 Task: Look for space in Watertown, United States from 10th June, 2023 to 25th June, 2023 for 4 adults in price range Rs.10000 to Rs.15000. Place can be private room with 4 bedrooms having 4 beds and 4 bathrooms. Property type can be house, flat, guest house, hotel. Amenities needed are: wifi, TV, free parkinig on premises, gym, breakfast. Booking option can be shelf check-in. Required host language is English.
Action: Mouse moved to (552, 122)
Screenshot: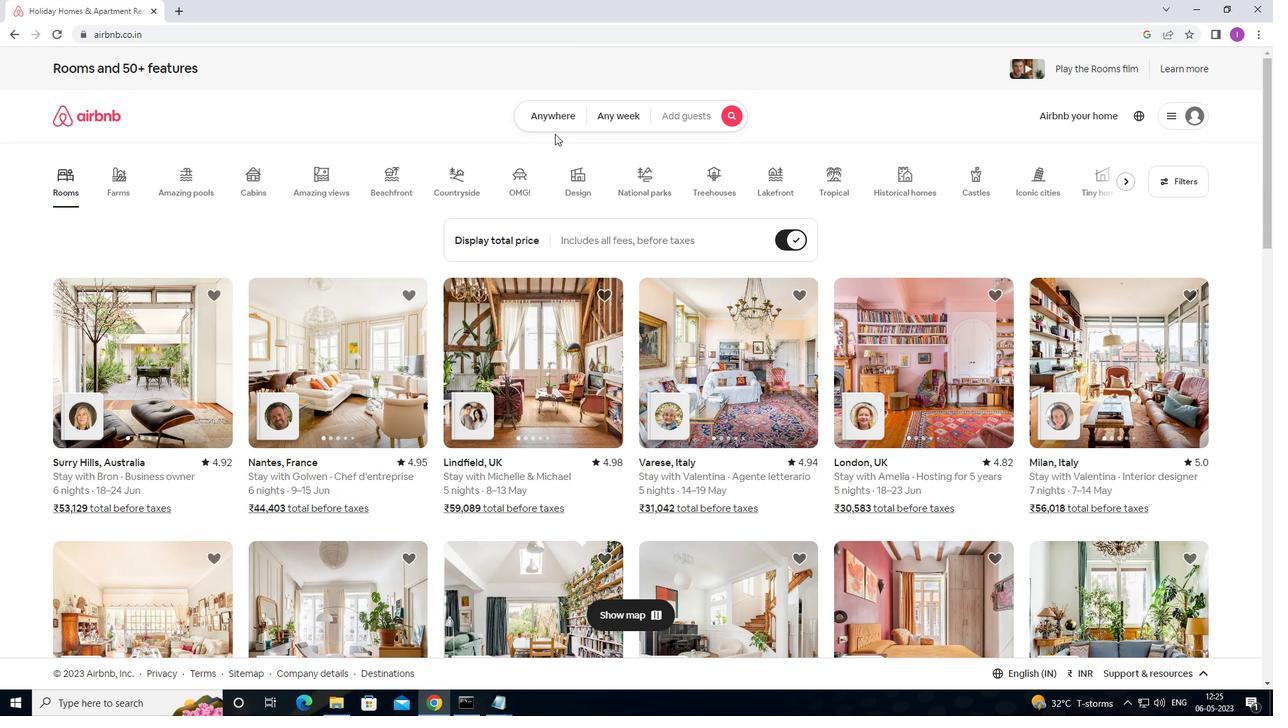 
Action: Mouse pressed left at (552, 122)
Screenshot: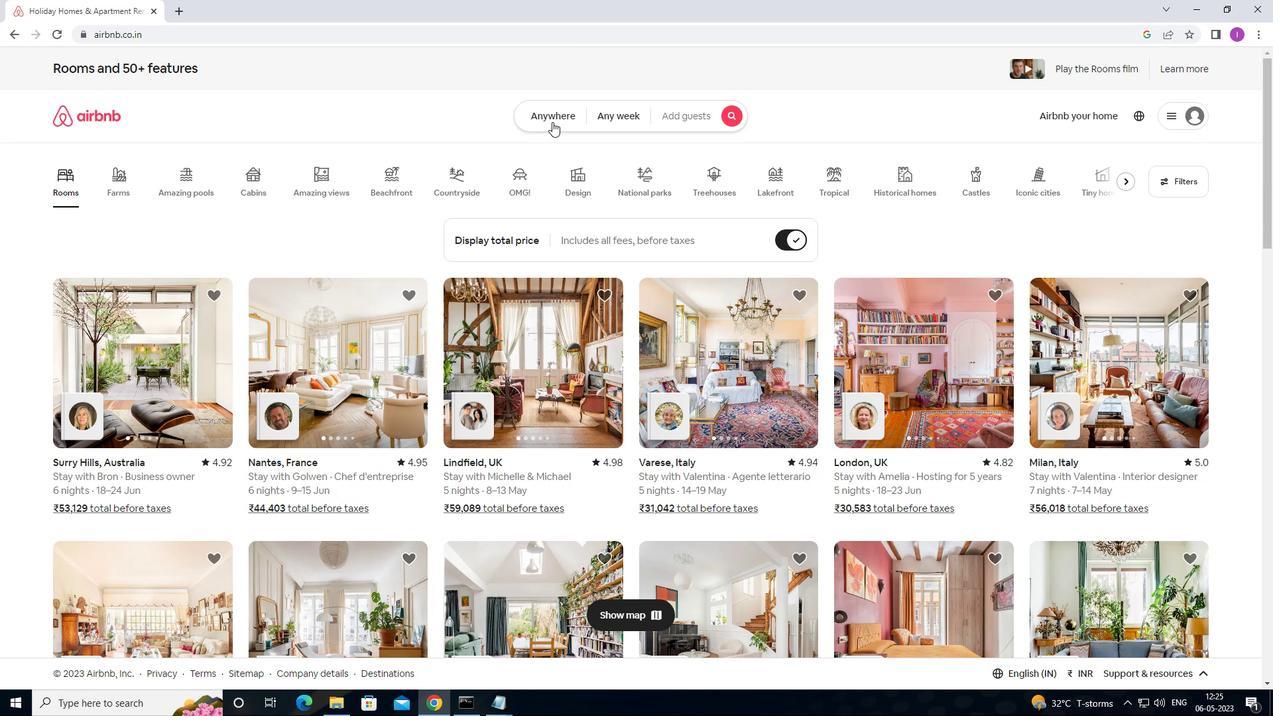 
Action: Mouse moved to (465, 165)
Screenshot: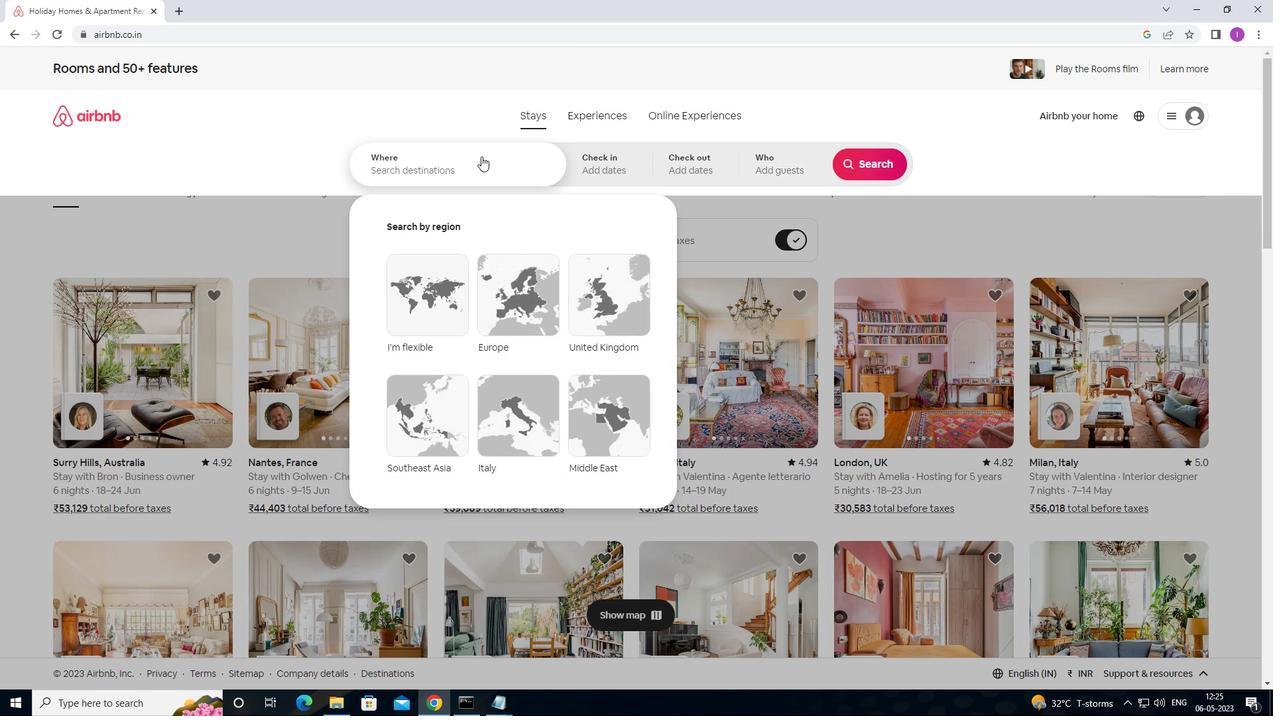 
Action: Mouse pressed left at (465, 165)
Screenshot: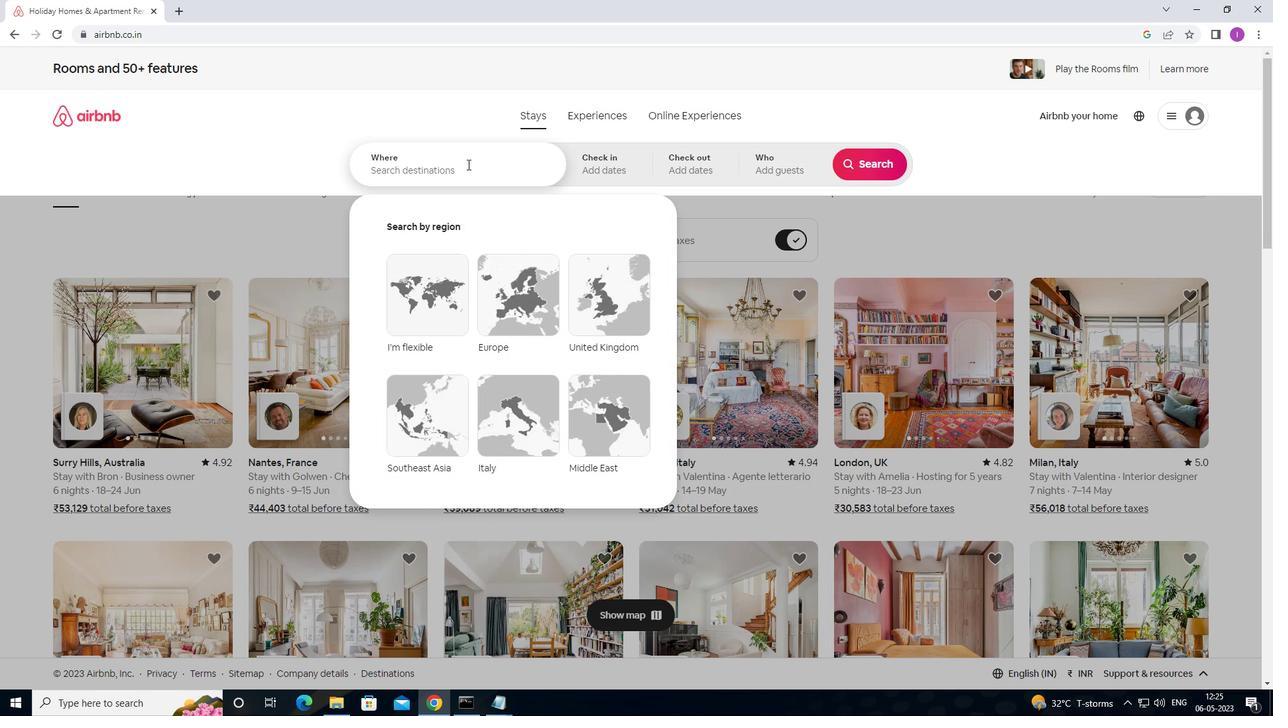 
Action: Key pressed <Key.shift>WAR<Key.backspace>TERTOE<Key.backspace>WN,<Key.shift>UNITED<Key.space>STATES
Screenshot: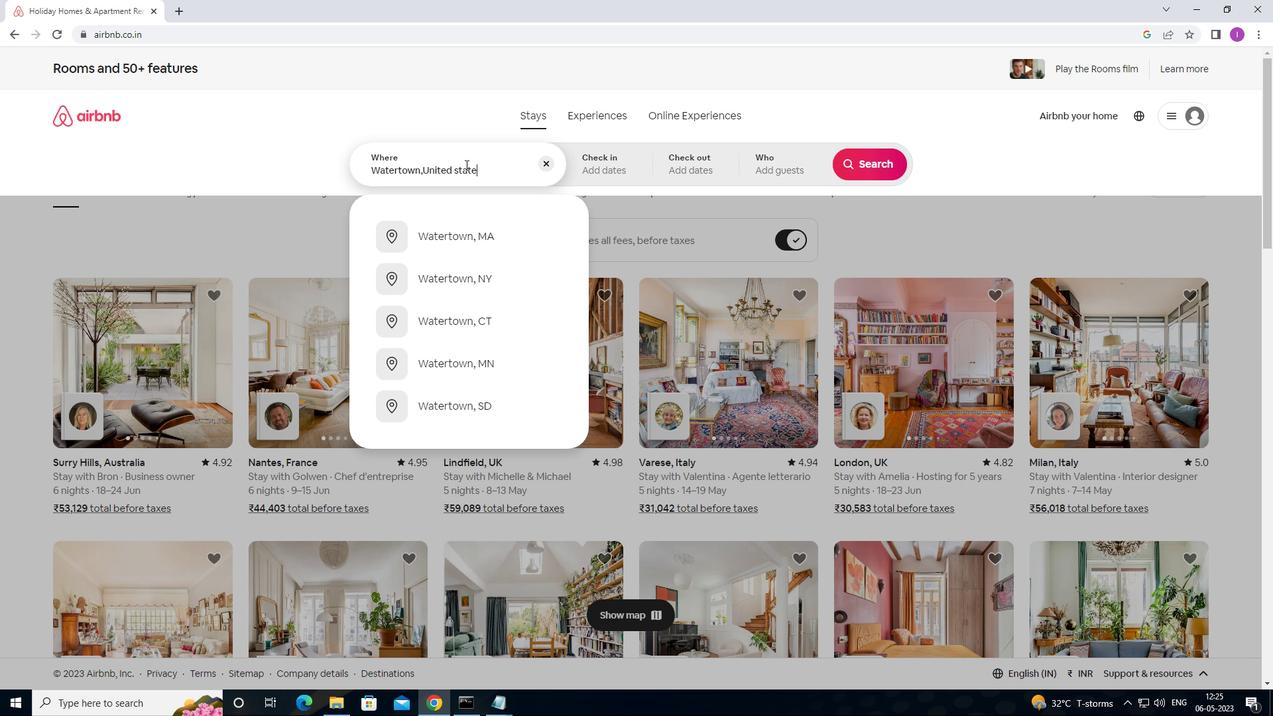 
Action: Mouse moved to (598, 148)
Screenshot: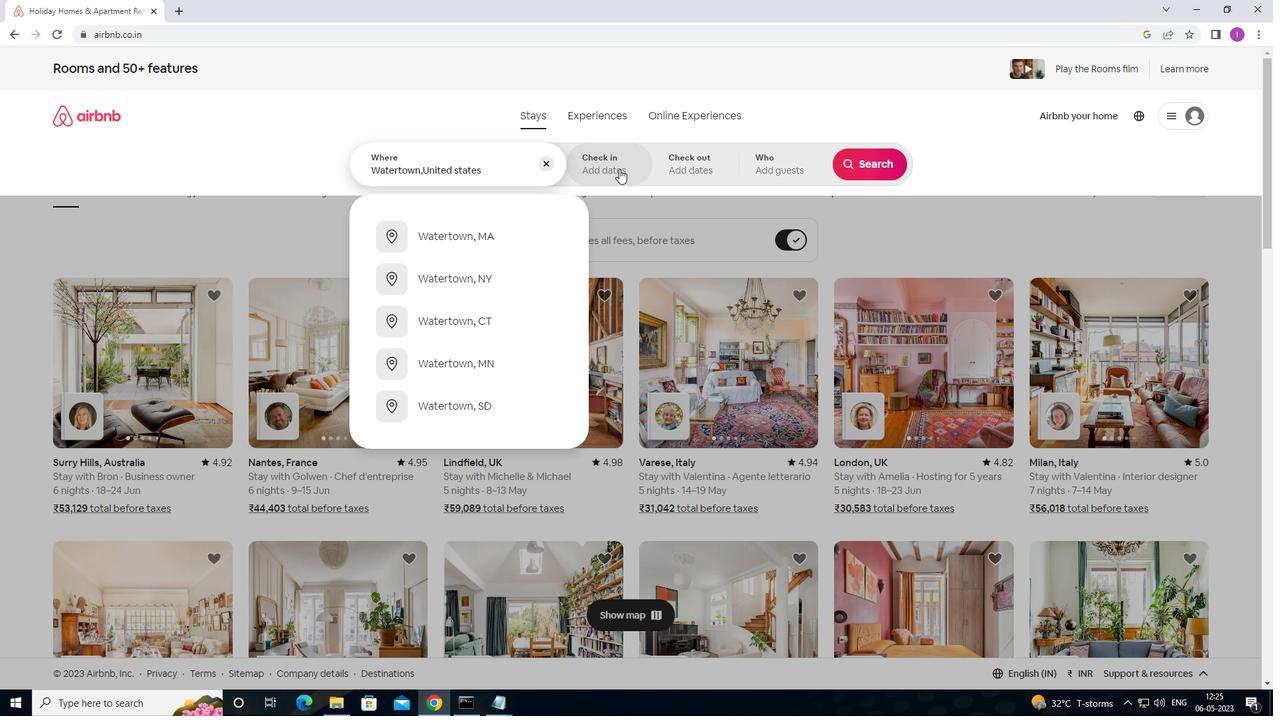
Action: Mouse pressed left at (598, 148)
Screenshot: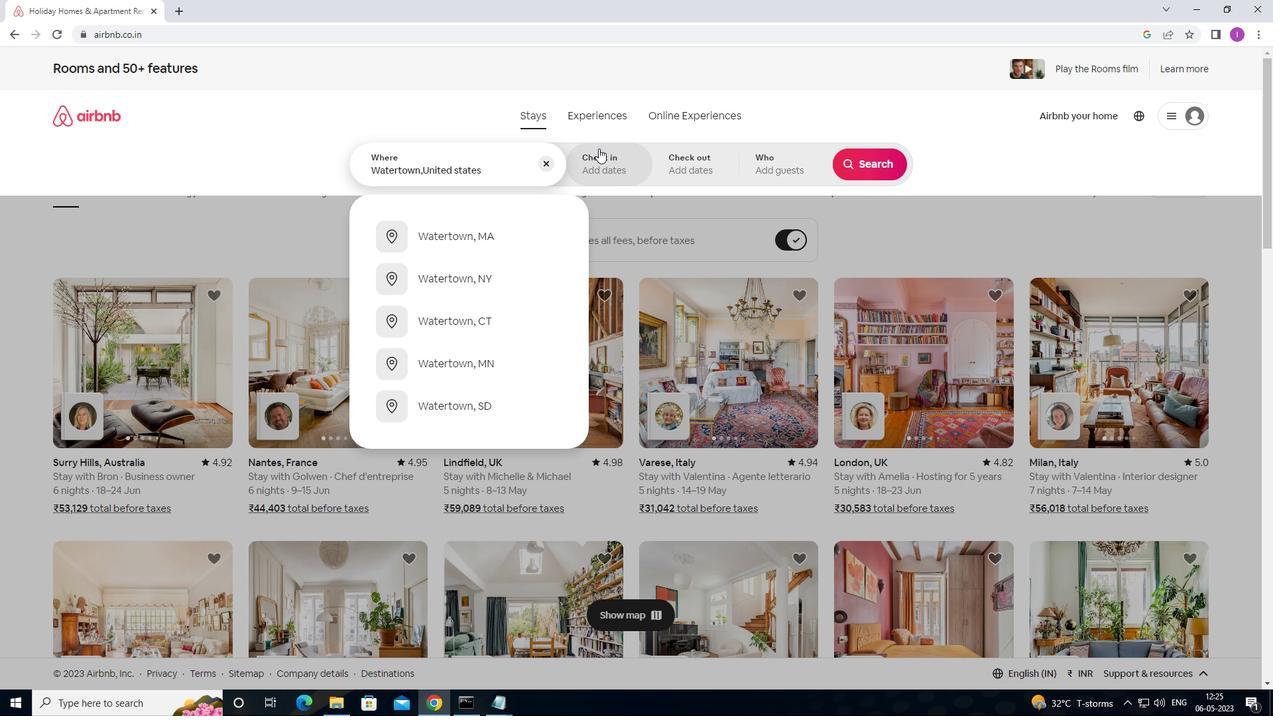
Action: Mouse moved to (854, 363)
Screenshot: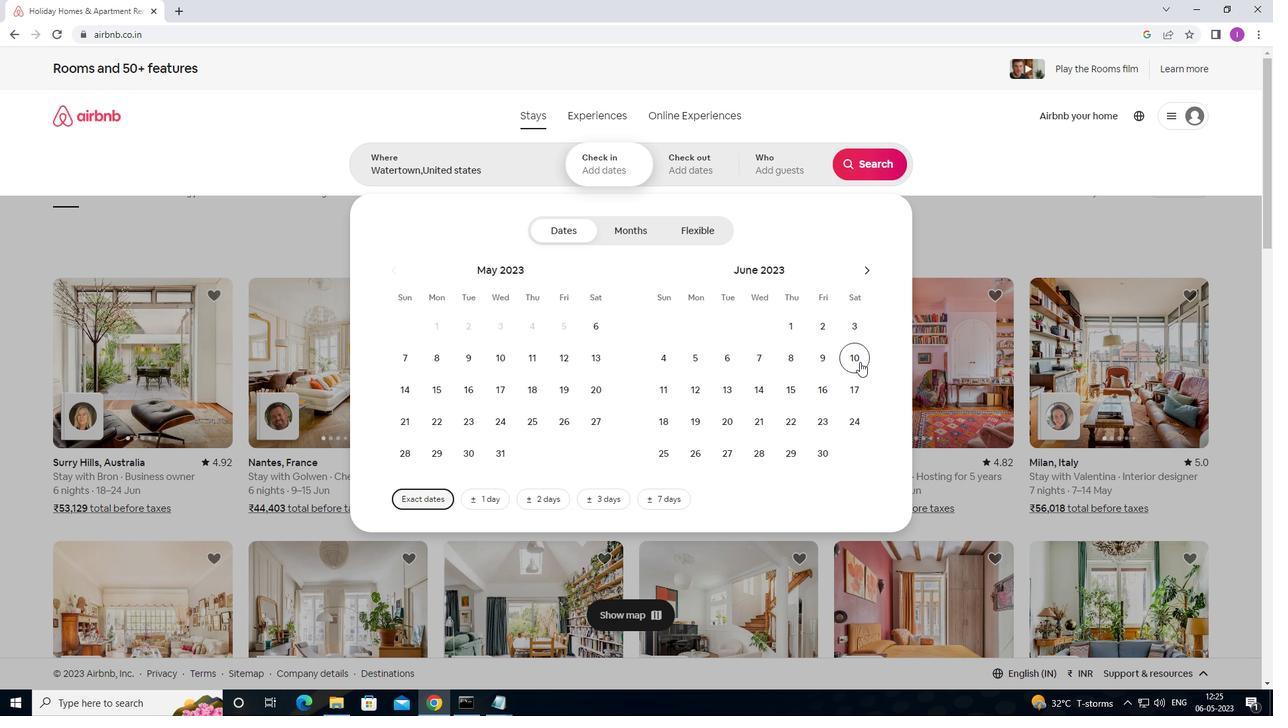 
Action: Mouse pressed left at (854, 363)
Screenshot: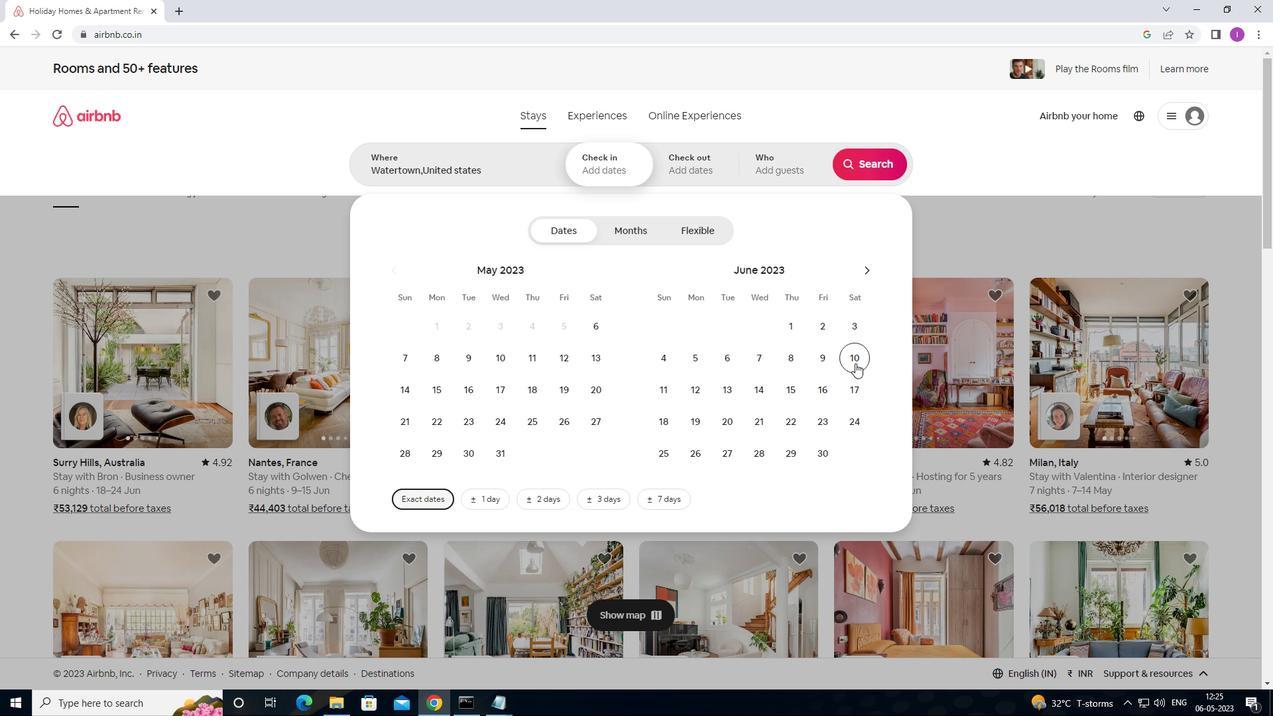 
Action: Mouse moved to (654, 450)
Screenshot: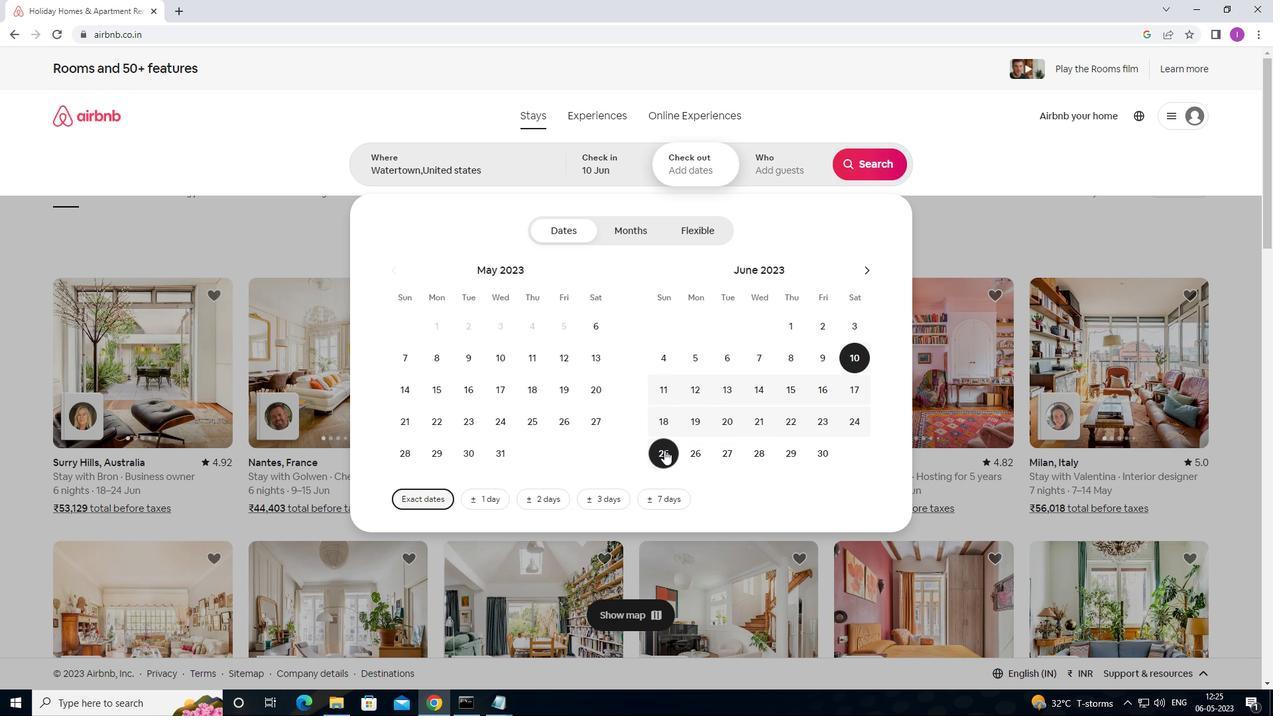 
Action: Mouse pressed left at (654, 450)
Screenshot: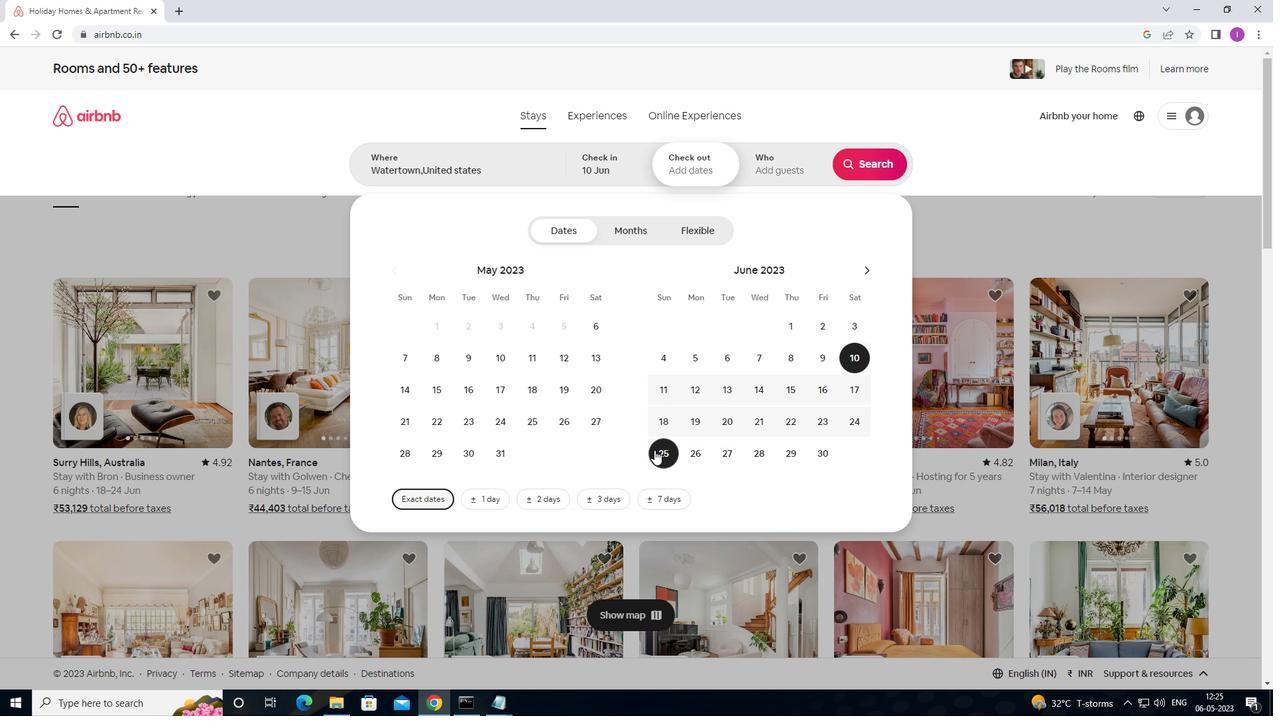 
Action: Mouse moved to (772, 177)
Screenshot: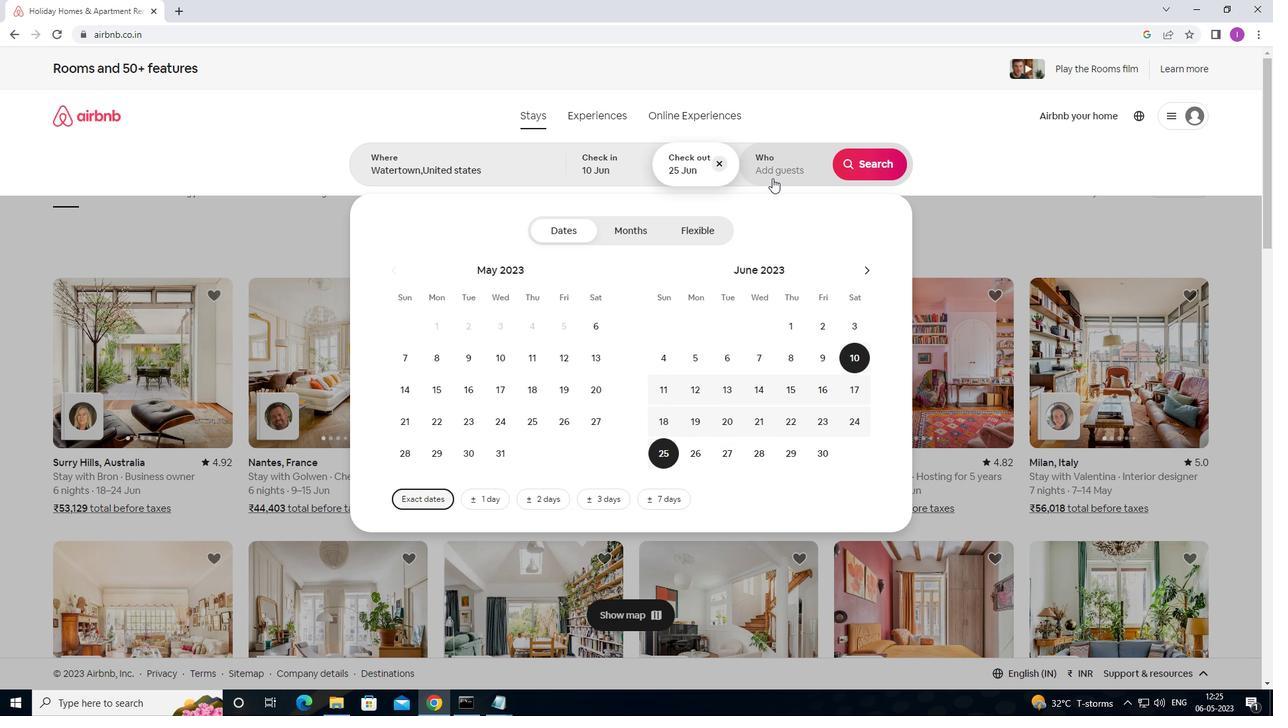 
Action: Mouse pressed left at (772, 177)
Screenshot: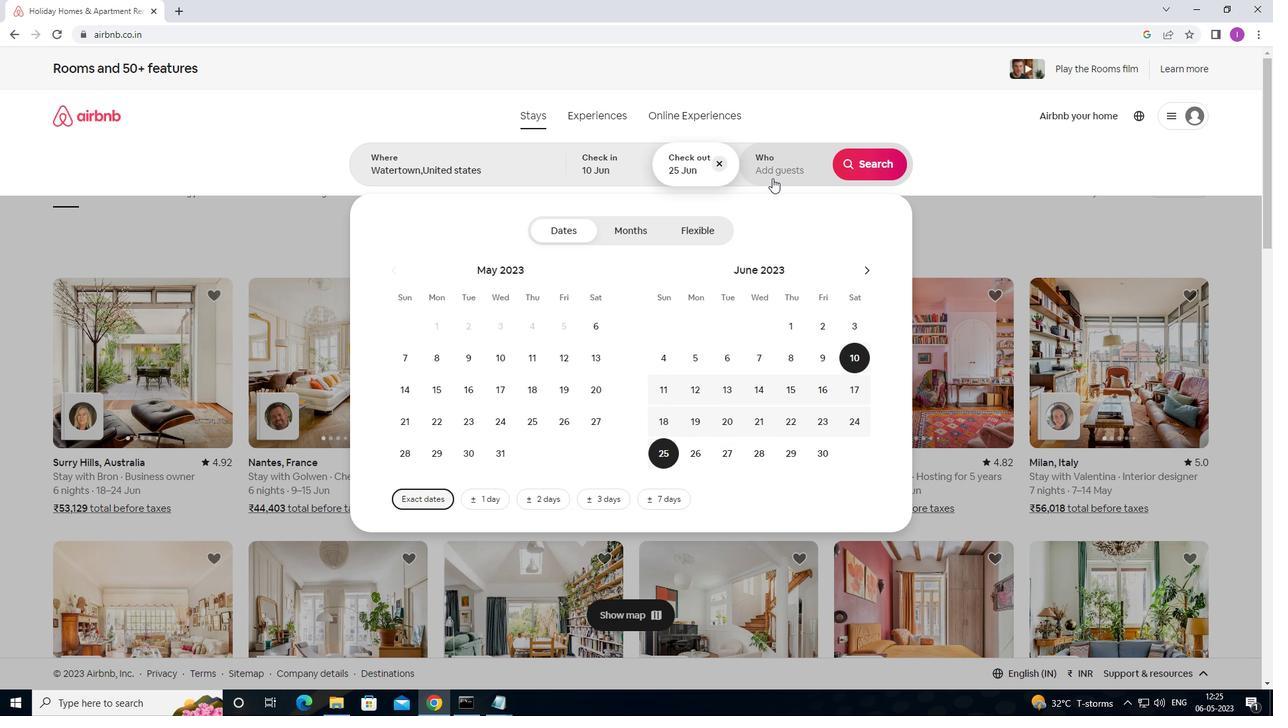 
Action: Mouse moved to (878, 238)
Screenshot: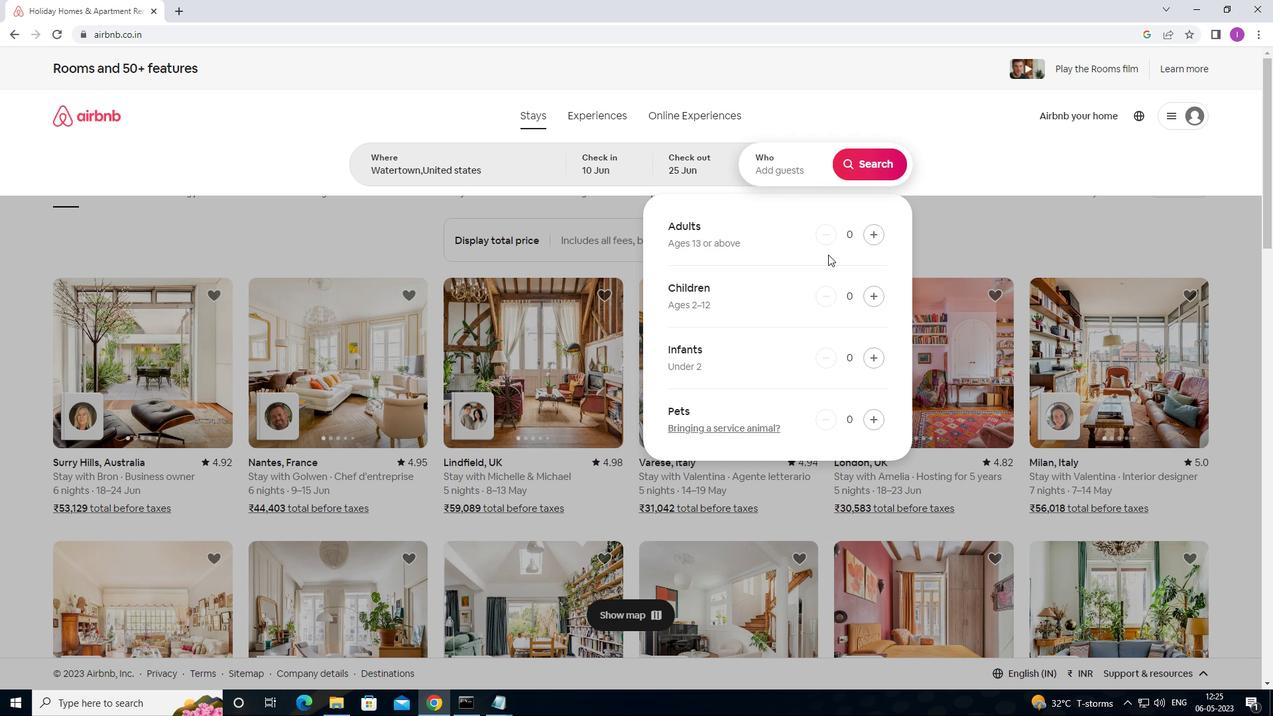 
Action: Mouse pressed left at (878, 238)
Screenshot: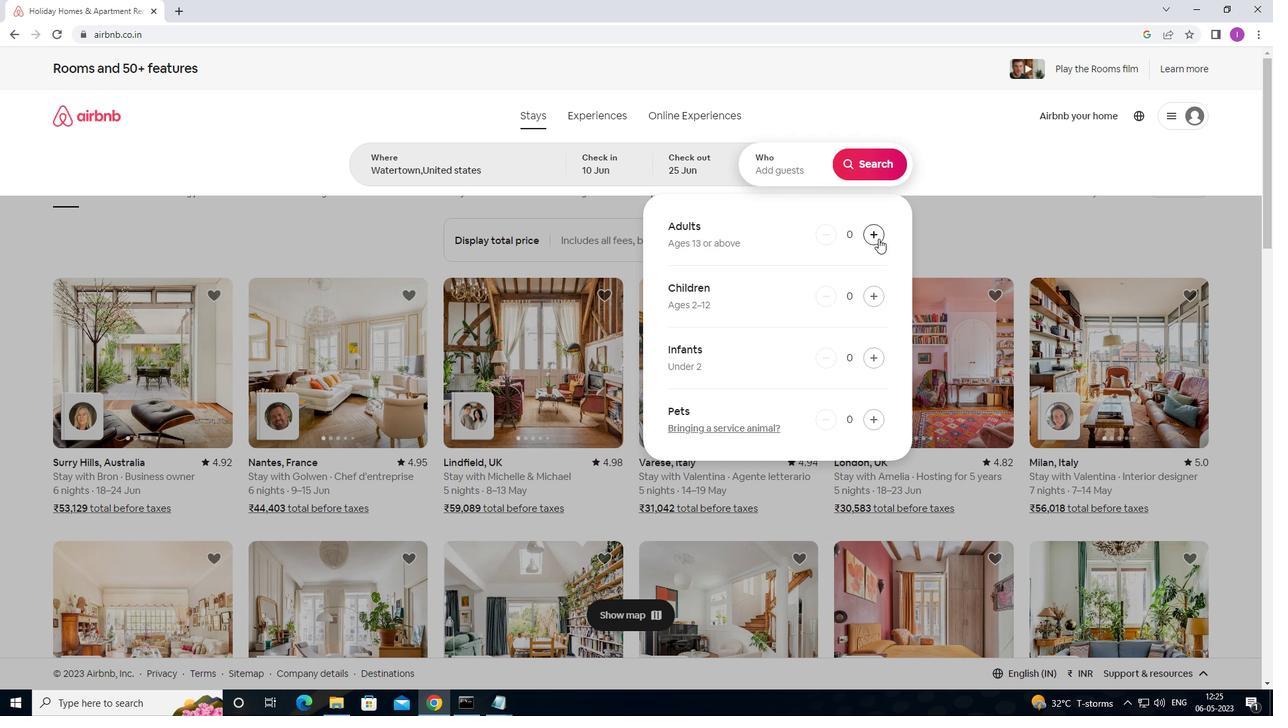 
Action: Mouse pressed left at (878, 238)
Screenshot: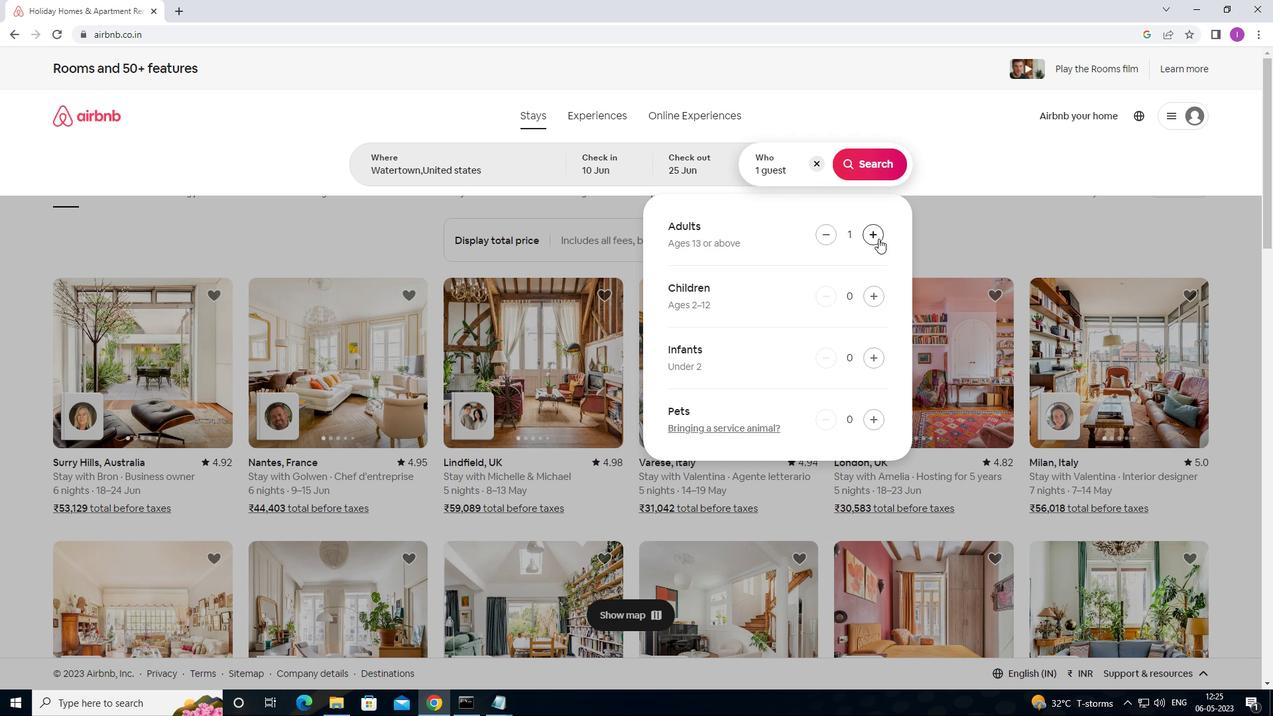 
Action: Mouse moved to (879, 239)
Screenshot: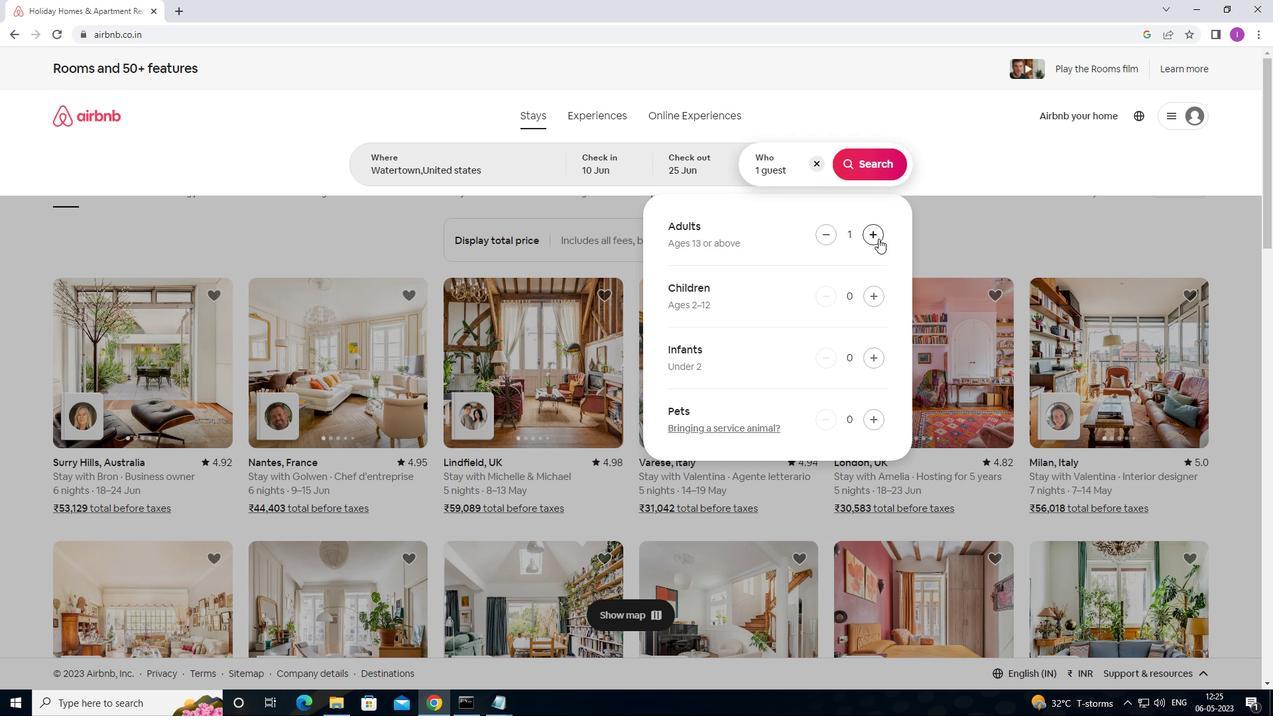 
Action: Mouse pressed left at (879, 239)
Screenshot: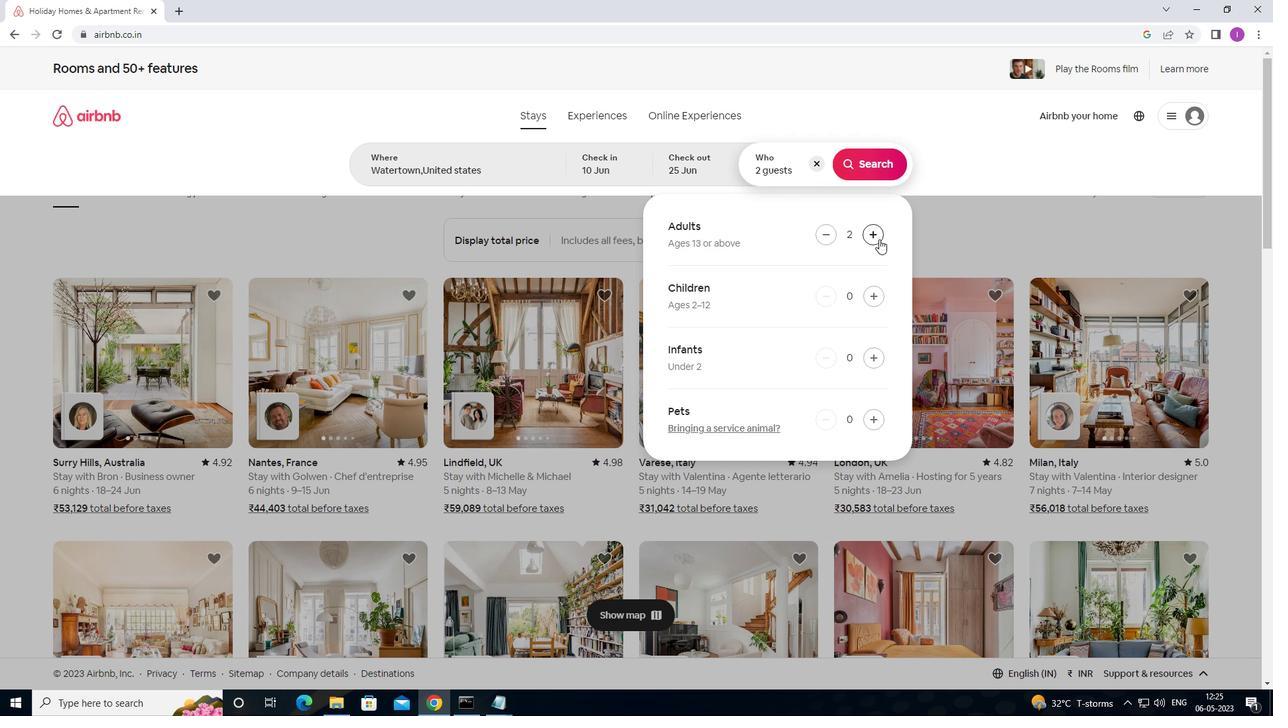 
Action: Mouse pressed left at (879, 239)
Screenshot: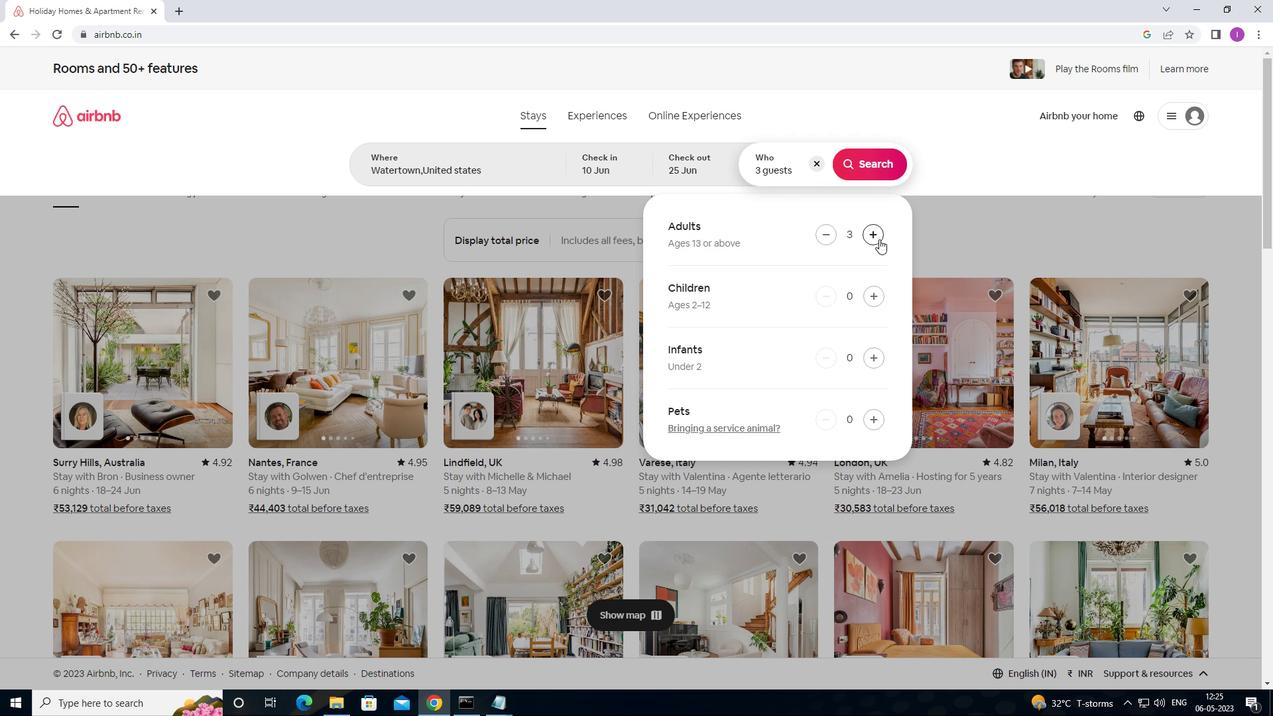 
Action: Mouse moved to (895, 153)
Screenshot: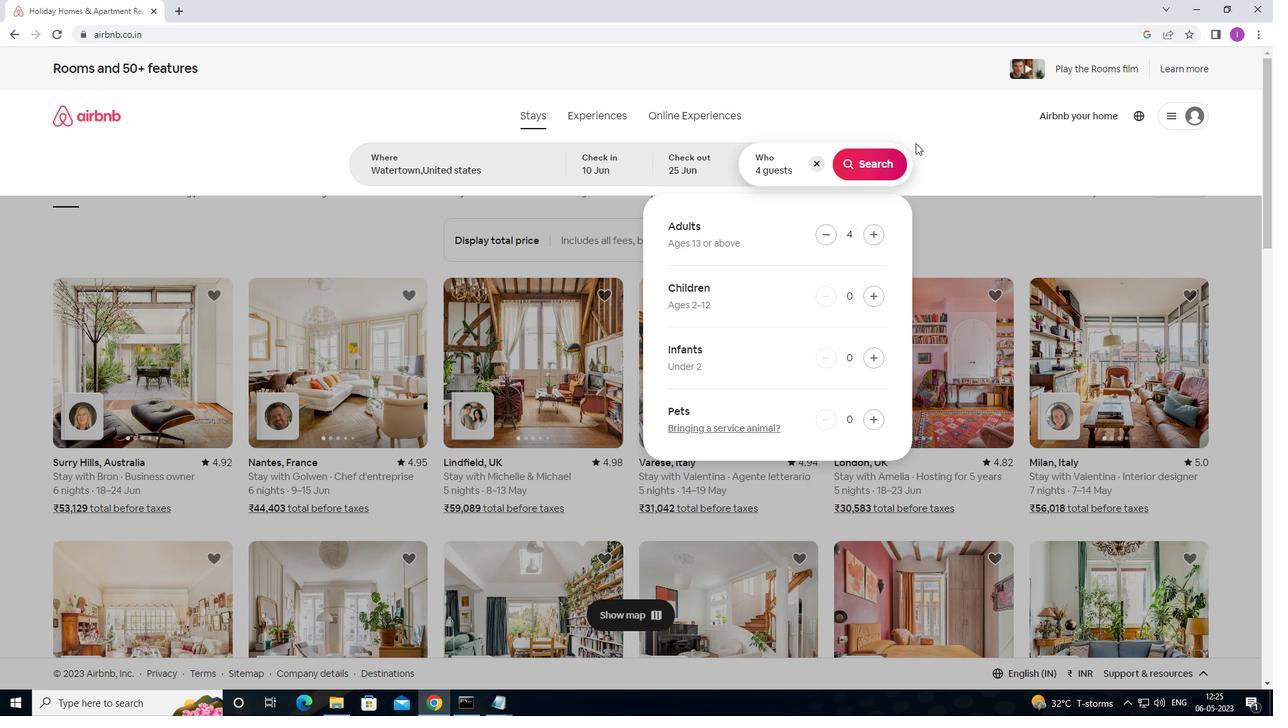 
Action: Mouse pressed left at (895, 153)
Screenshot: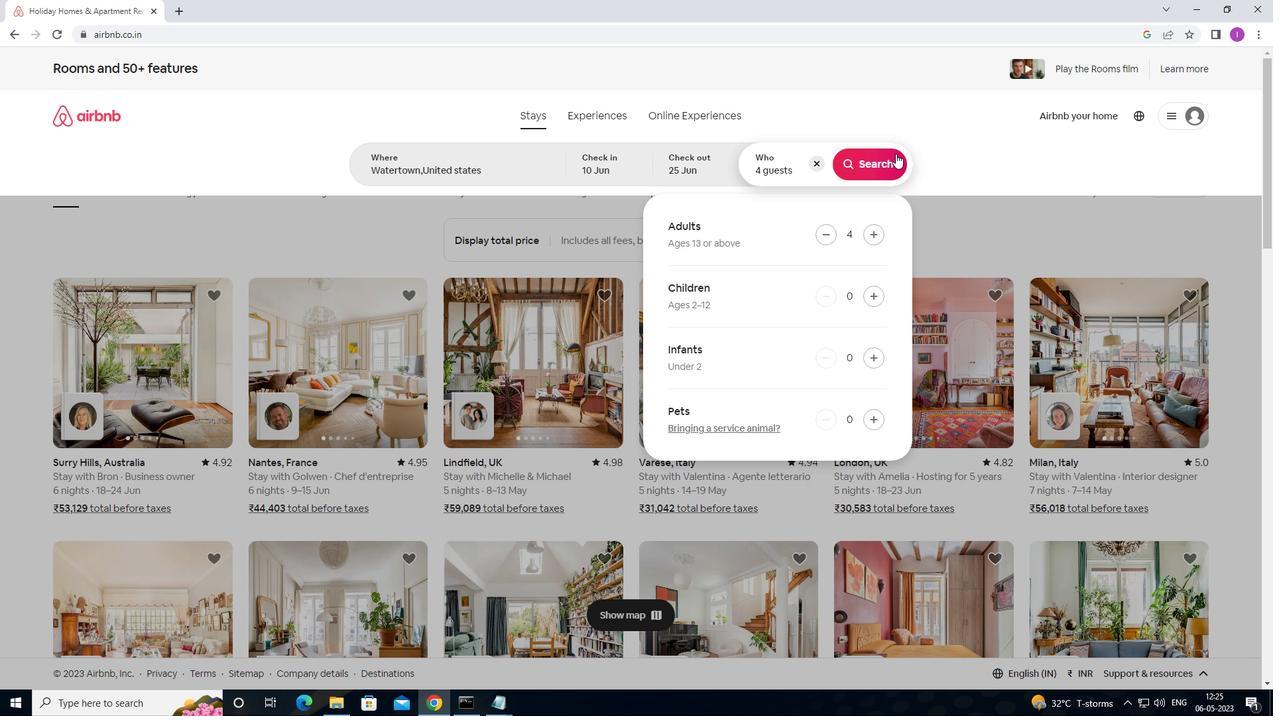 
Action: Mouse moved to (1232, 128)
Screenshot: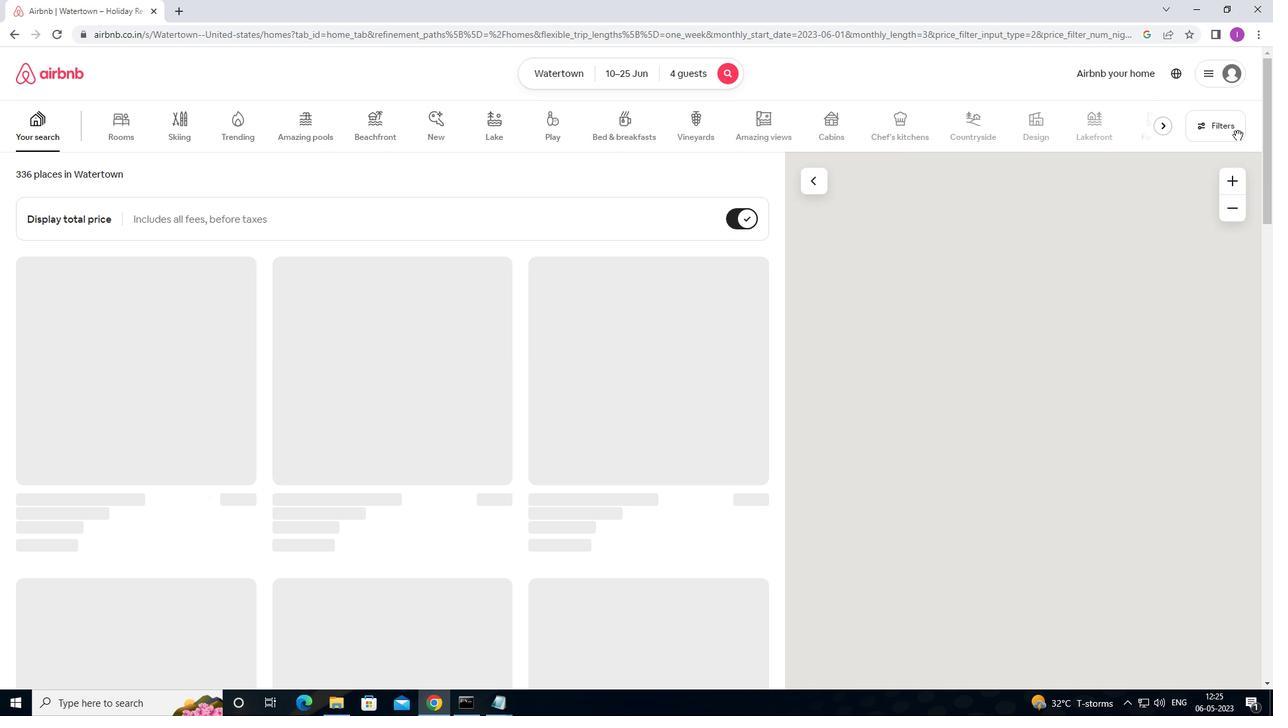 
Action: Mouse pressed left at (1232, 128)
Screenshot: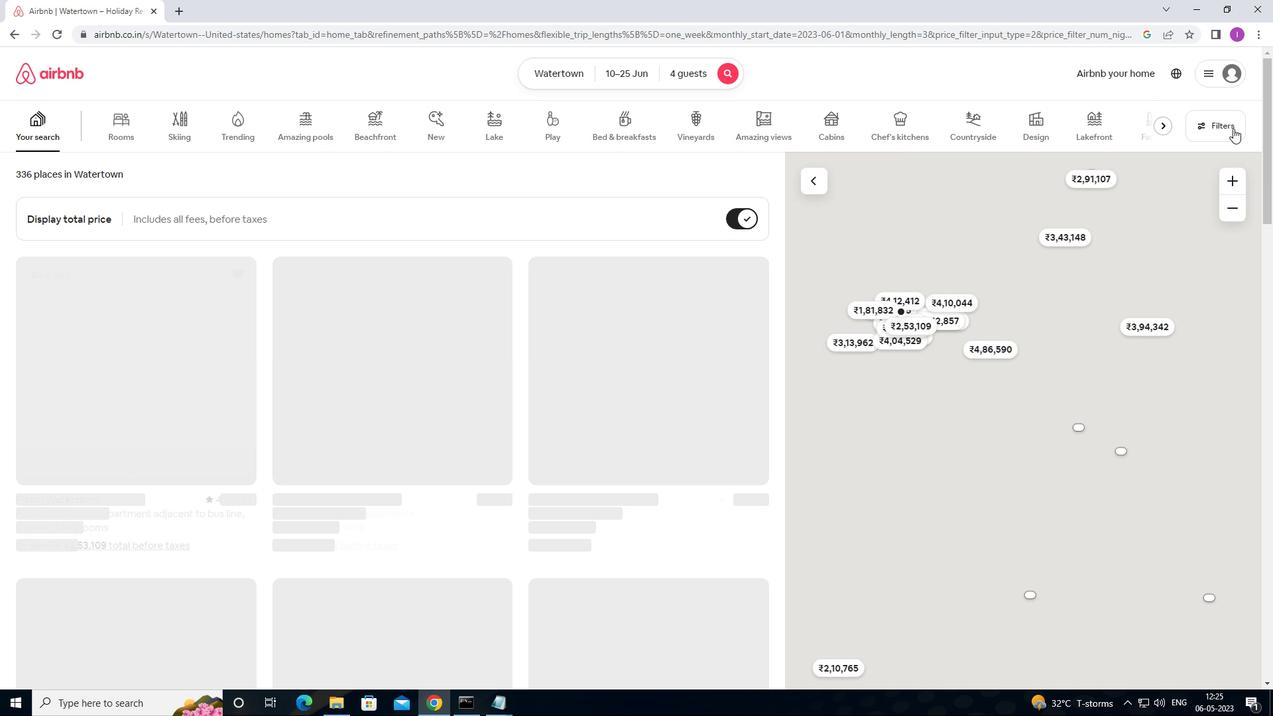 
Action: Mouse moved to (471, 448)
Screenshot: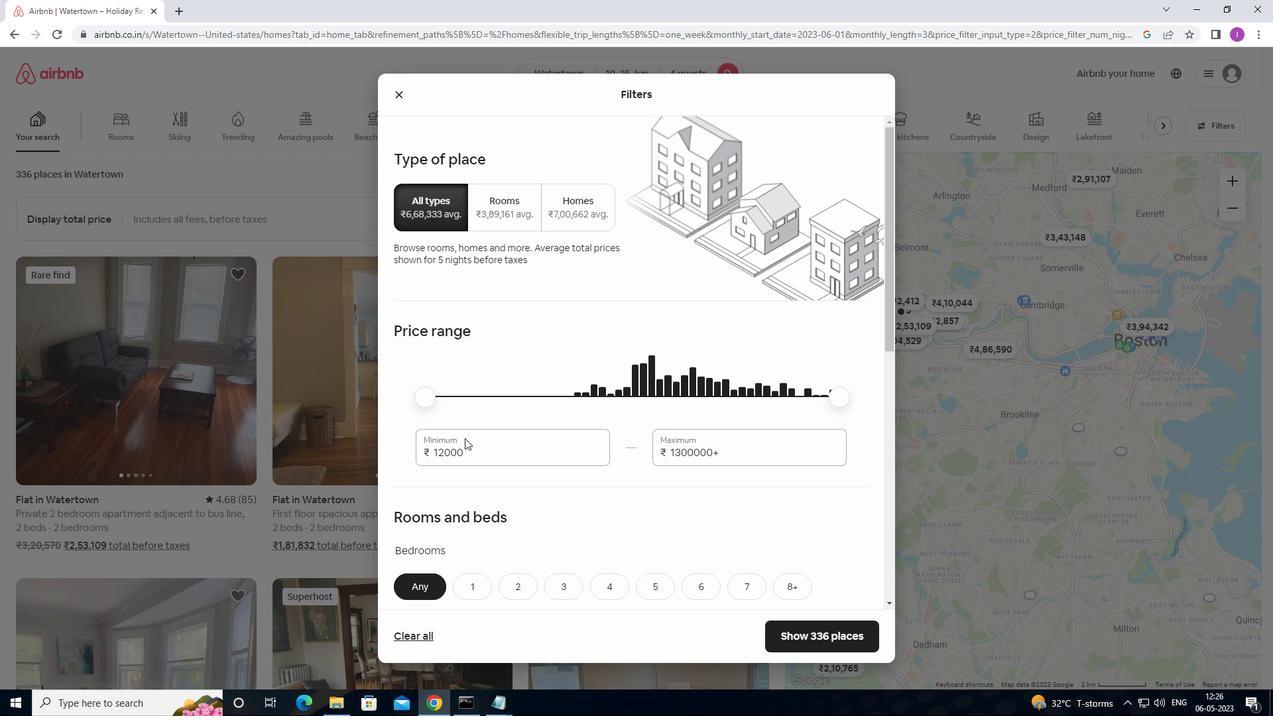 
Action: Mouse pressed left at (471, 448)
Screenshot: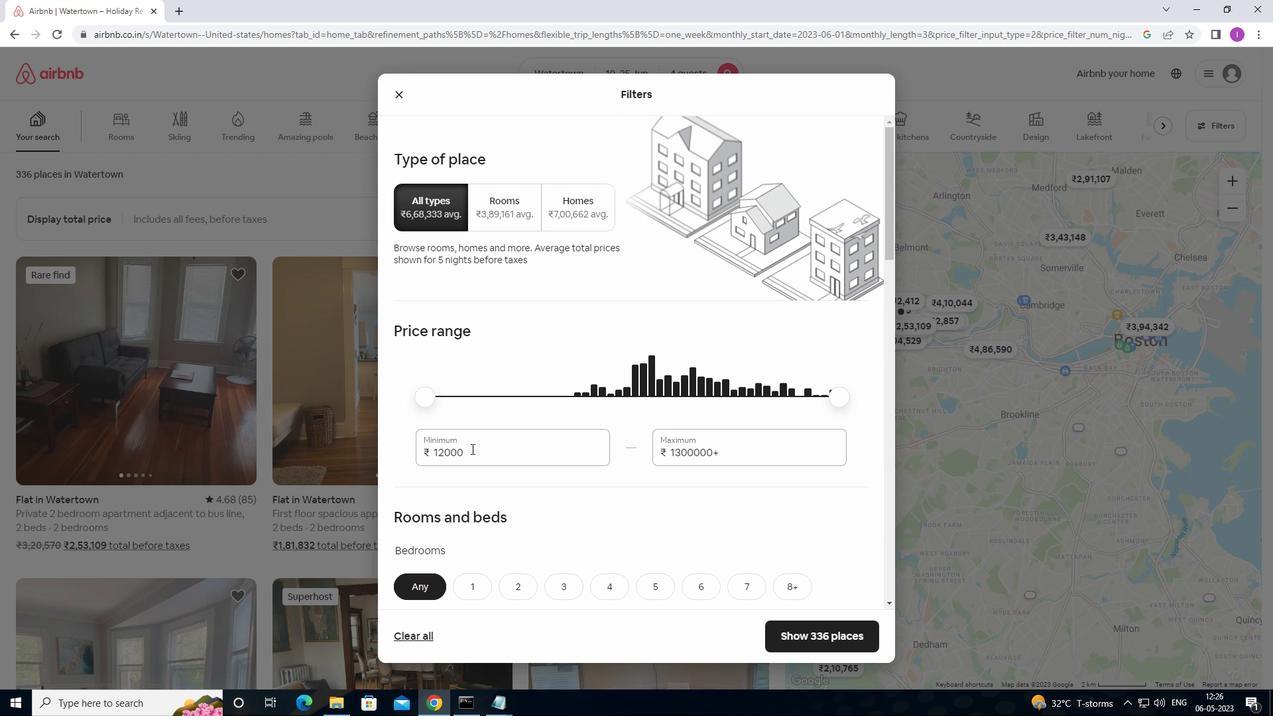 
Action: Mouse moved to (441, 441)
Screenshot: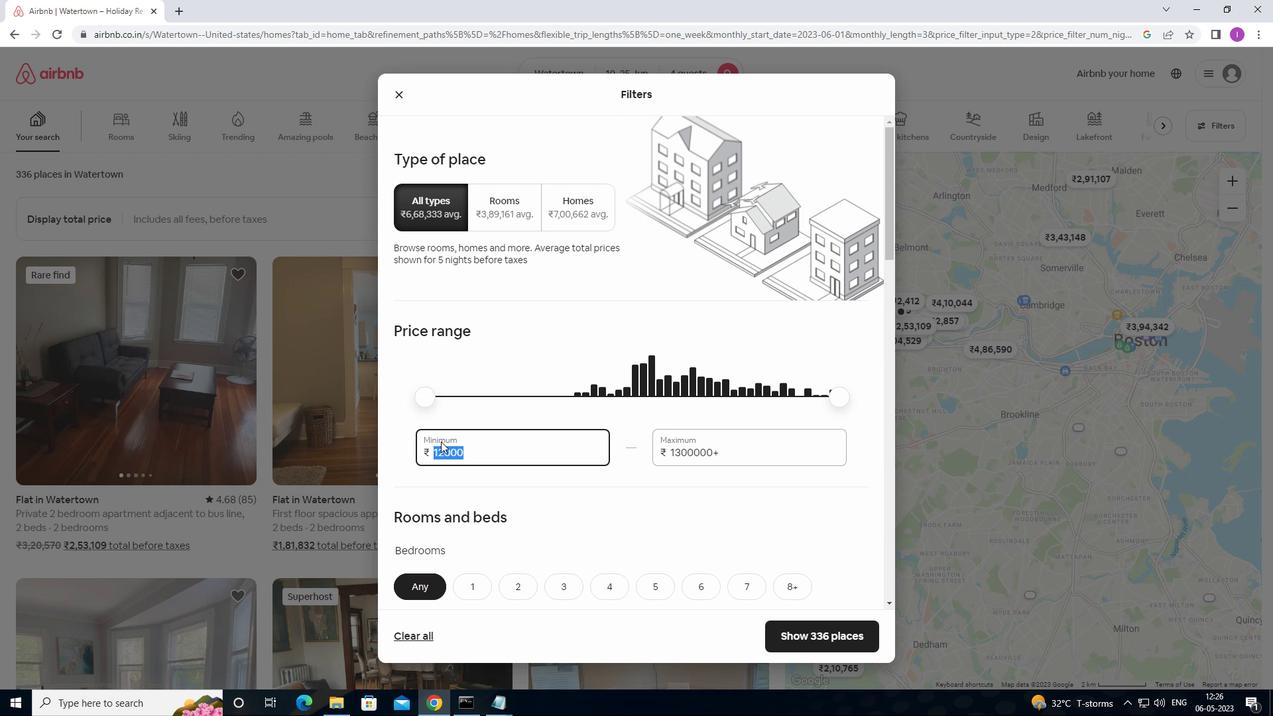 
Action: Key pressed 1
Screenshot: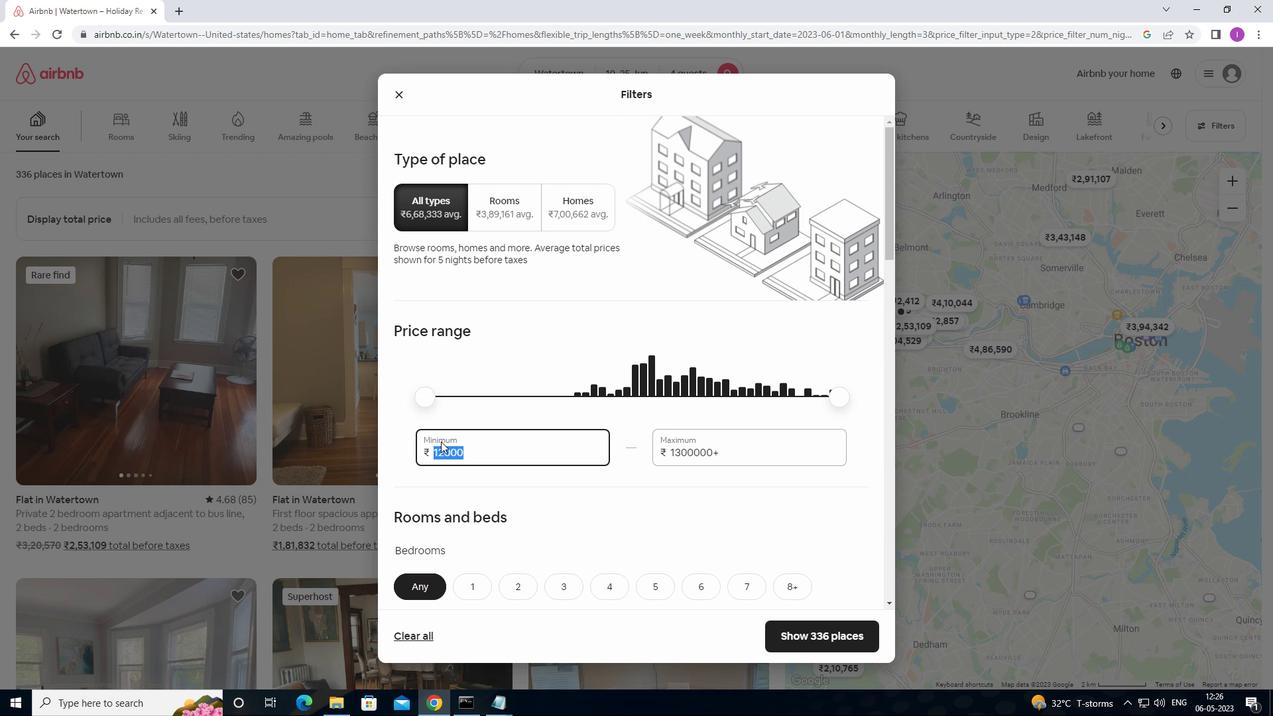 
Action: Mouse moved to (444, 439)
Screenshot: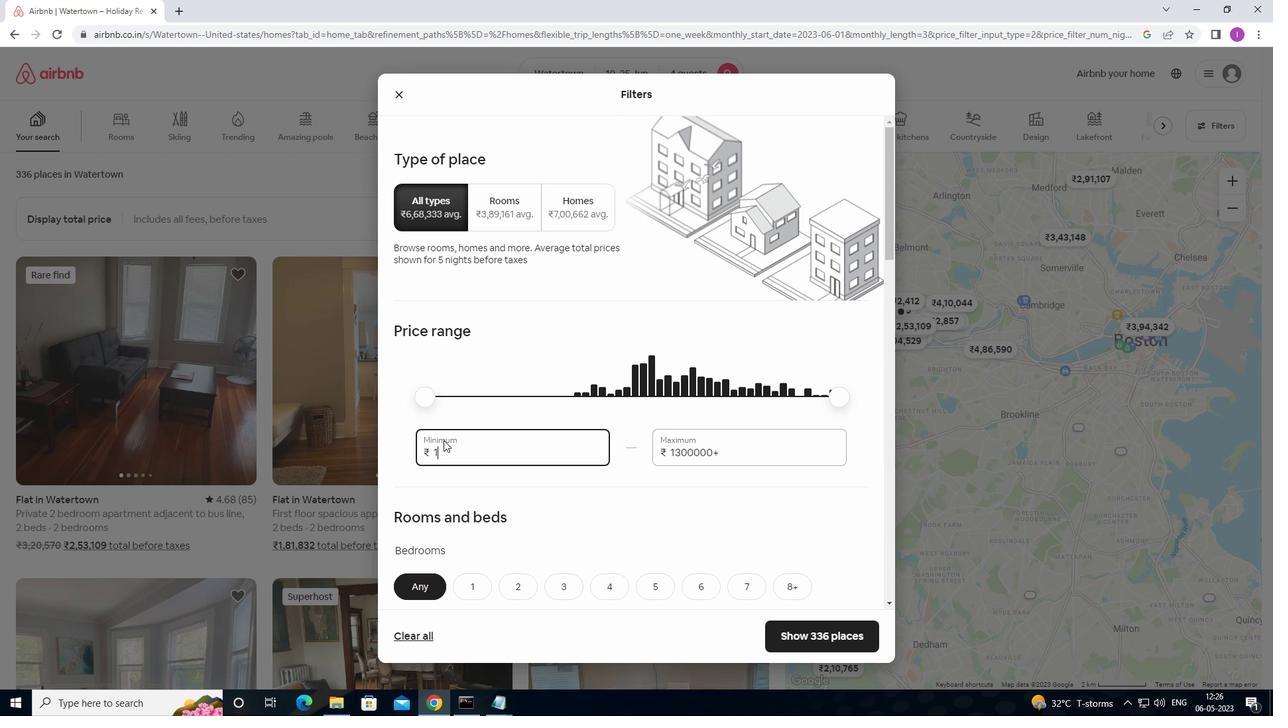 
Action: Key pressed 000
Screenshot: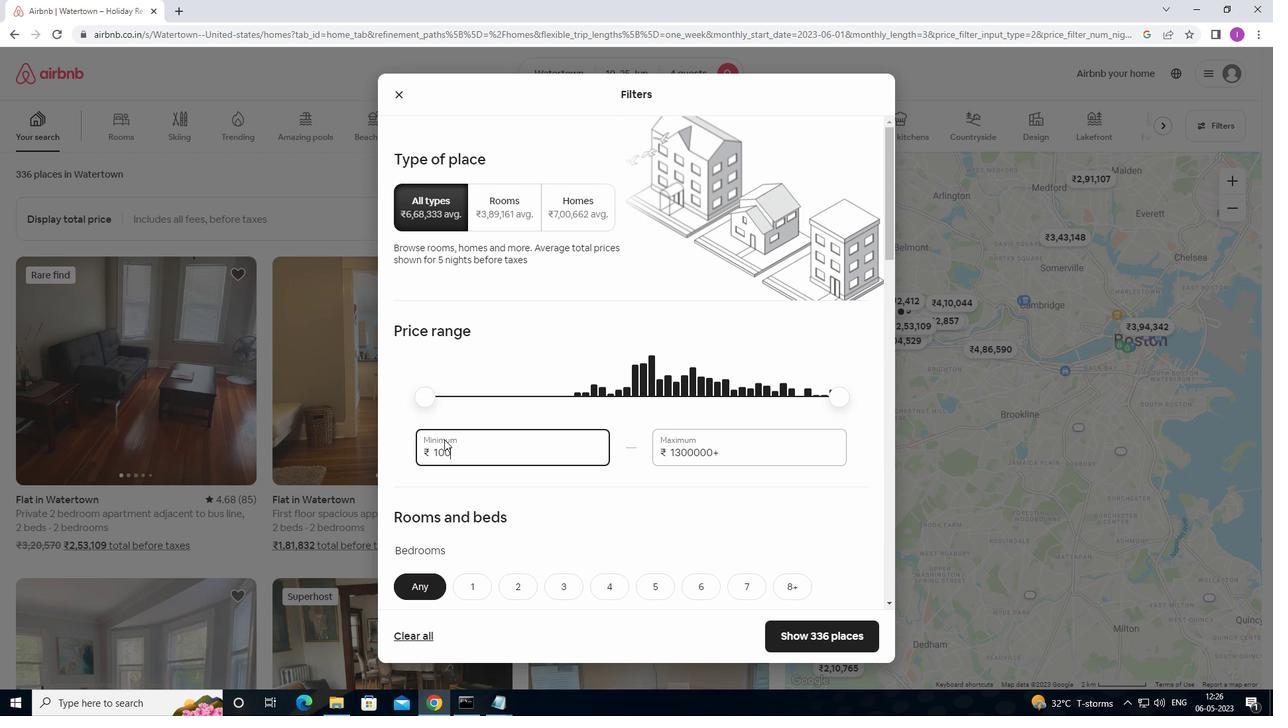 
Action: Mouse moved to (448, 437)
Screenshot: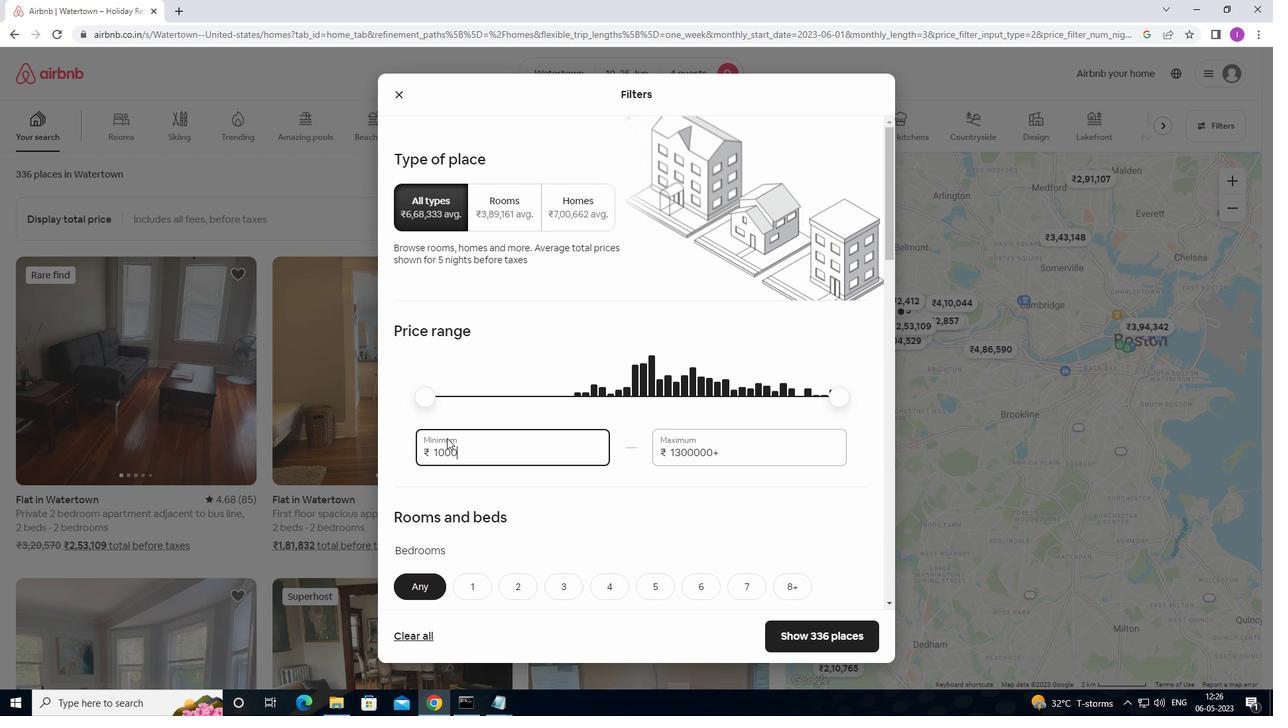 
Action: Key pressed 0
Screenshot: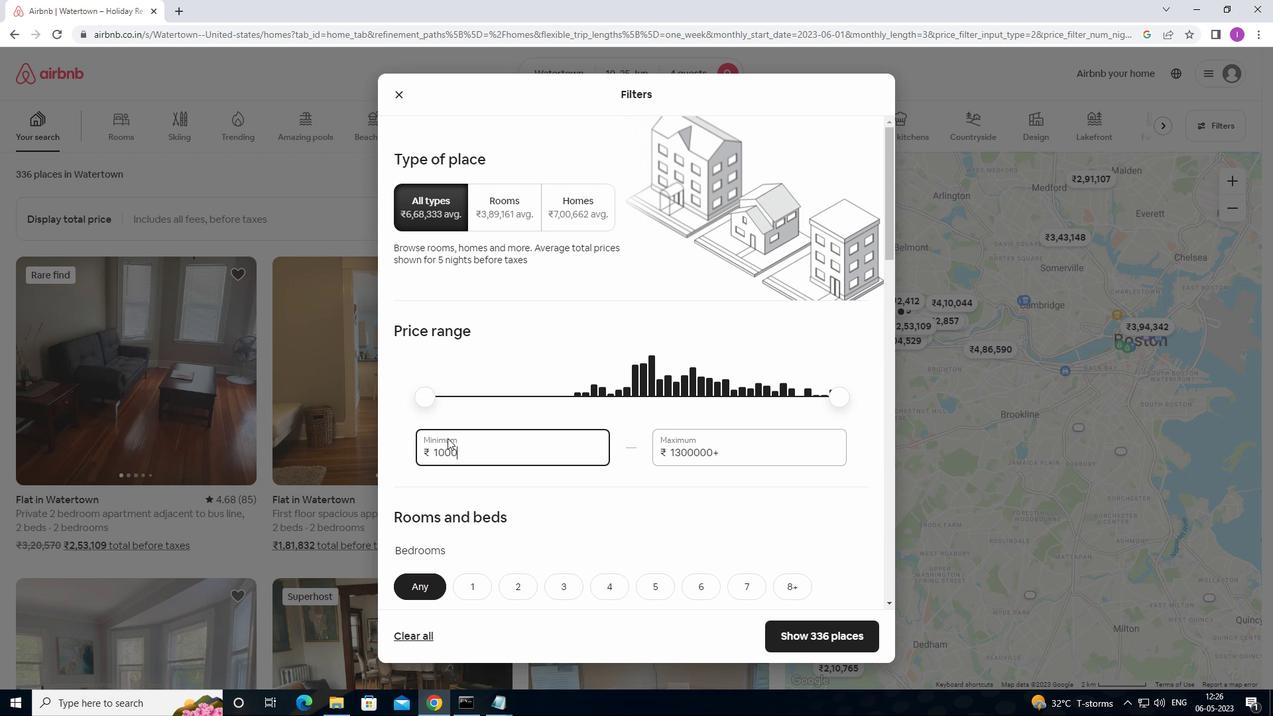 
Action: Mouse moved to (722, 455)
Screenshot: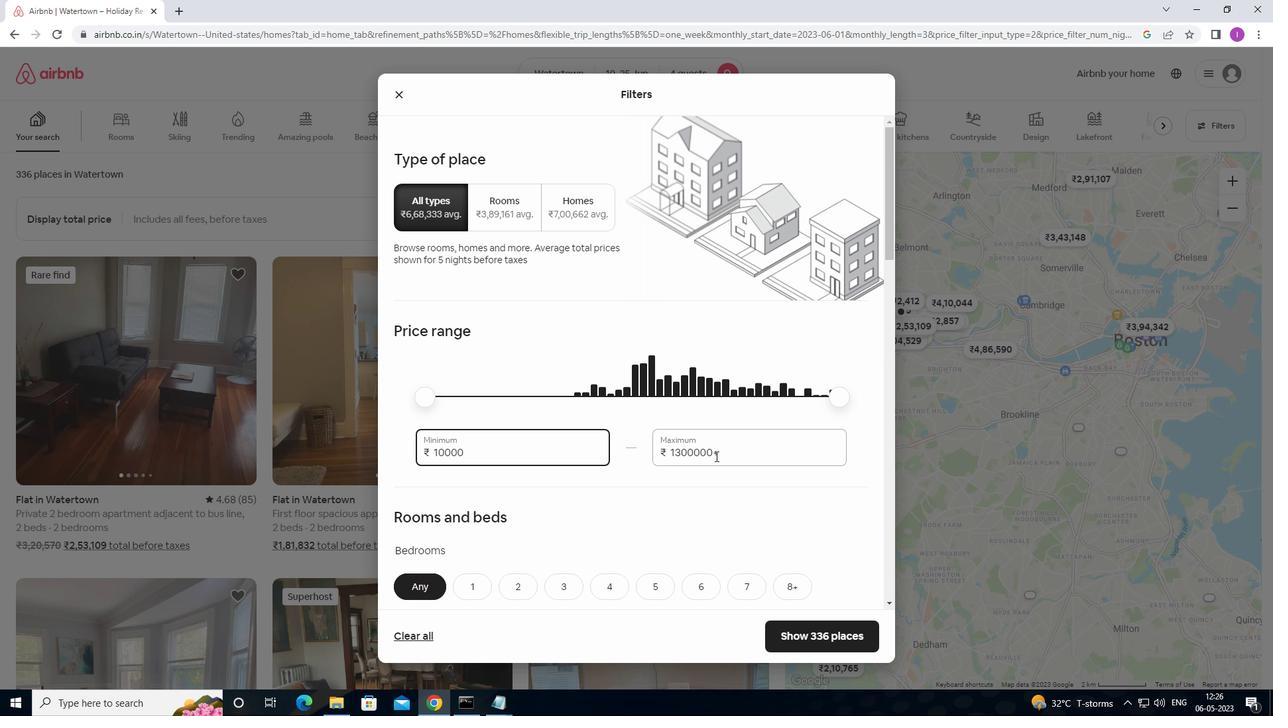
Action: Mouse pressed left at (722, 455)
Screenshot: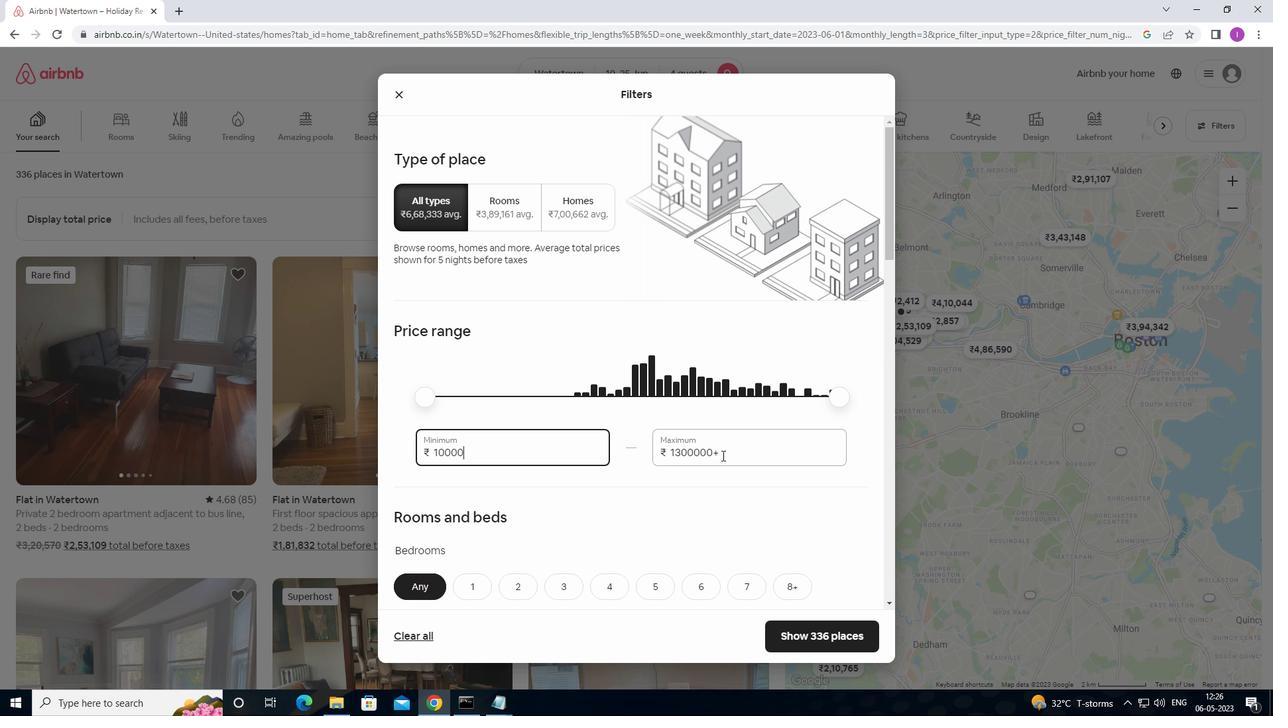 
Action: Mouse moved to (668, 452)
Screenshot: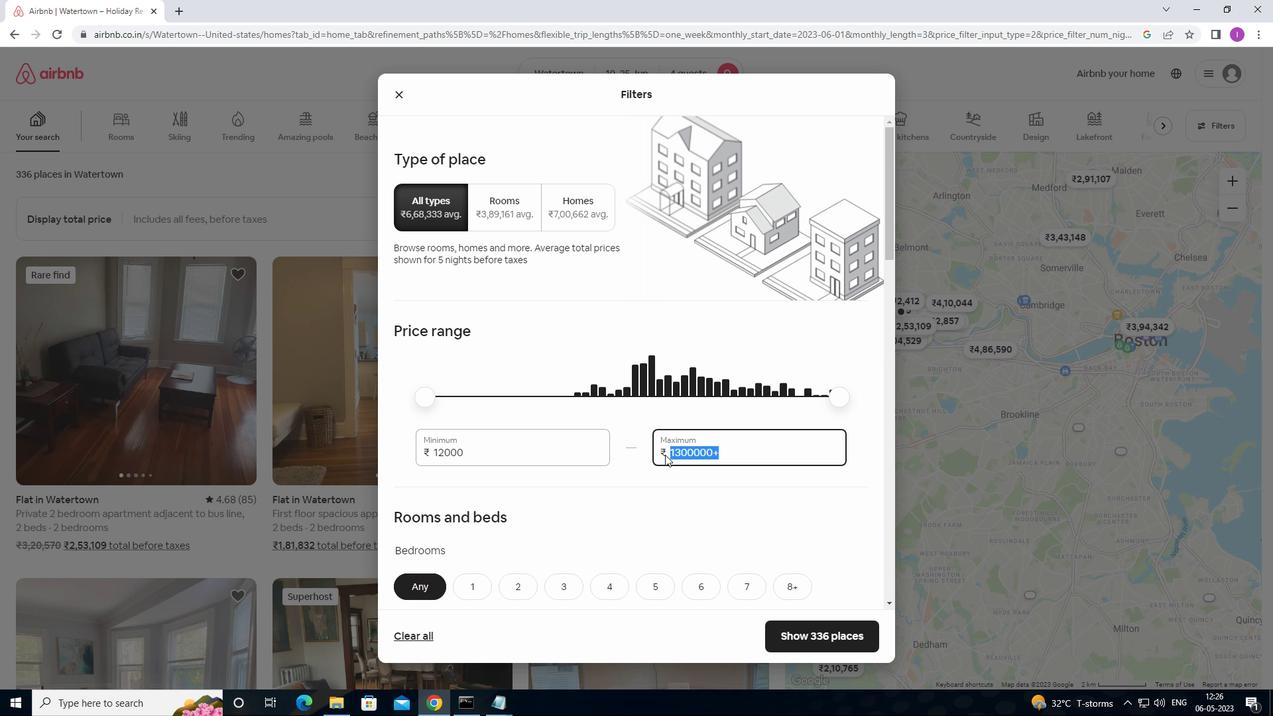 
Action: Key pressed 1500
Screenshot: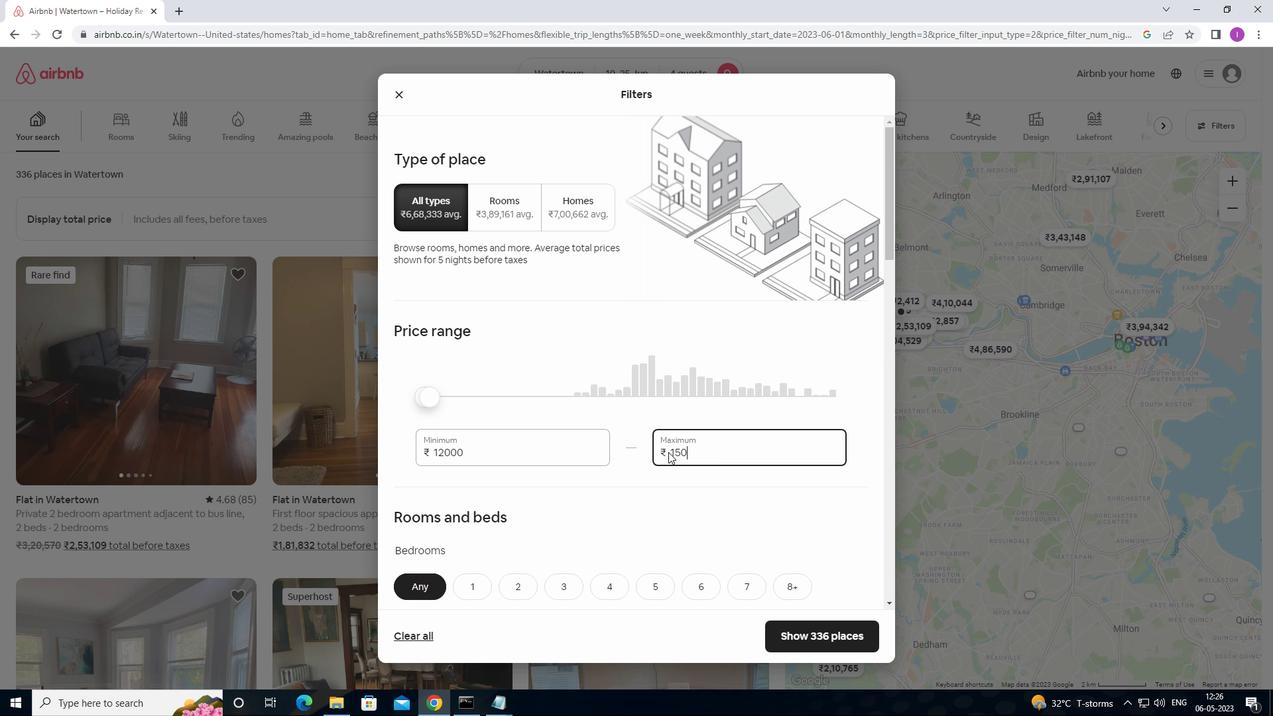 
Action: Mouse moved to (669, 452)
Screenshot: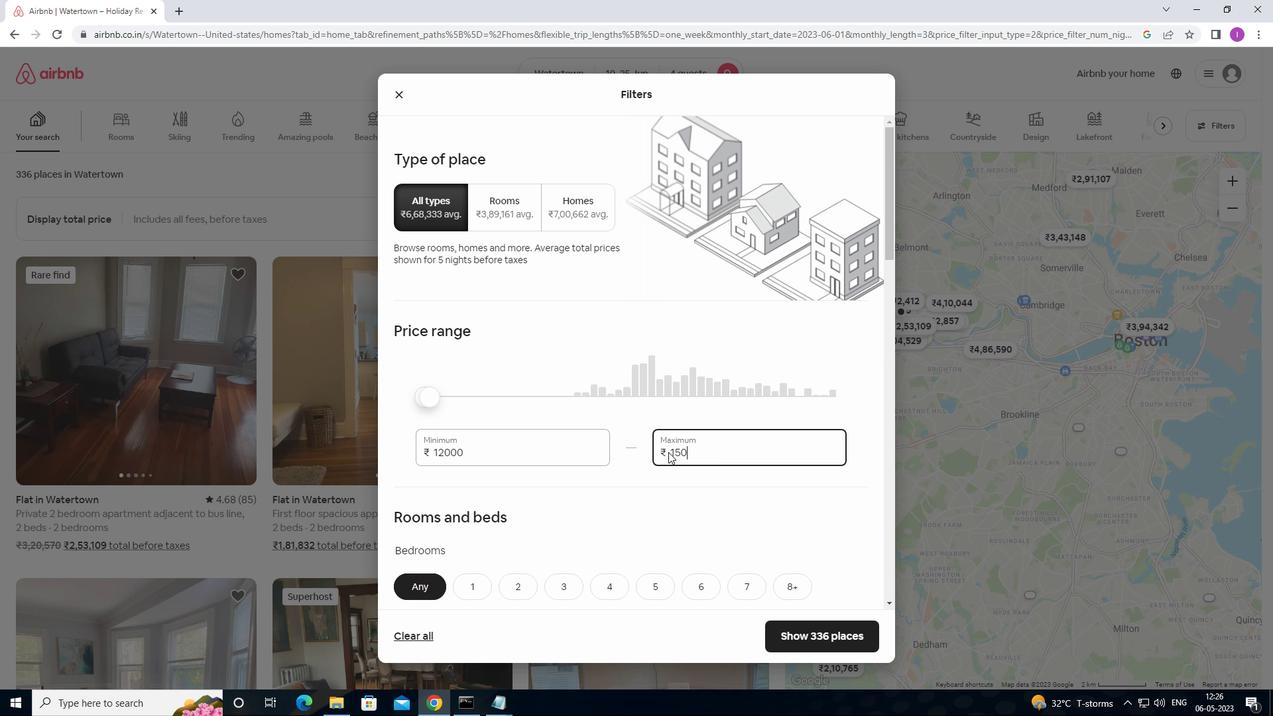 
Action: Key pressed 0
Screenshot: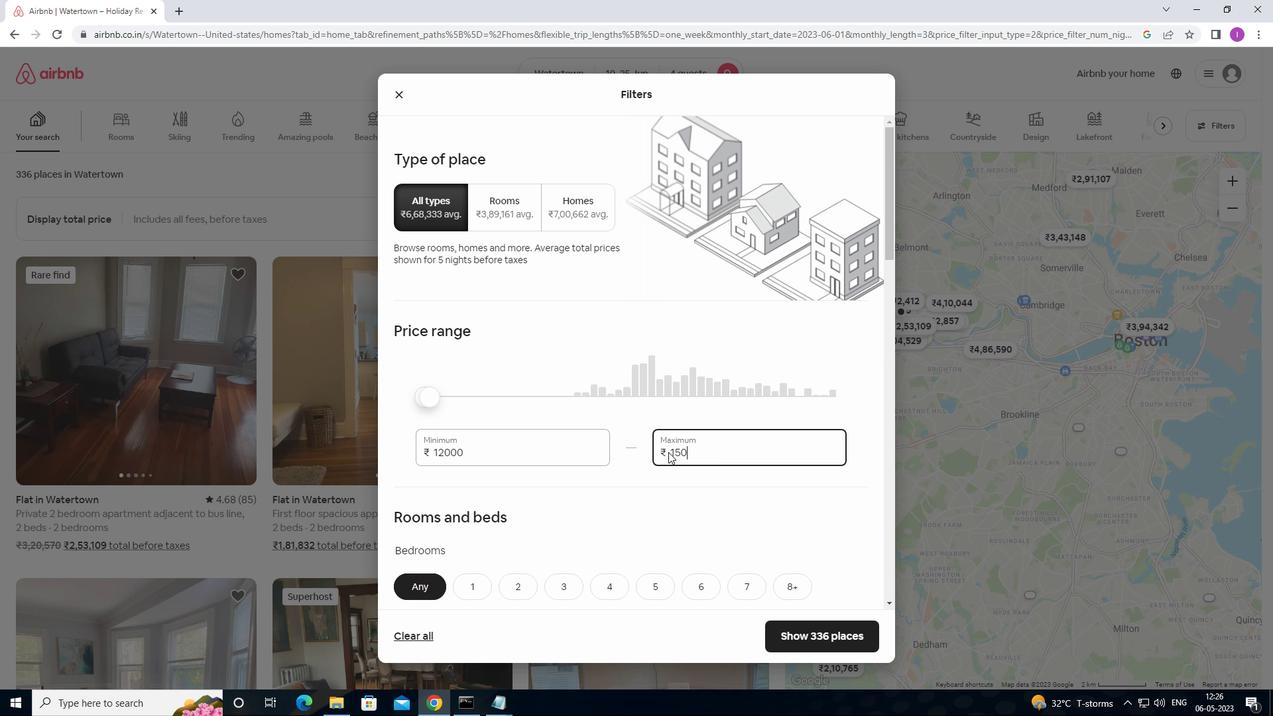 
Action: Mouse moved to (659, 459)
Screenshot: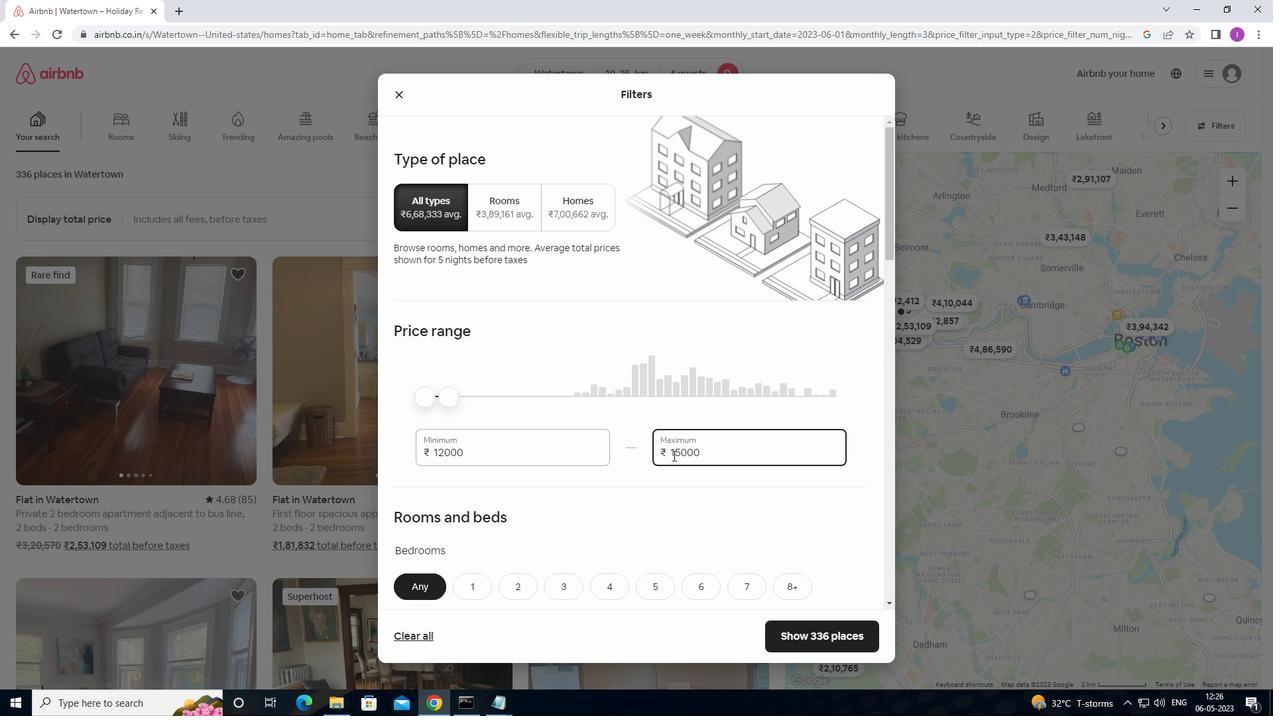 
Action: Mouse scrolled (659, 458) with delta (0, 0)
Screenshot: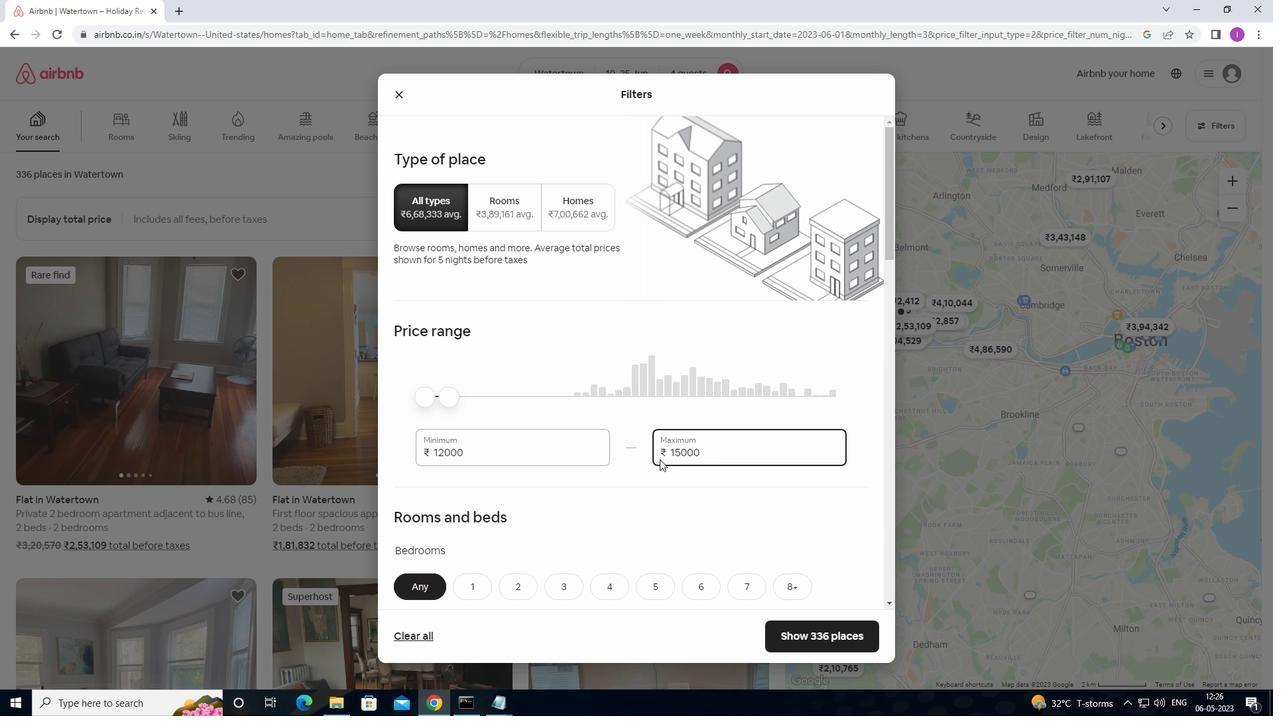 
Action: Mouse scrolled (659, 458) with delta (0, 0)
Screenshot: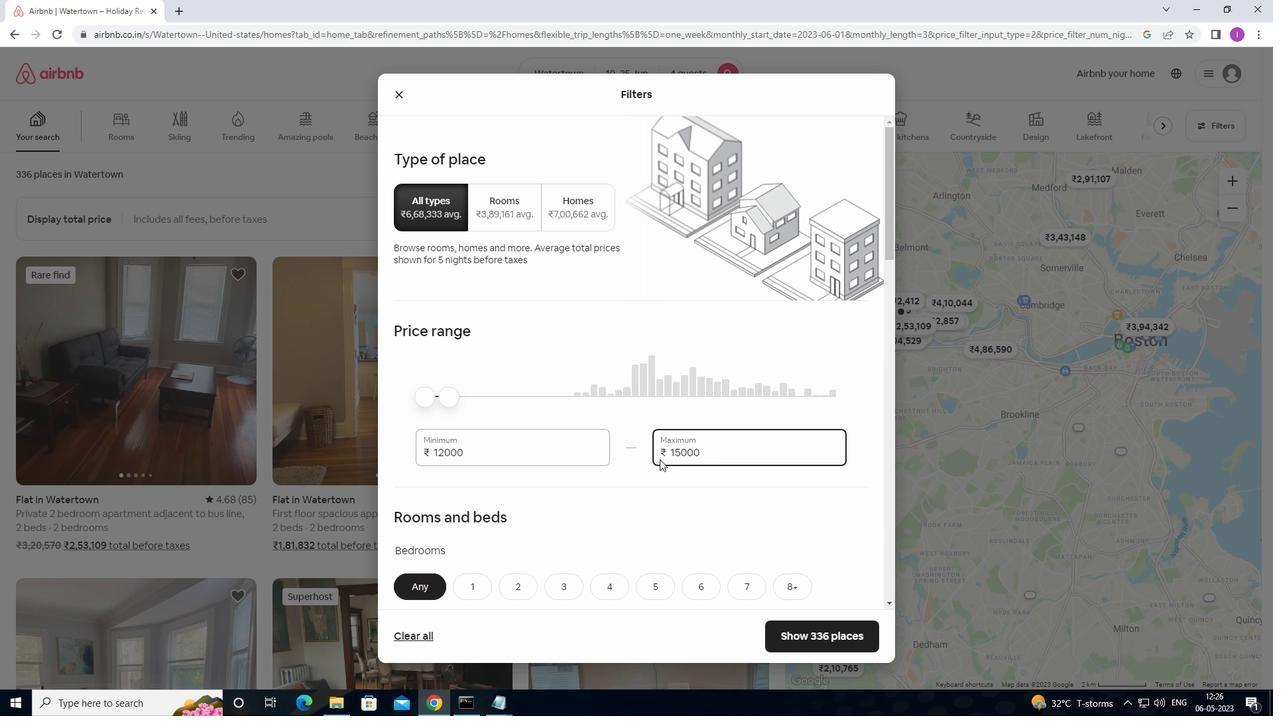 
Action: Mouse moved to (300, 418)
Screenshot: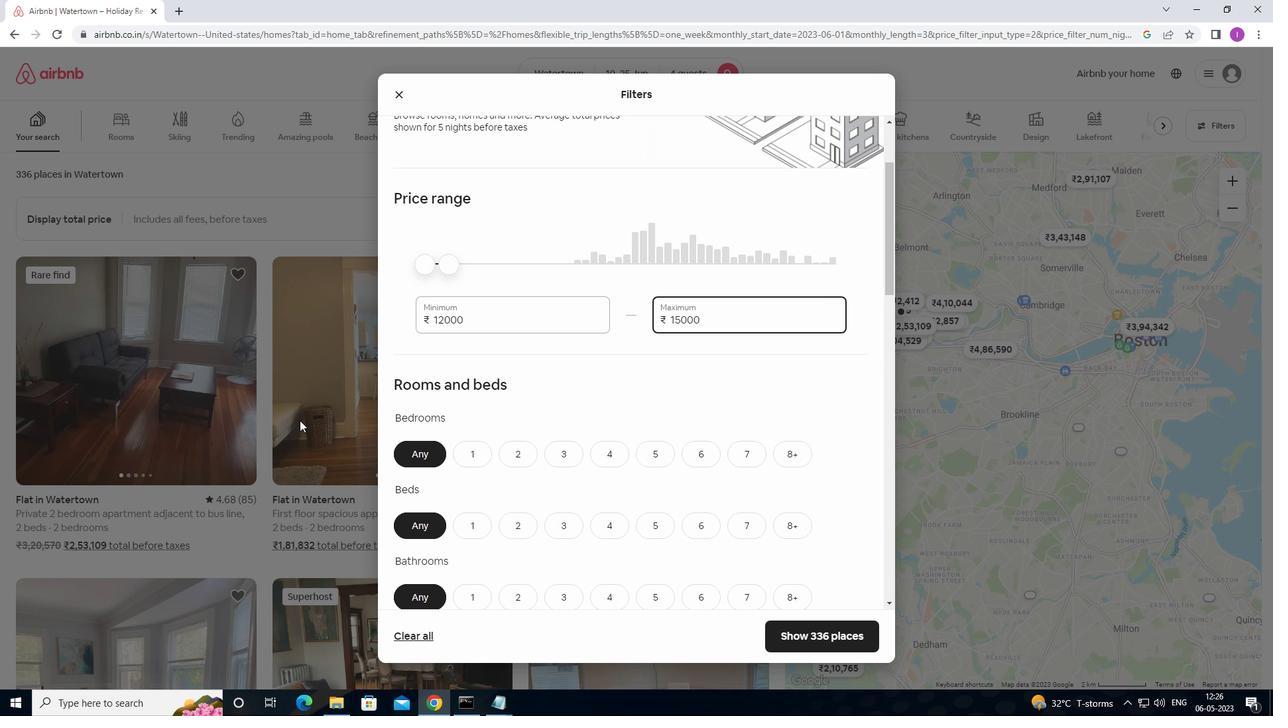 
Action: Mouse scrolled (300, 417) with delta (0, 0)
Screenshot: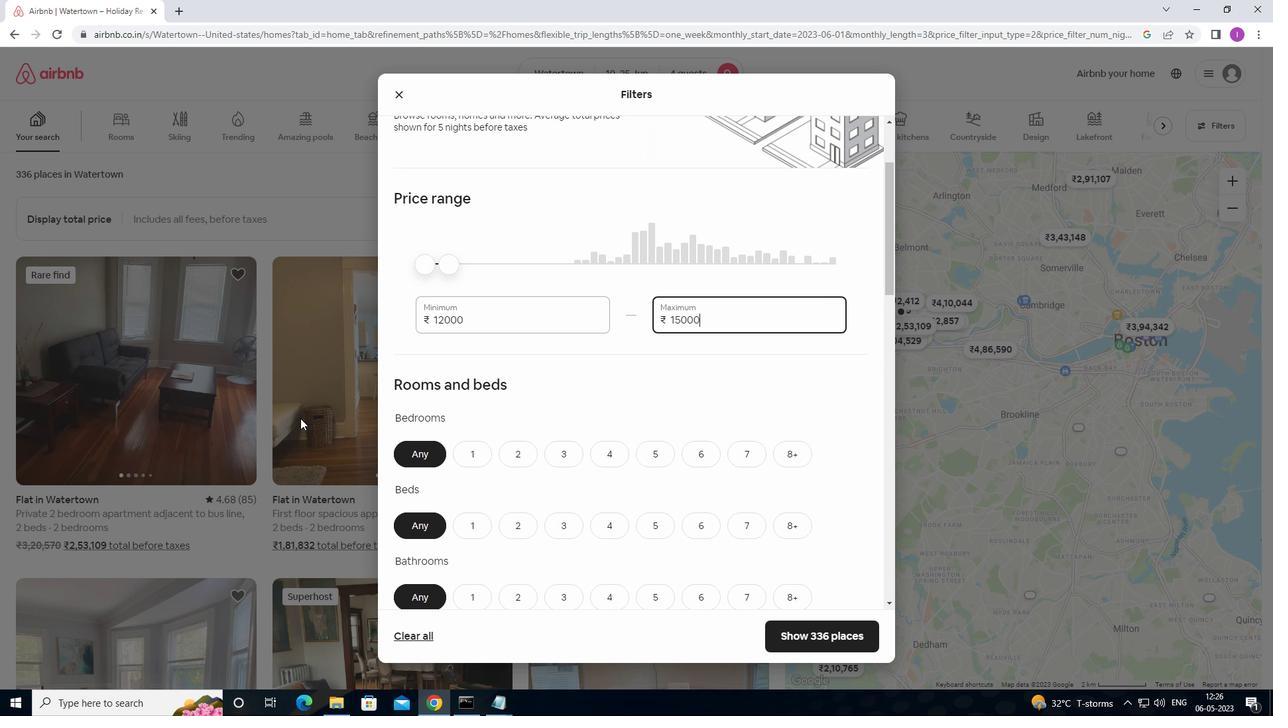 
Action: Mouse scrolled (300, 417) with delta (0, 0)
Screenshot: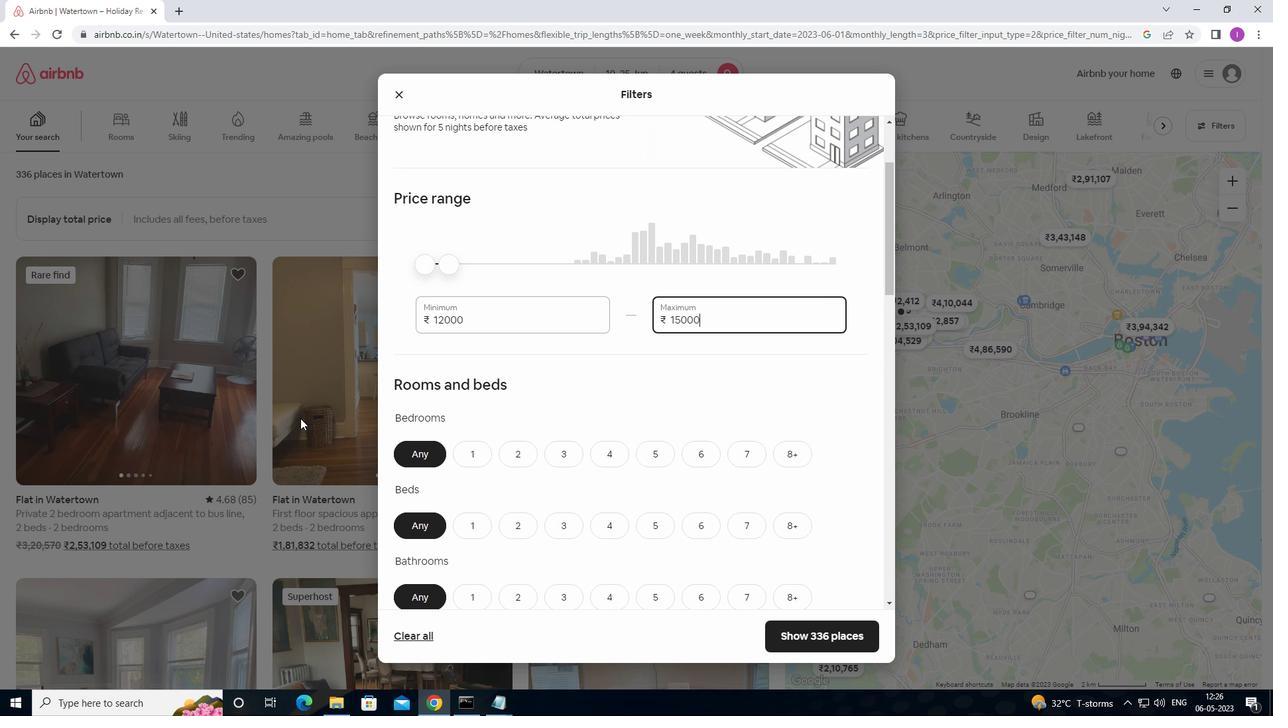 
Action: Mouse moved to (299, 419)
Screenshot: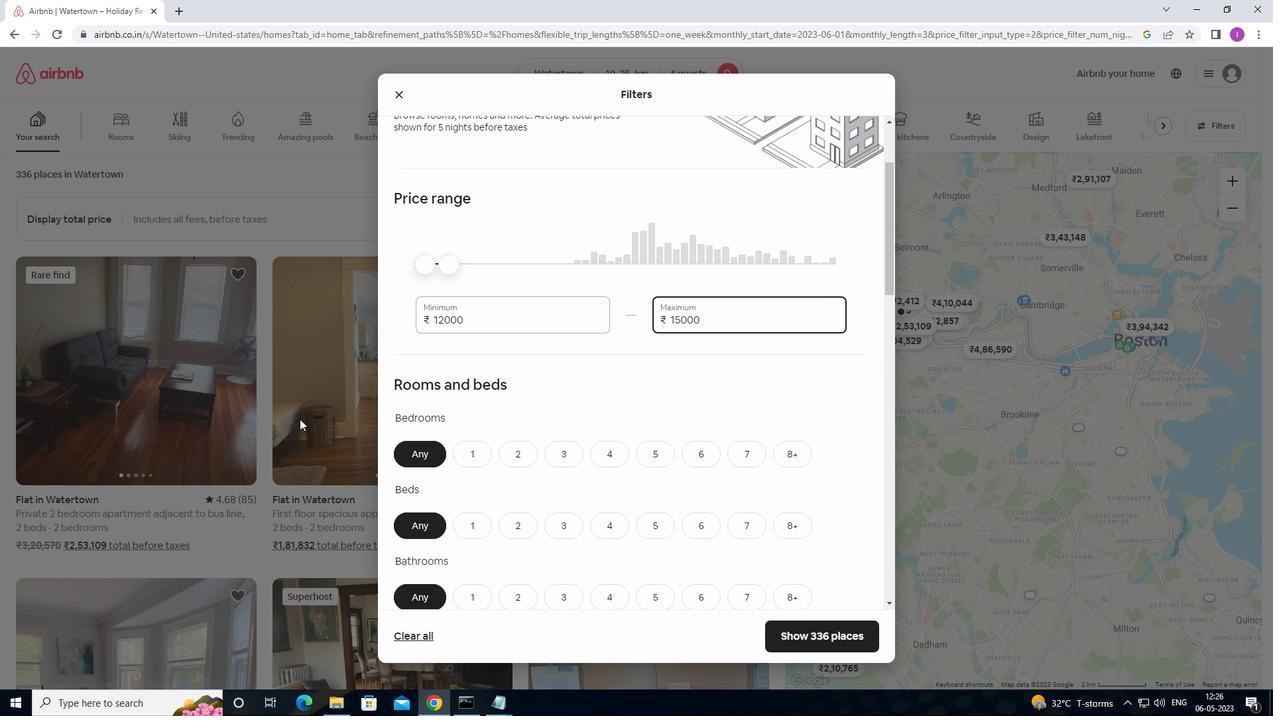
Action: Mouse scrolled (299, 419) with delta (0, 0)
Screenshot: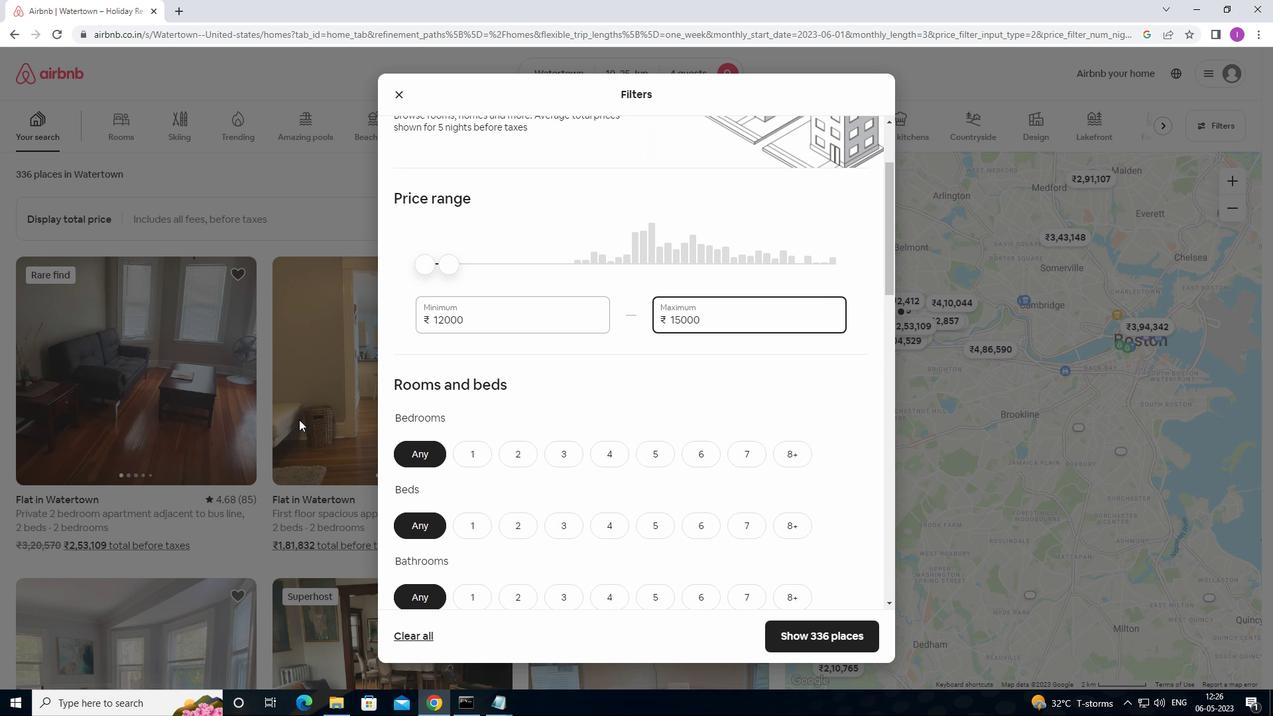 
Action: Mouse scrolled (299, 419) with delta (0, 0)
Screenshot: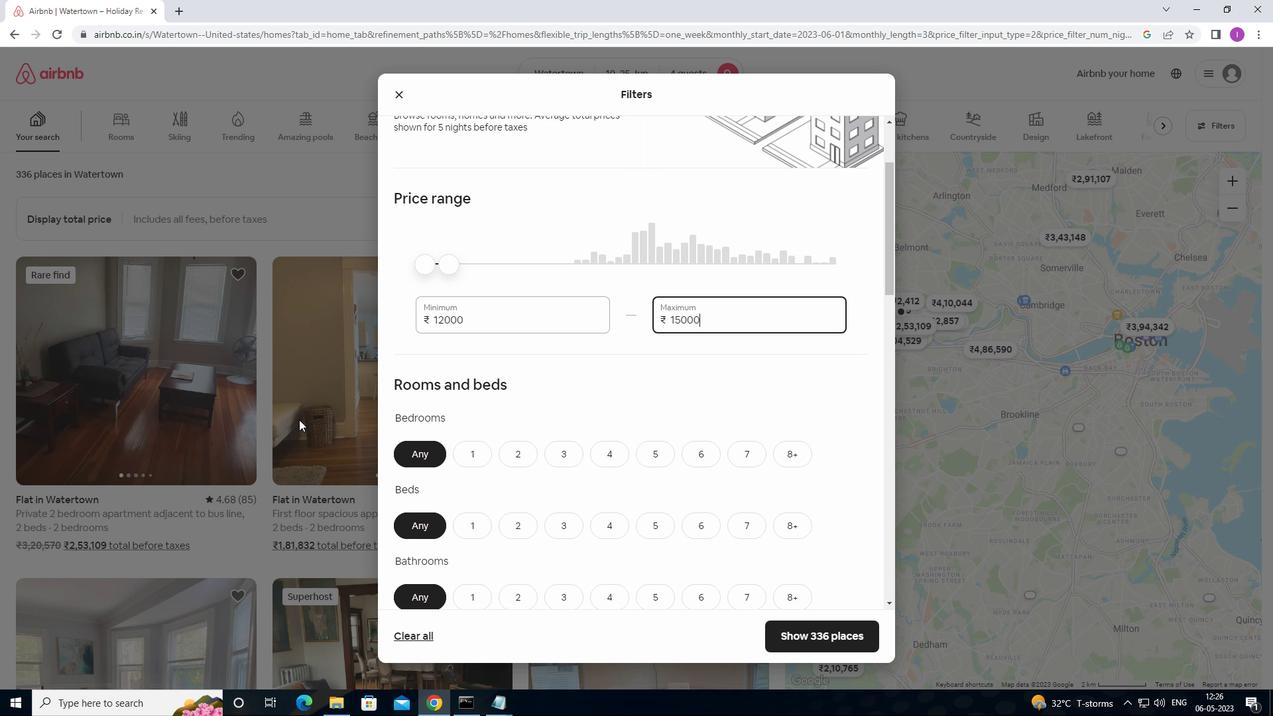 
Action: Mouse moved to (536, 429)
Screenshot: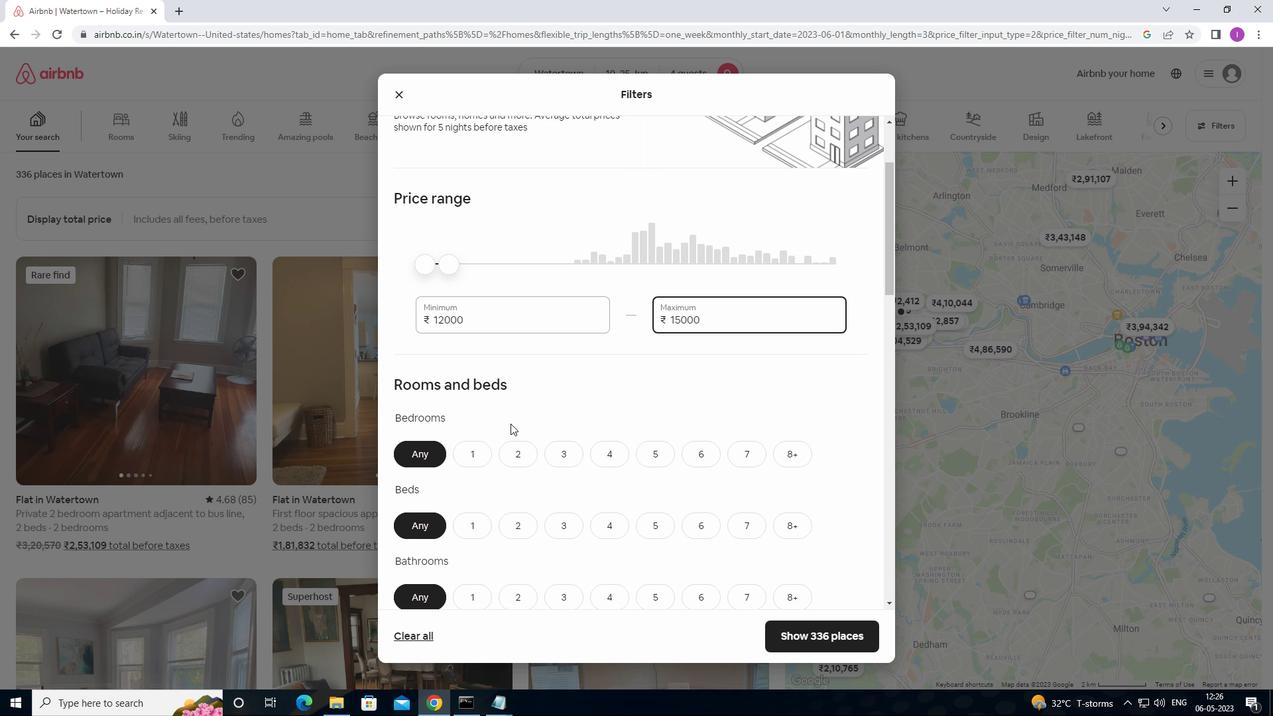 
Action: Mouse scrolled (536, 428) with delta (0, 0)
Screenshot: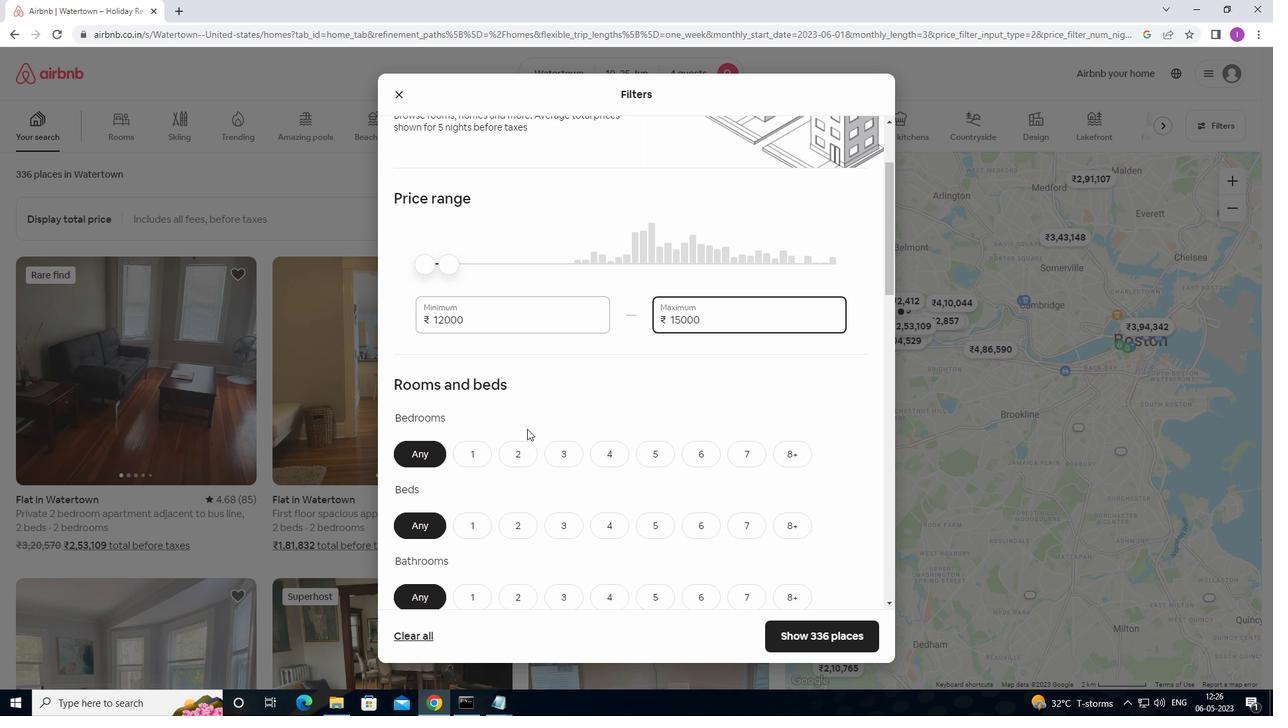 
Action: Mouse moved to (537, 429)
Screenshot: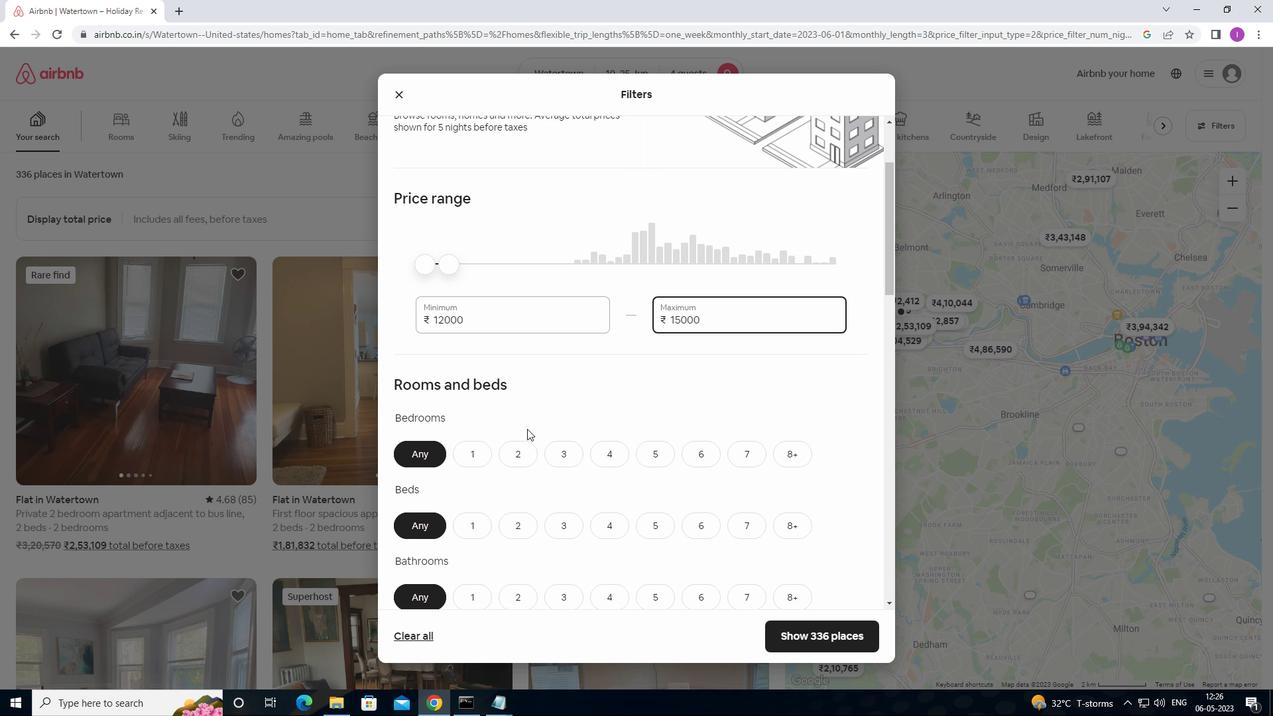 
Action: Mouse scrolled (537, 429) with delta (0, 0)
Screenshot: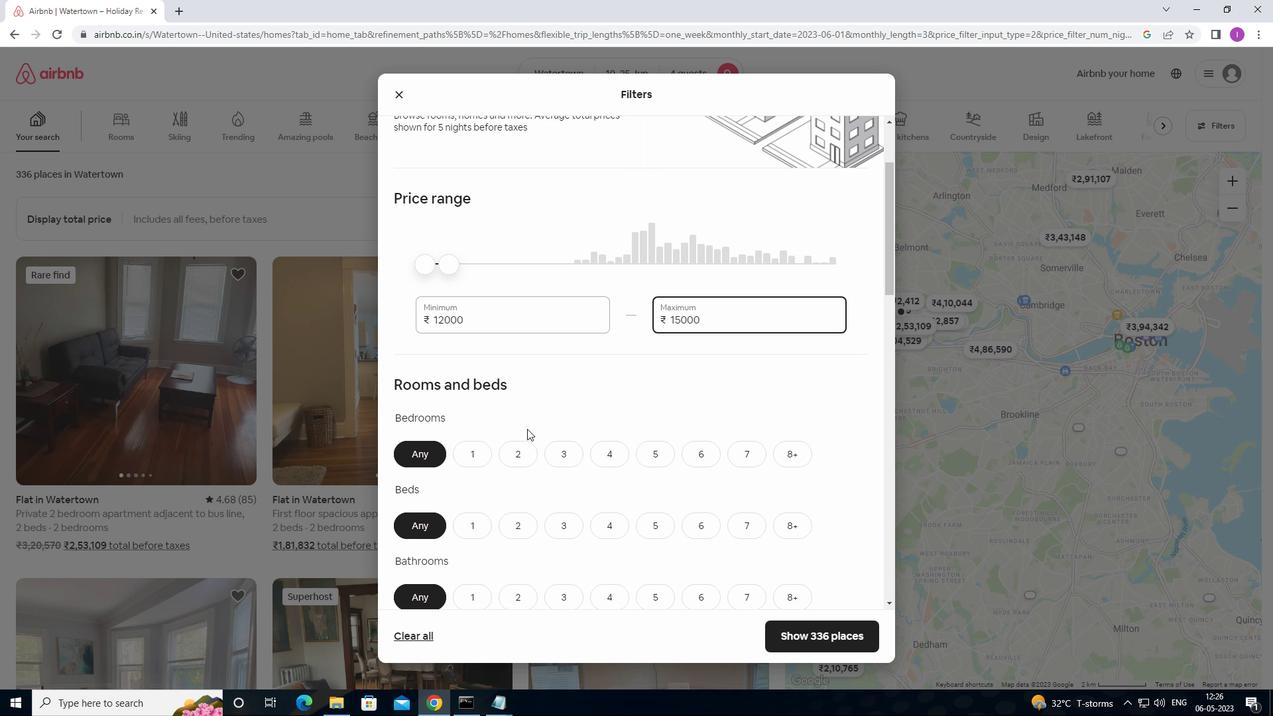 
Action: Mouse scrolled (537, 429) with delta (0, 0)
Screenshot: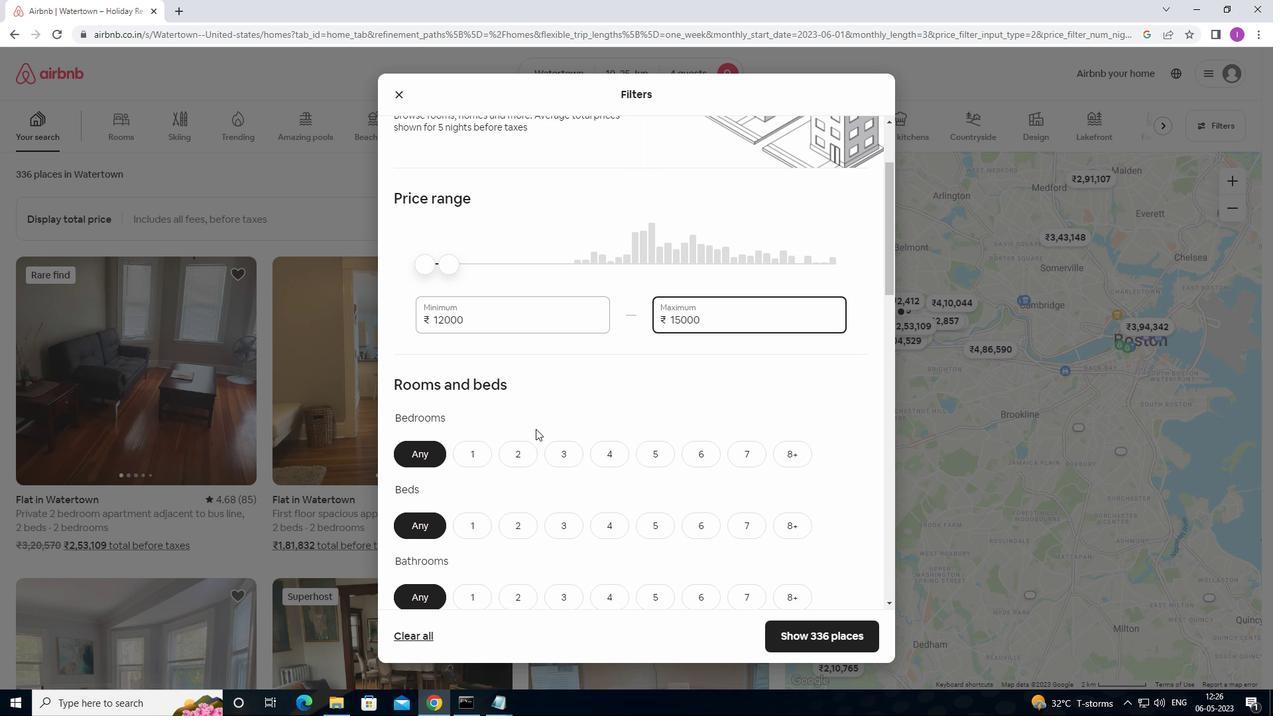 
Action: Mouse scrolled (537, 429) with delta (0, 0)
Screenshot: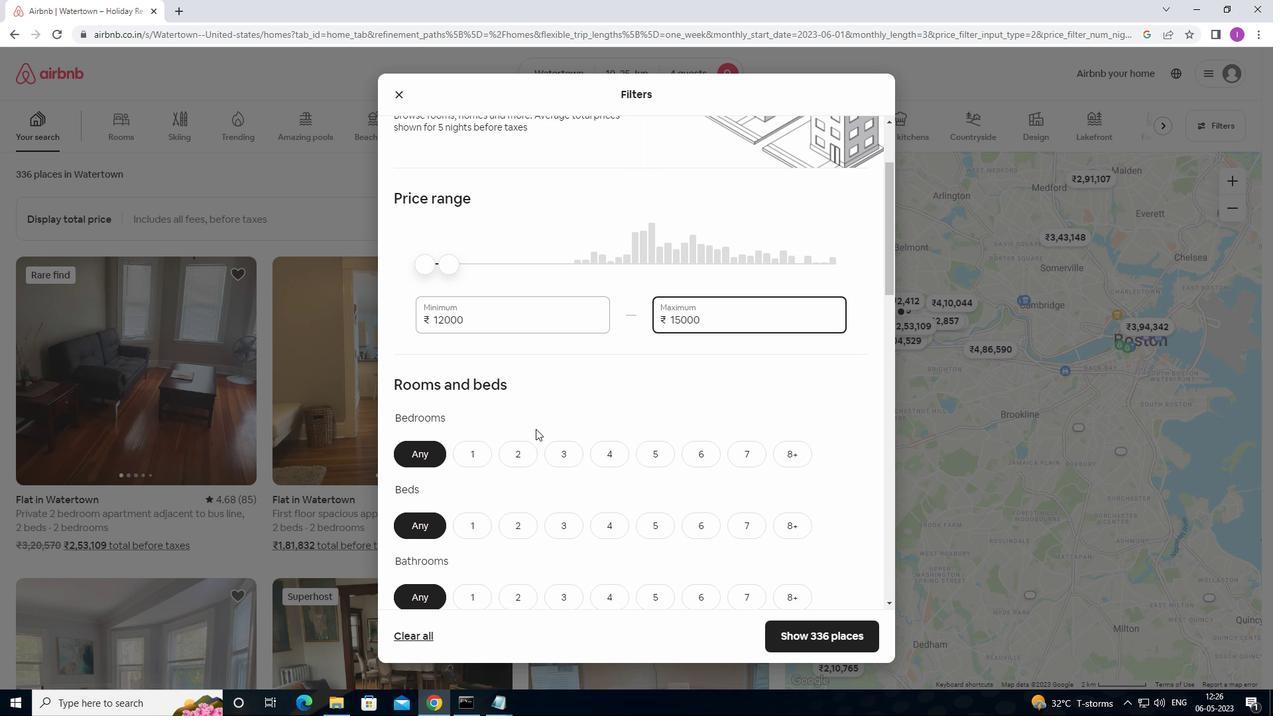 
Action: Mouse moved to (614, 192)
Screenshot: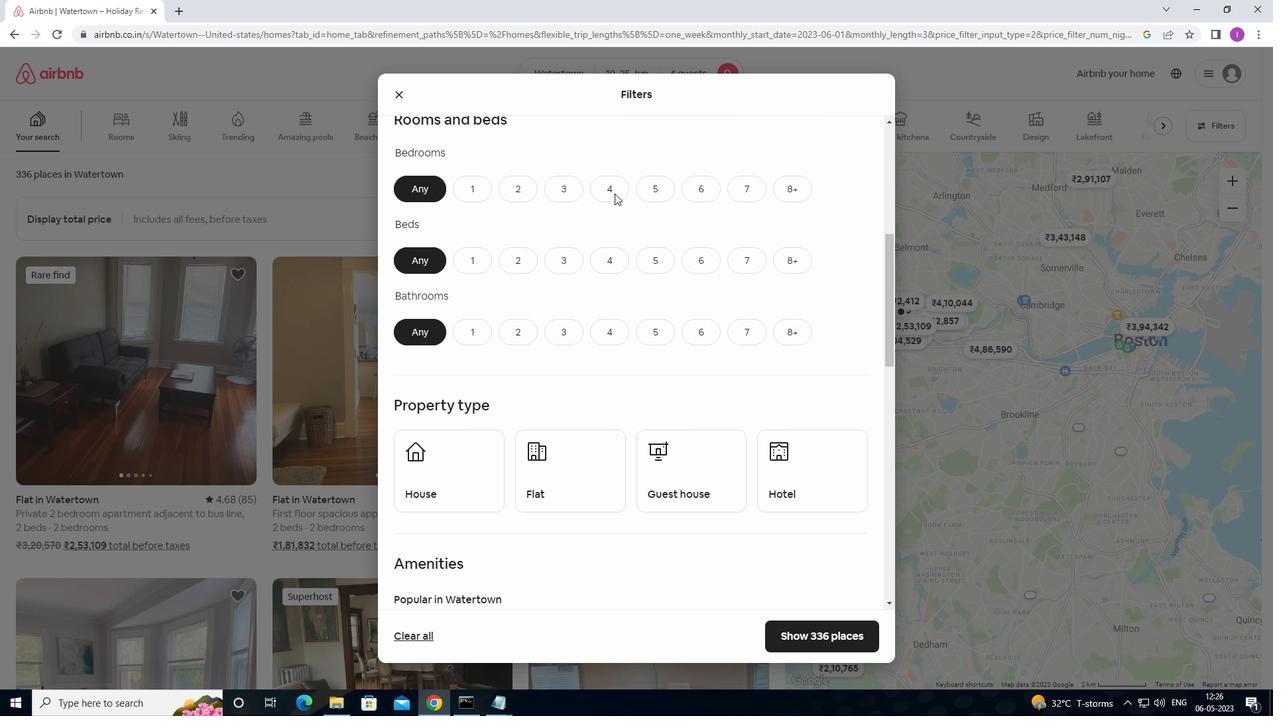 
Action: Mouse pressed left at (614, 192)
Screenshot: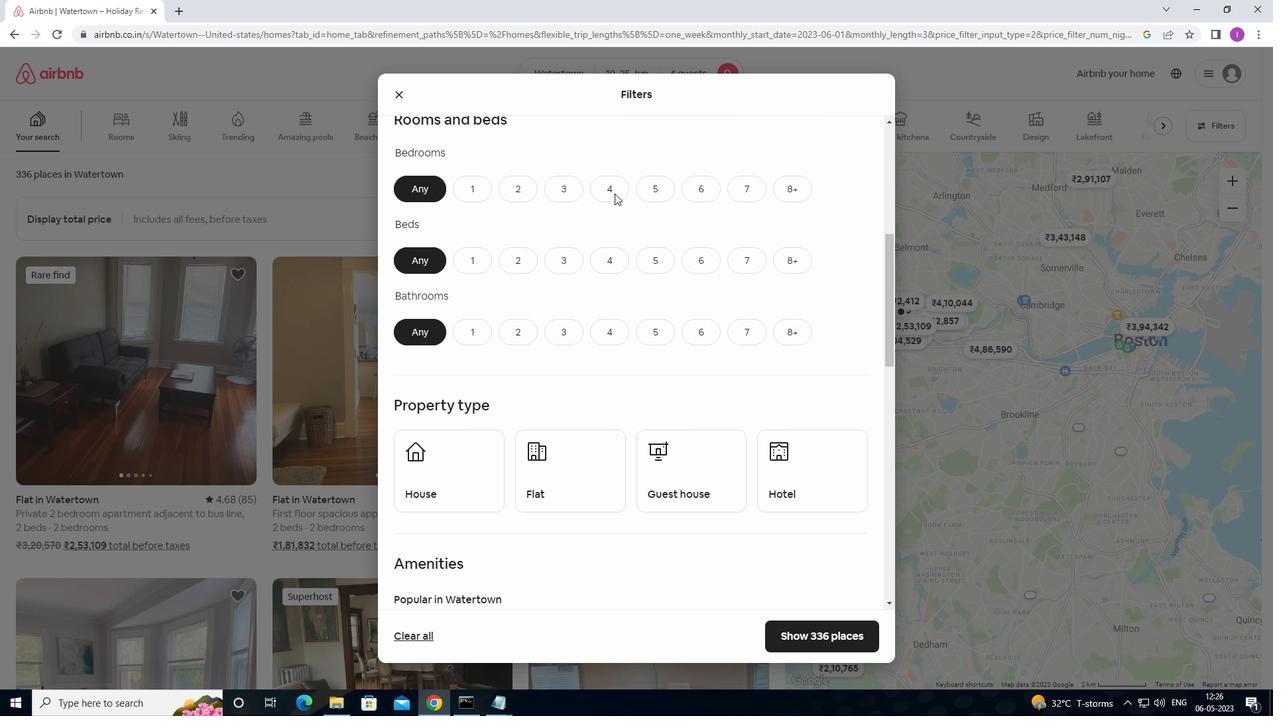 
Action: Mouse moved to (612, 251)
Screenshot: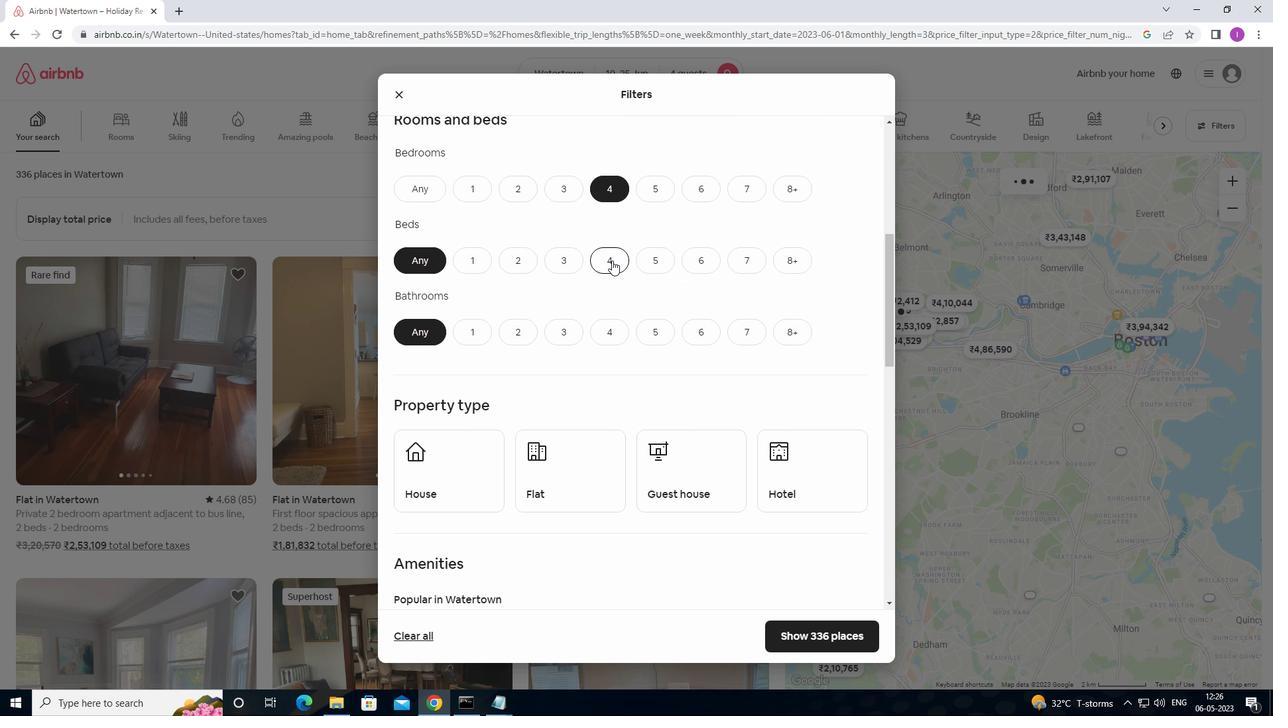 
Action: Mouse pressed left at (612, 251)
Screenshot: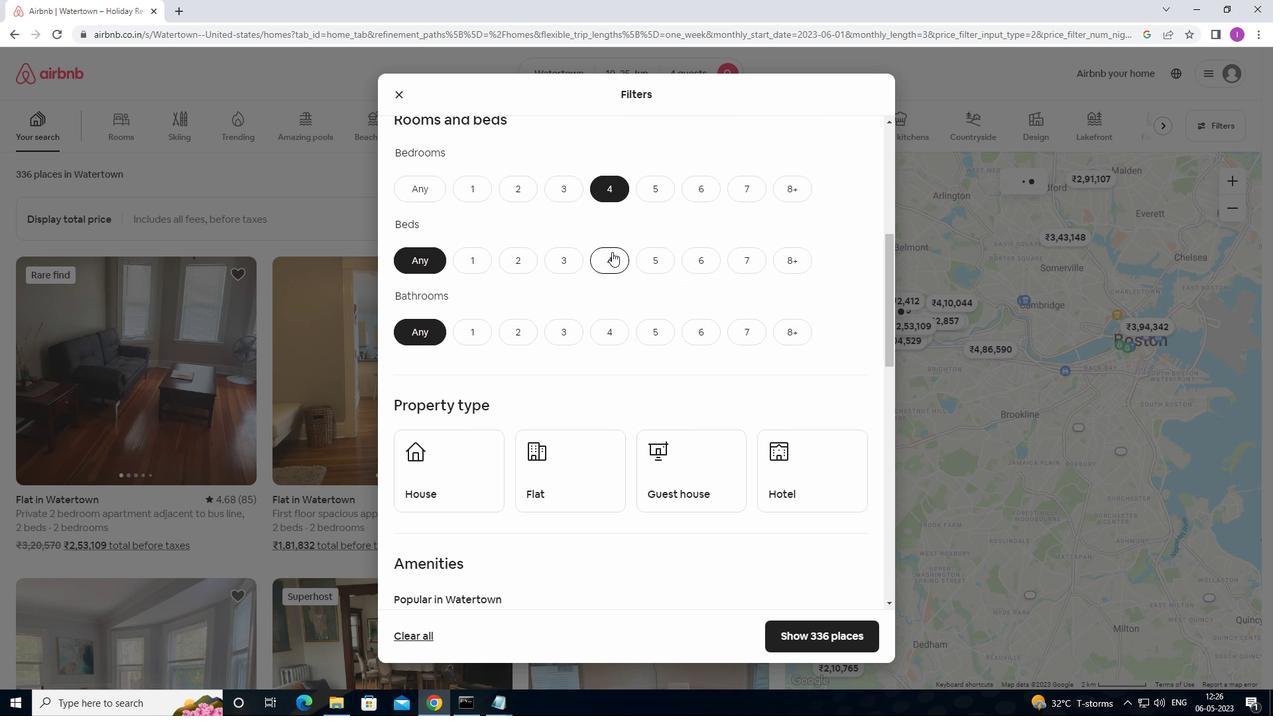 
Action: Mouse moved to (612, 330)
Screenshot: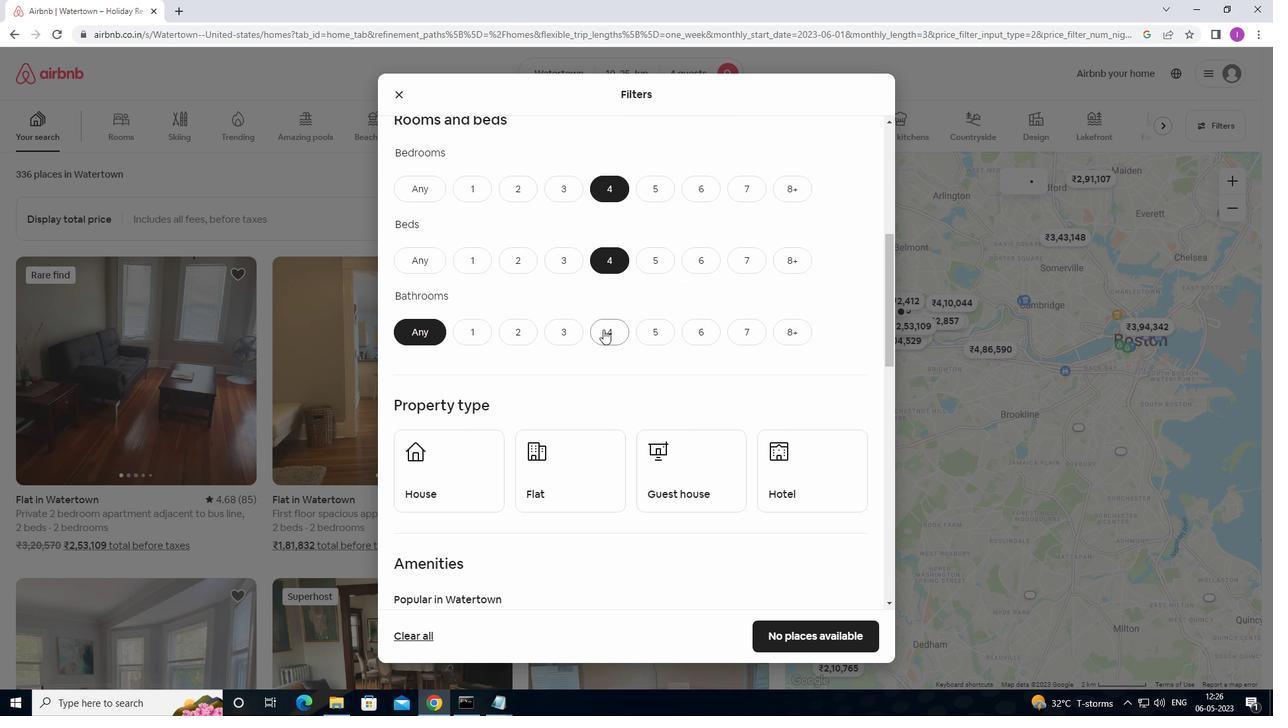 
Action: Mouse pressed left at (612, 330)
Screenshot: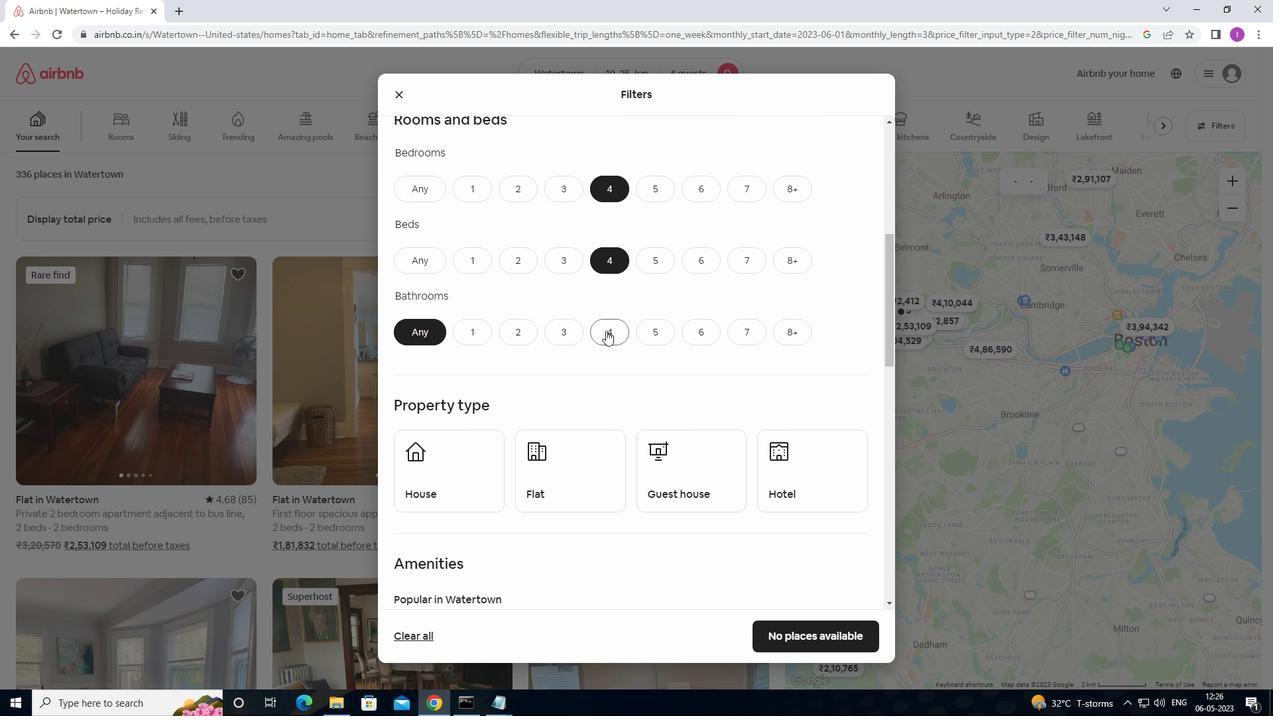 
Action: Mouse moved to (511, 425)
Screenshot: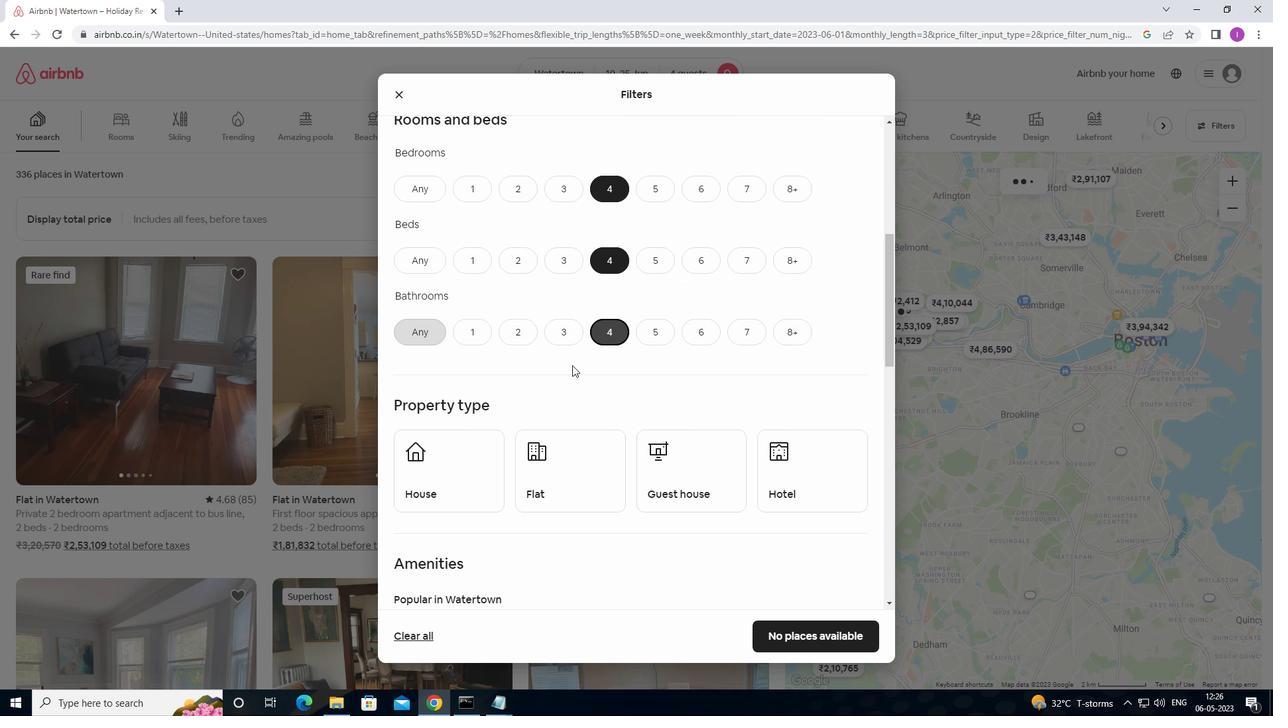 
Action: Mouse scrolled (511, 425) with delta (0, 0)
Screenshot: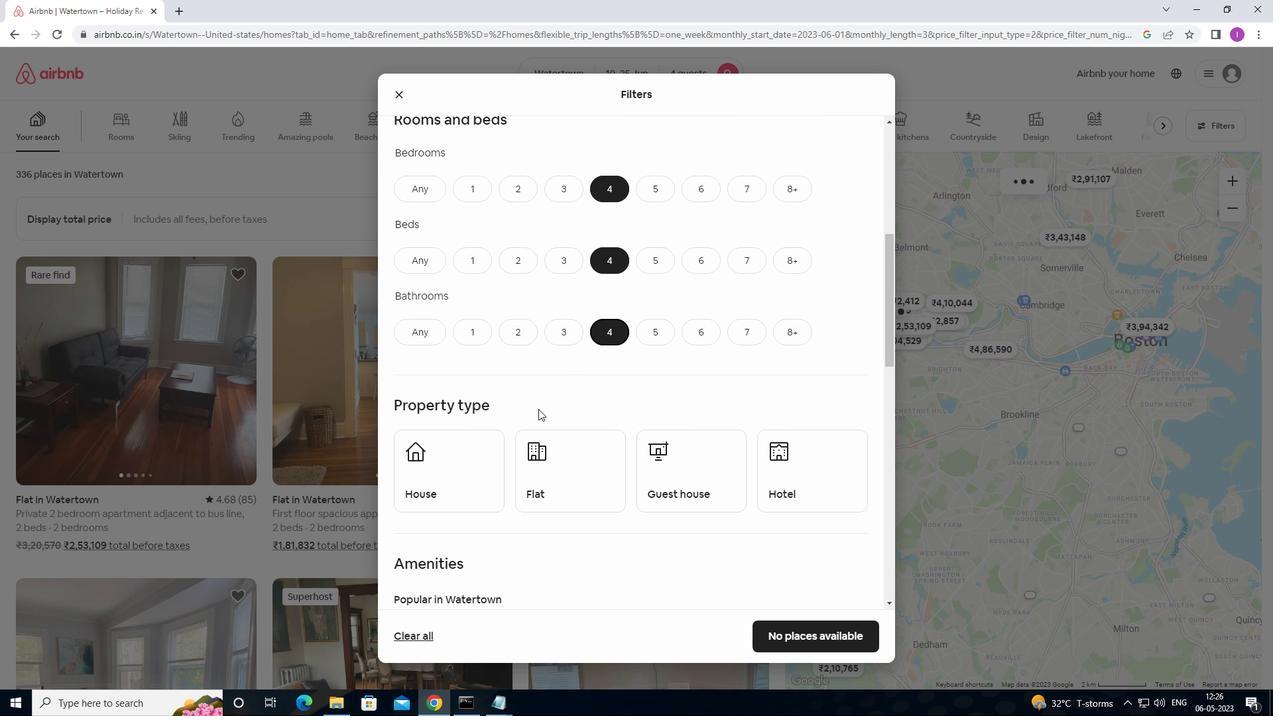 
Action: Mouse moved to (511, 425)
Screenshot: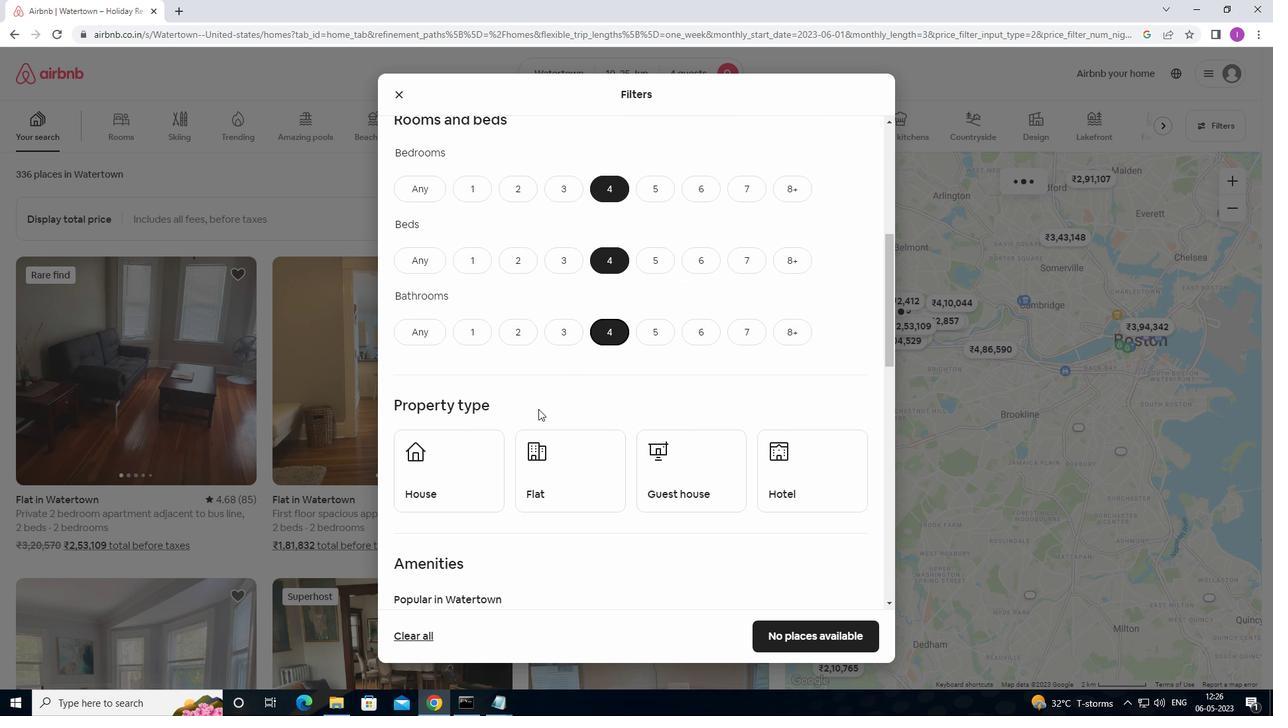 
Action: Mouse scrolled (511, 425) with delta (0, 0)
Screenshot: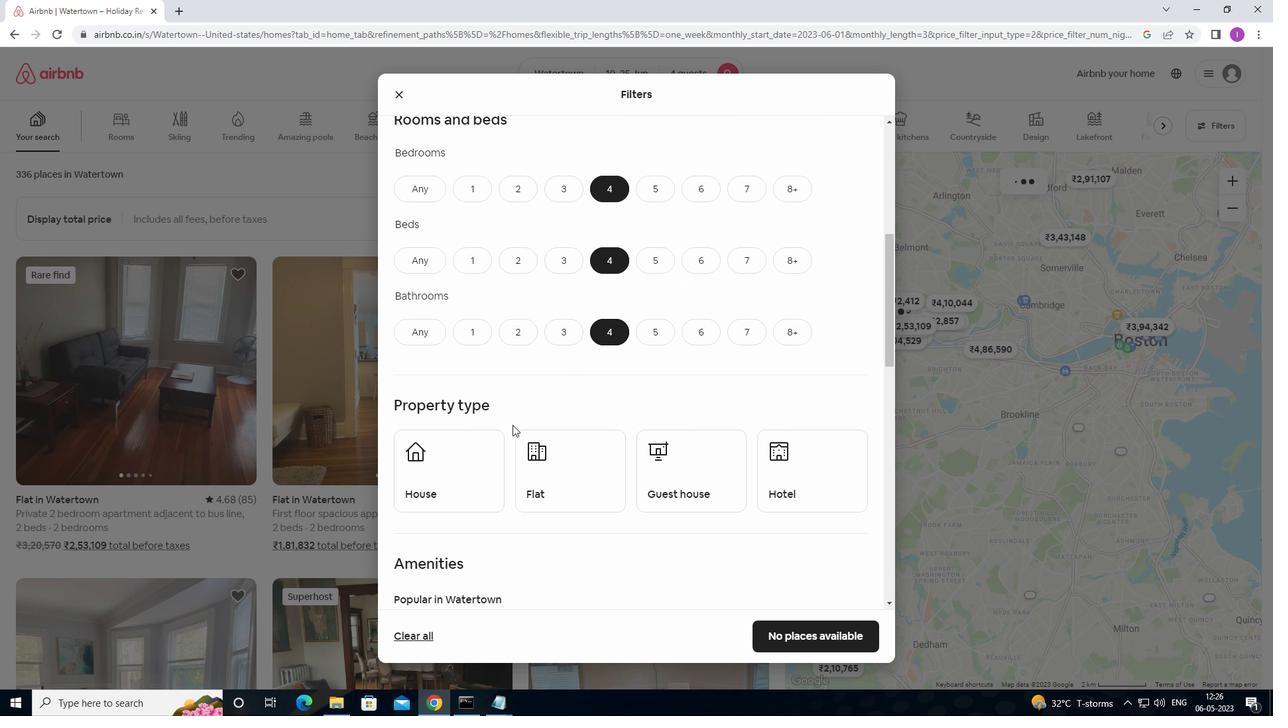 
Action: Mouse moved to (511, 427)
Screenshot: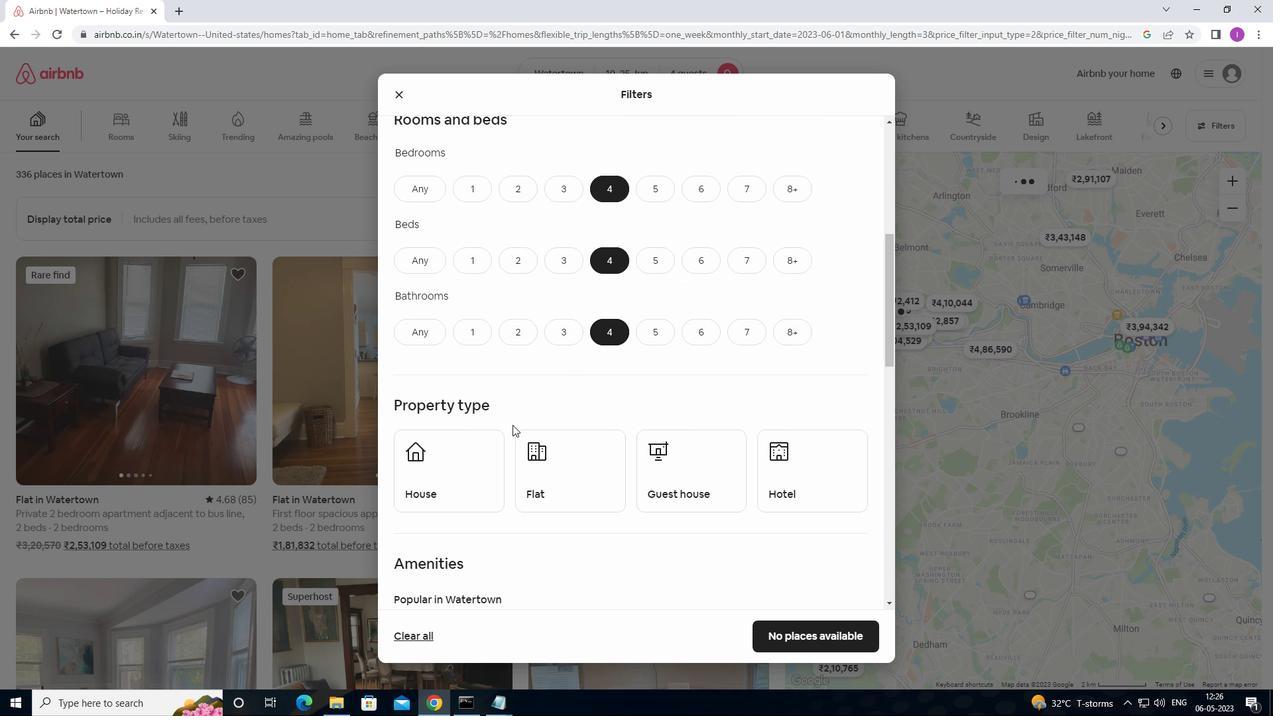 
Action: Mouse scrolled (511, 426) with delta (0, 0)
Screenshot: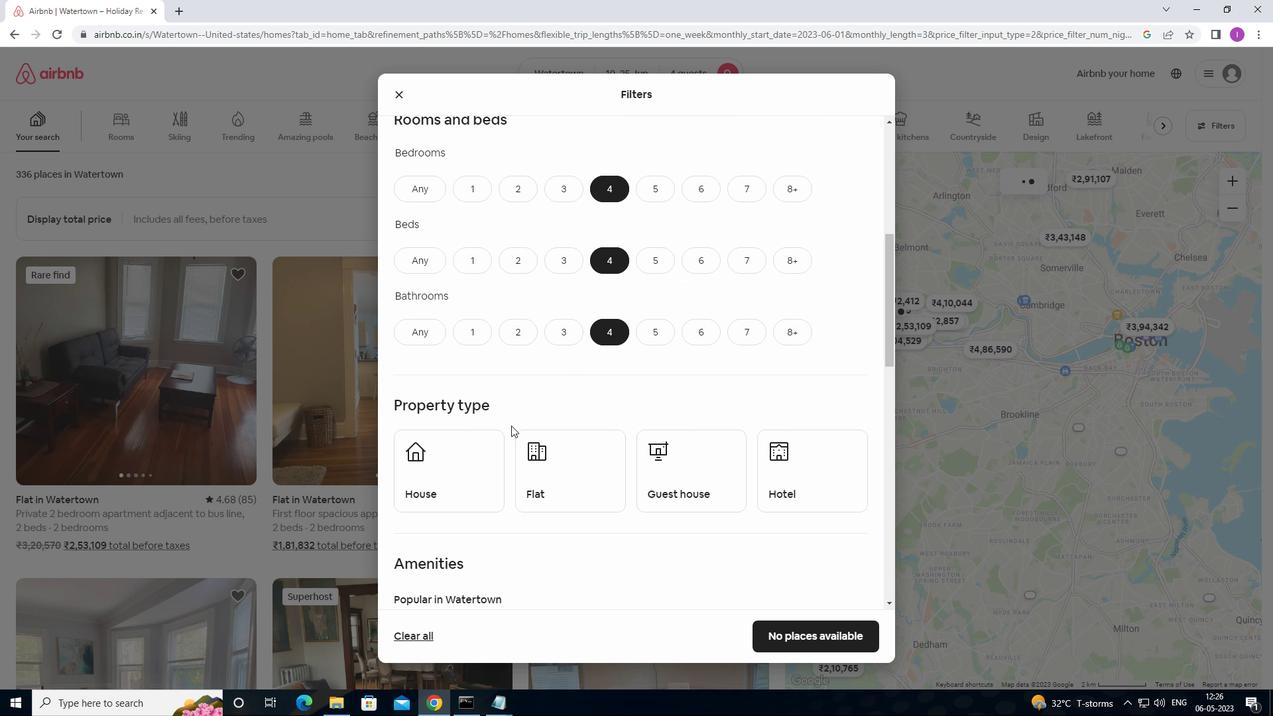 
Action: Mouse moved to (462, 285)
Screenshot: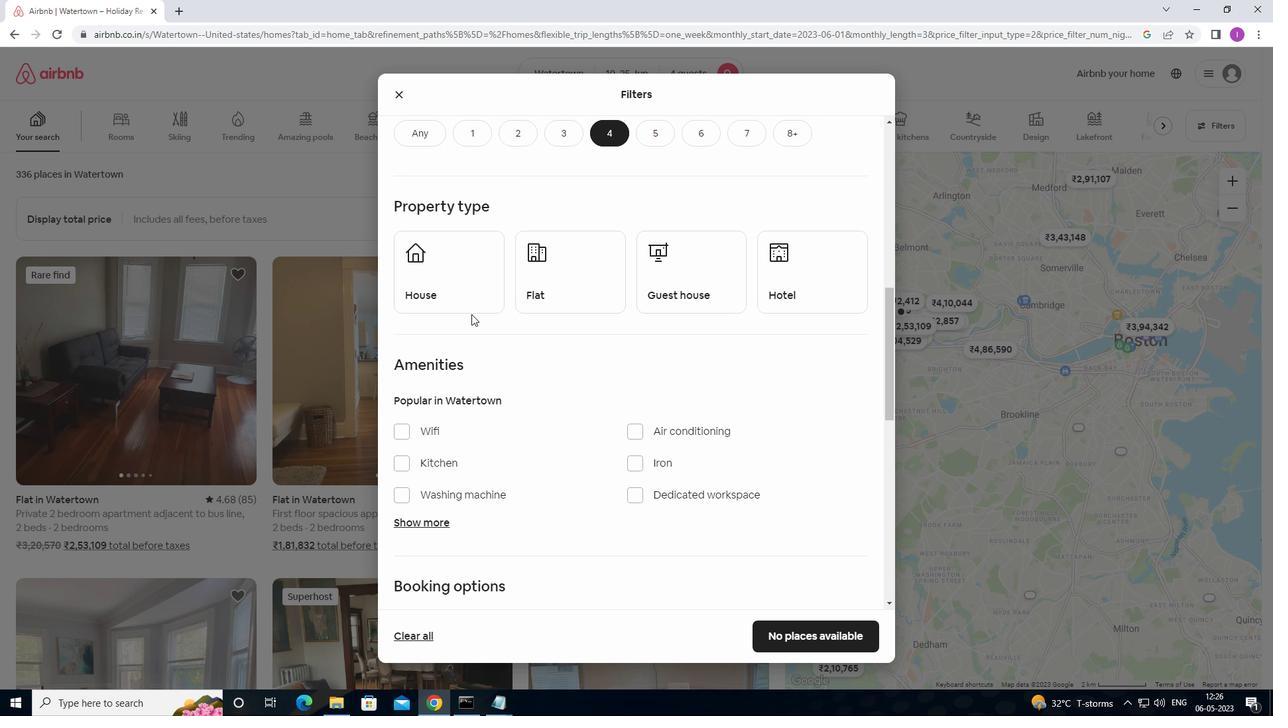 
Action: Mouse pressed left at (462, 285)
Screenshot: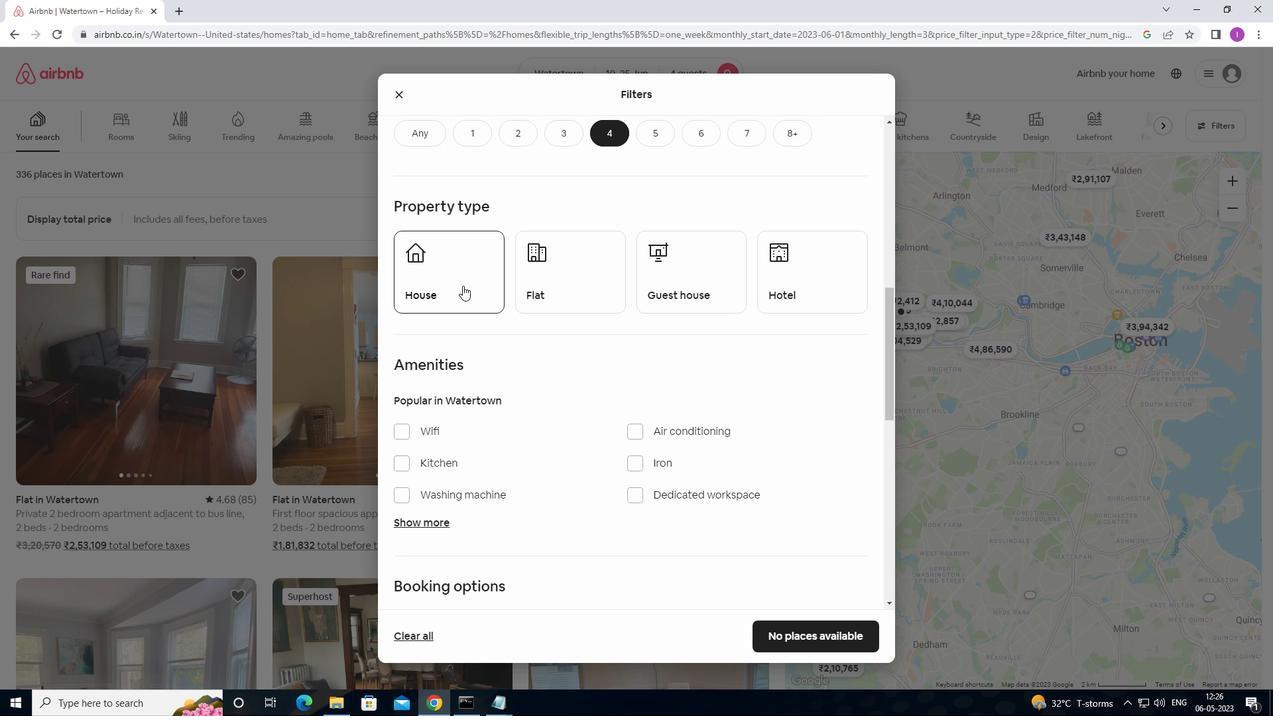 
Action: Mouse moved to (544, 288)
Screenshot: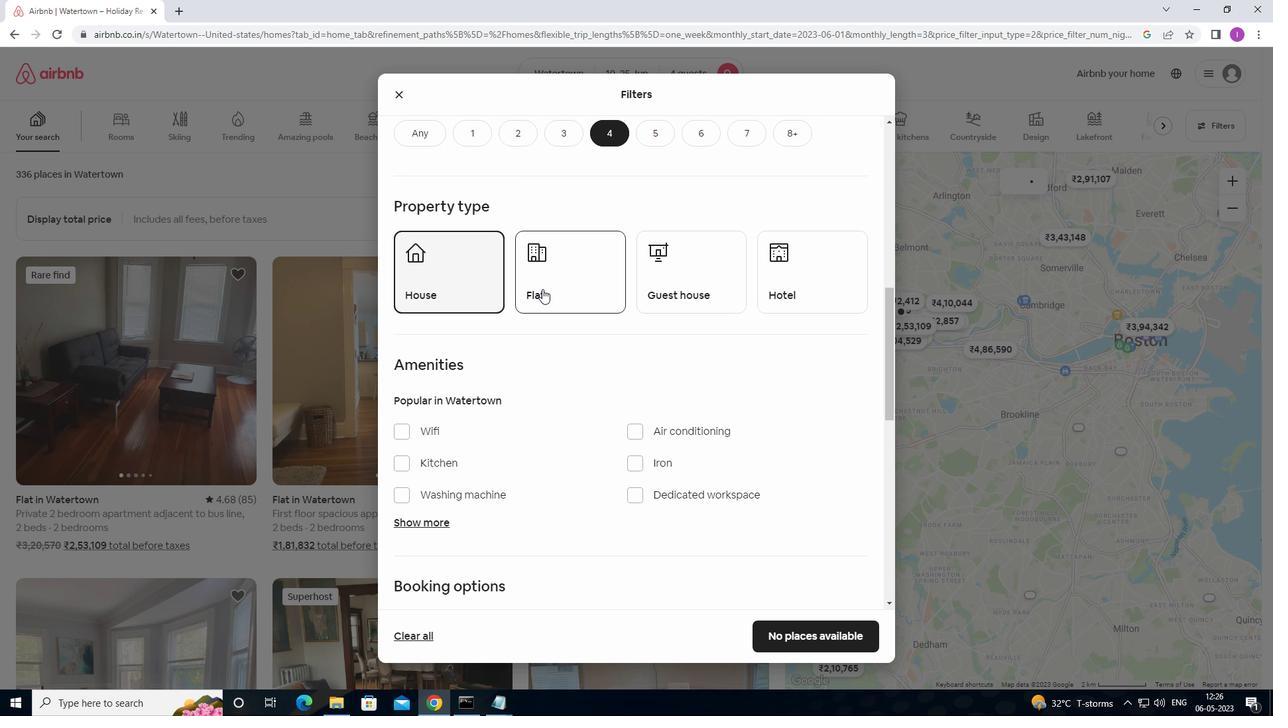 
Action: Mouse pressed left at (544, 288)
Screenshot: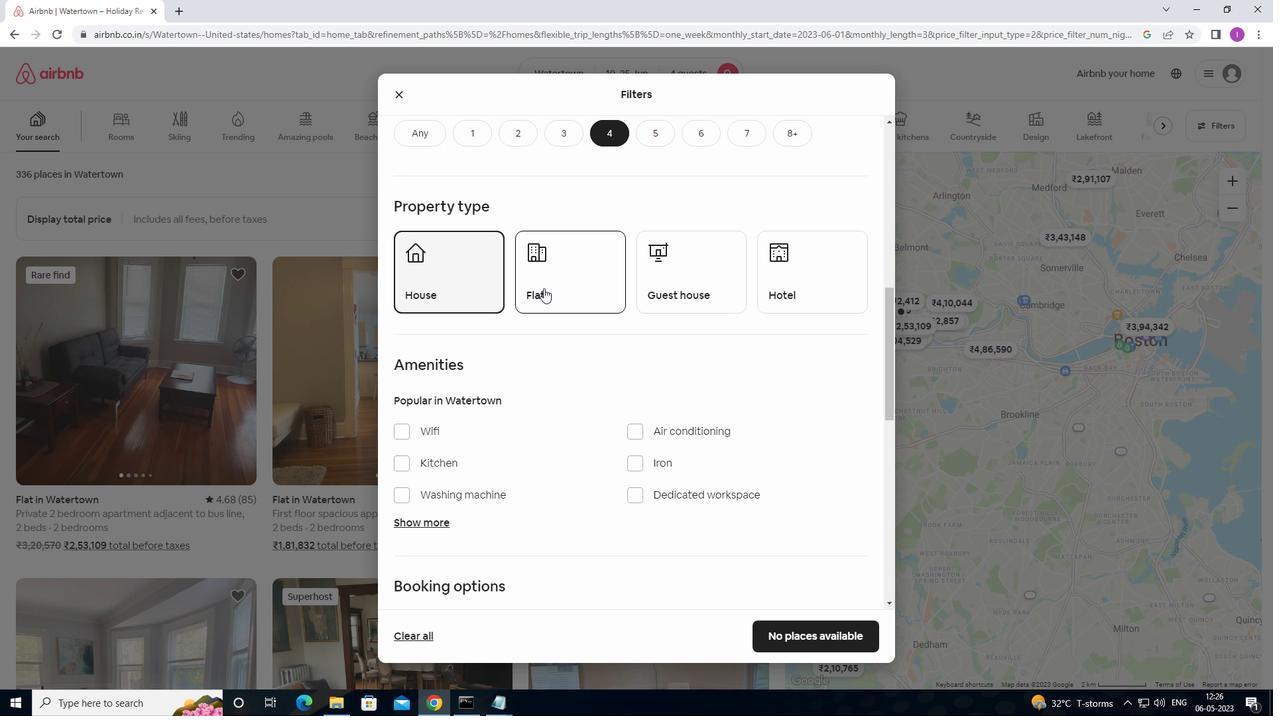 
Action: Mouse moved to (672, 275)
Screenshot: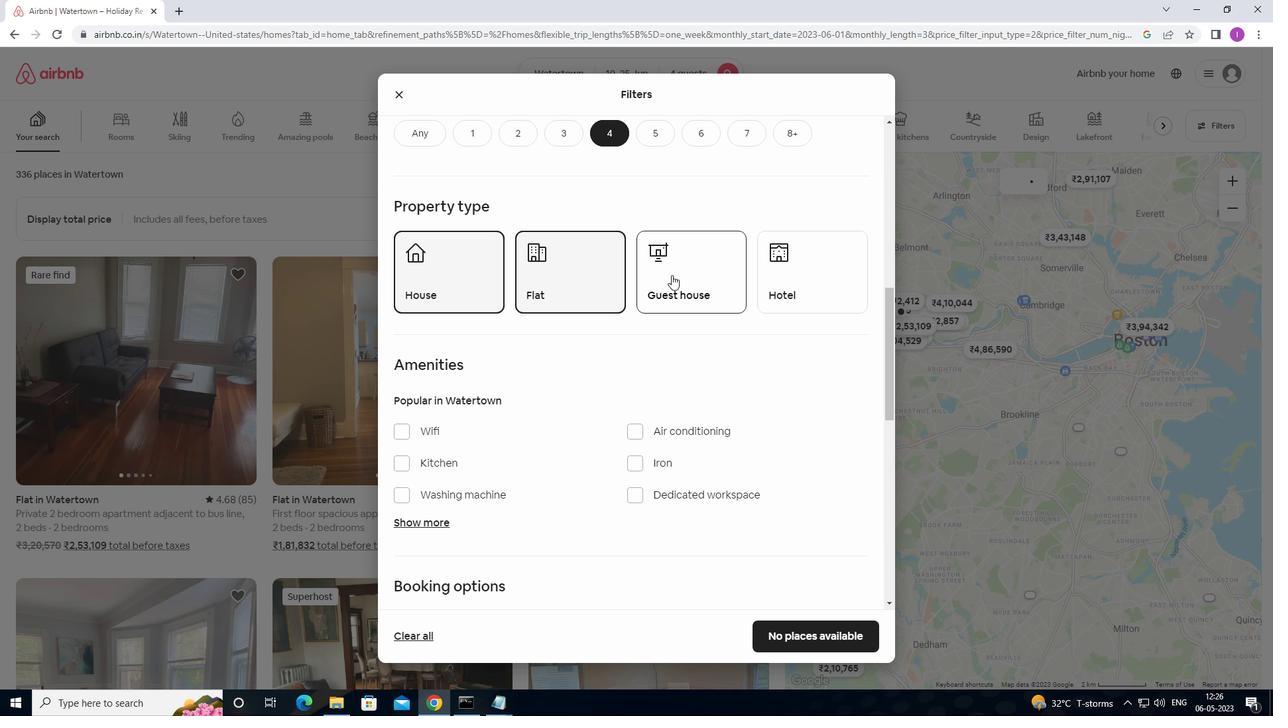 
Action: Mouse pressed left at (672, 275)
Screenshot: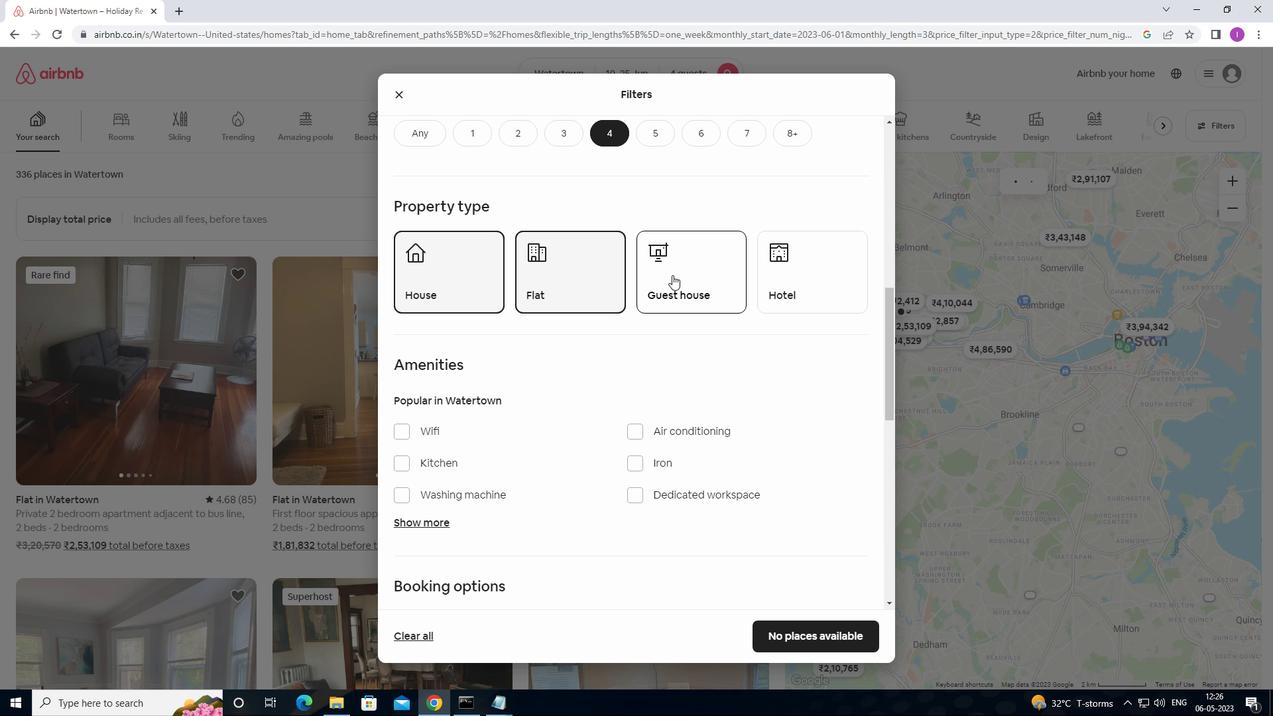 
Action: Mouse moved to (777, 299)
Screenshot: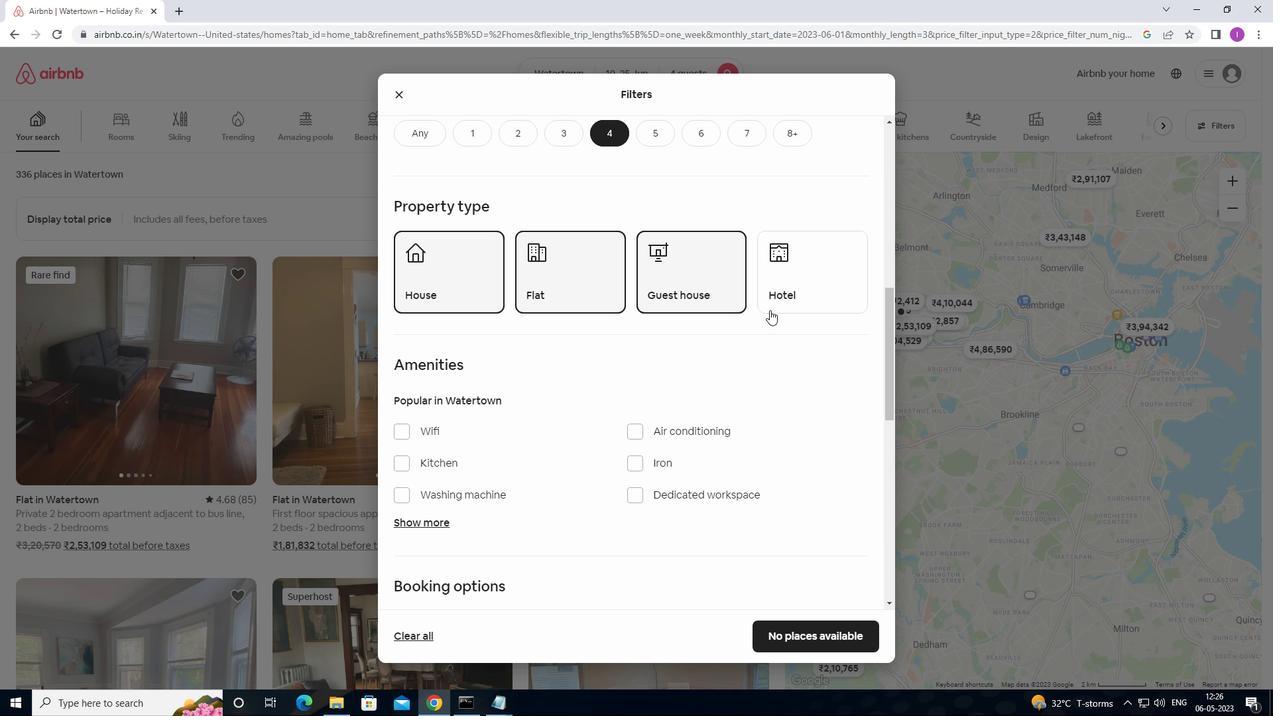 
Action: Mouse pressed left at (777, 299)
Screenshot: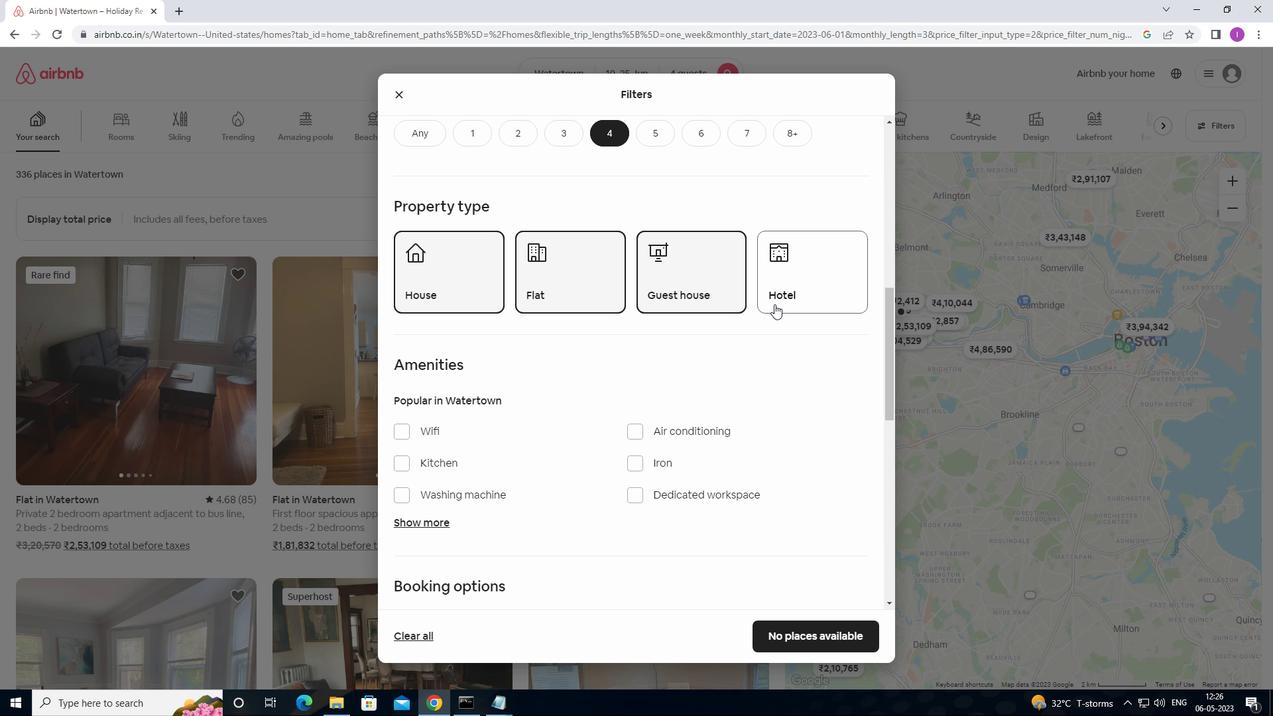 
Action: Mouse moved to (636, 376)
Screenshot: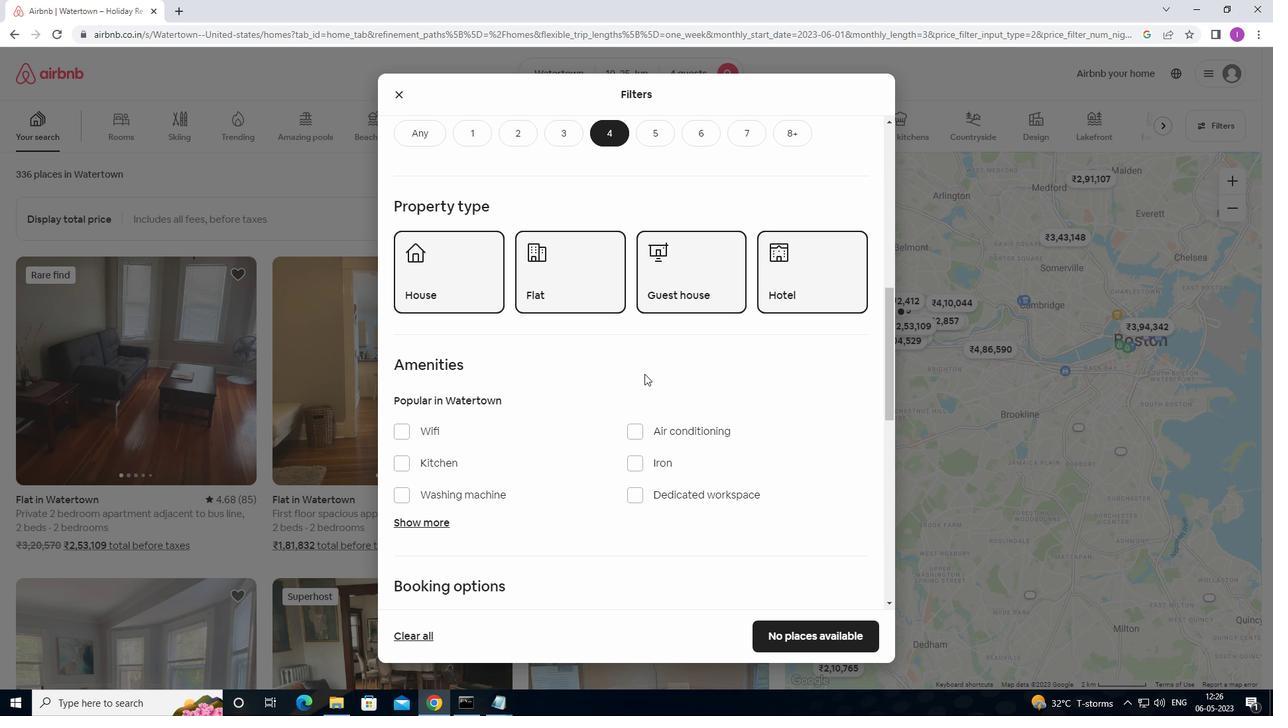 
Action: Mouse scrolled (636, 375) with delta (0, 0)
Screenshot: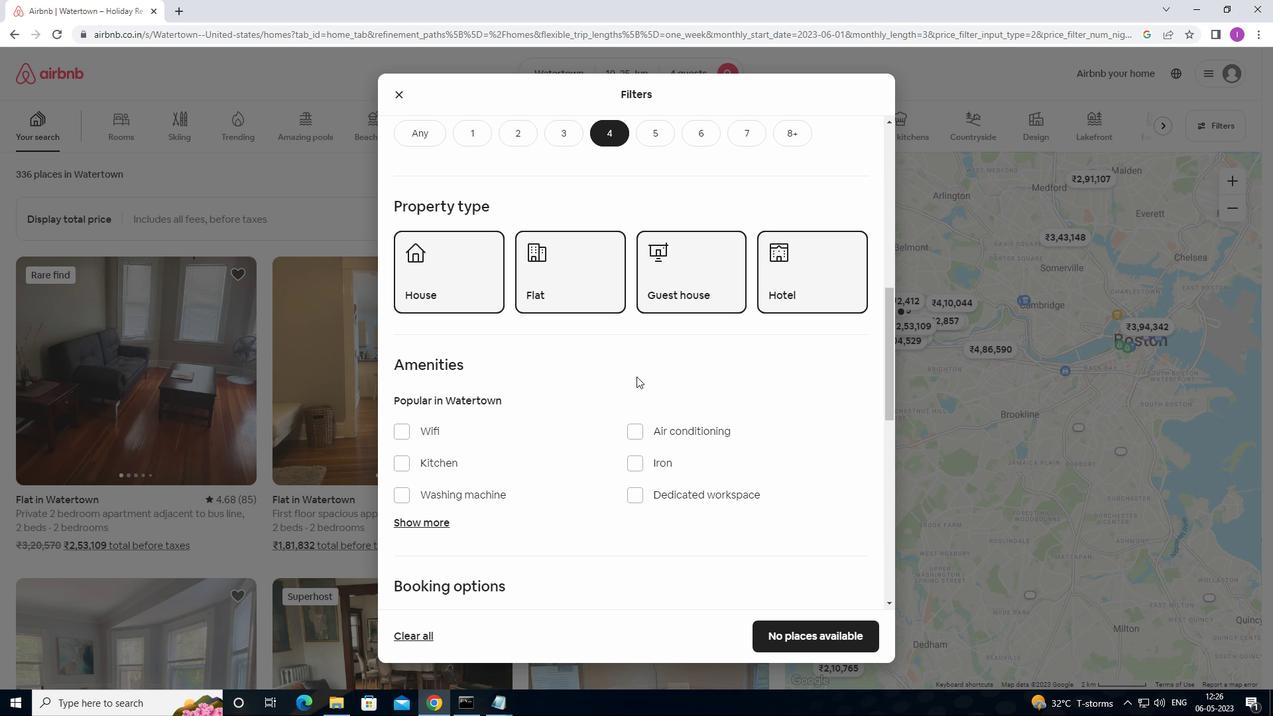 
Action: Mouse scrolled (636, 375) with delta (0, 0)
Screenshot: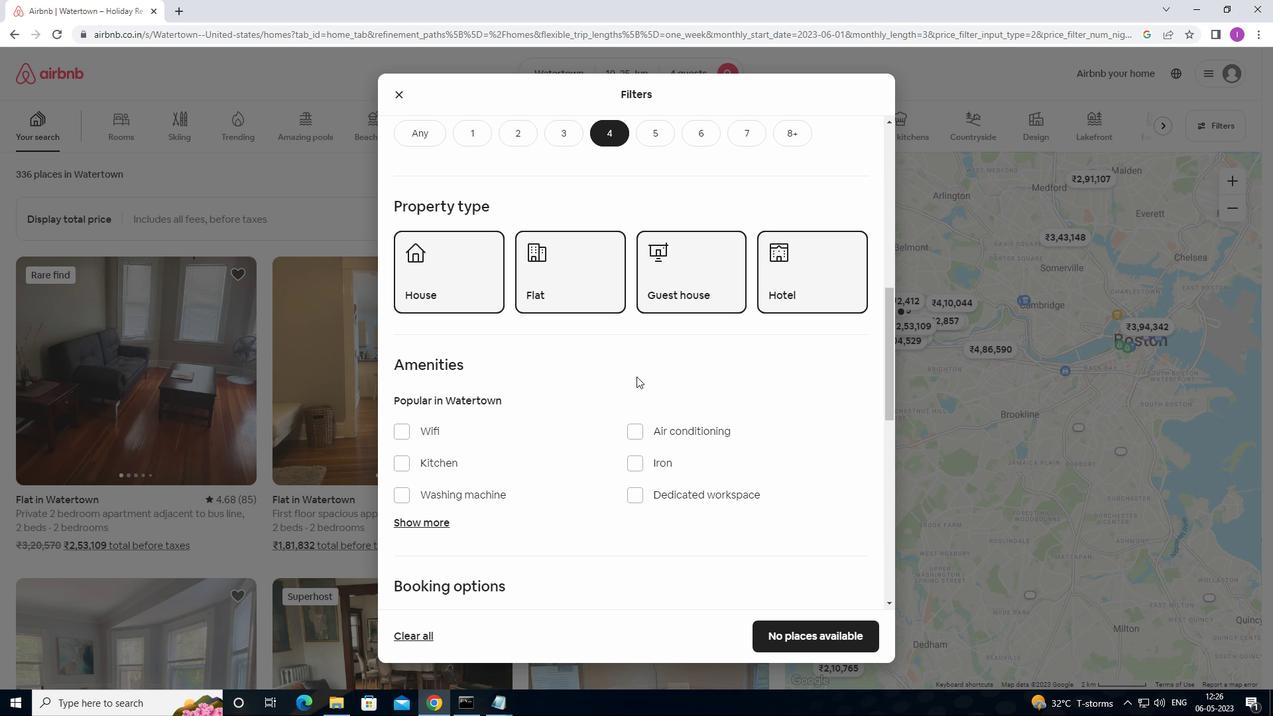 
Action: Mouse moved to (402, 298)
Screenshot: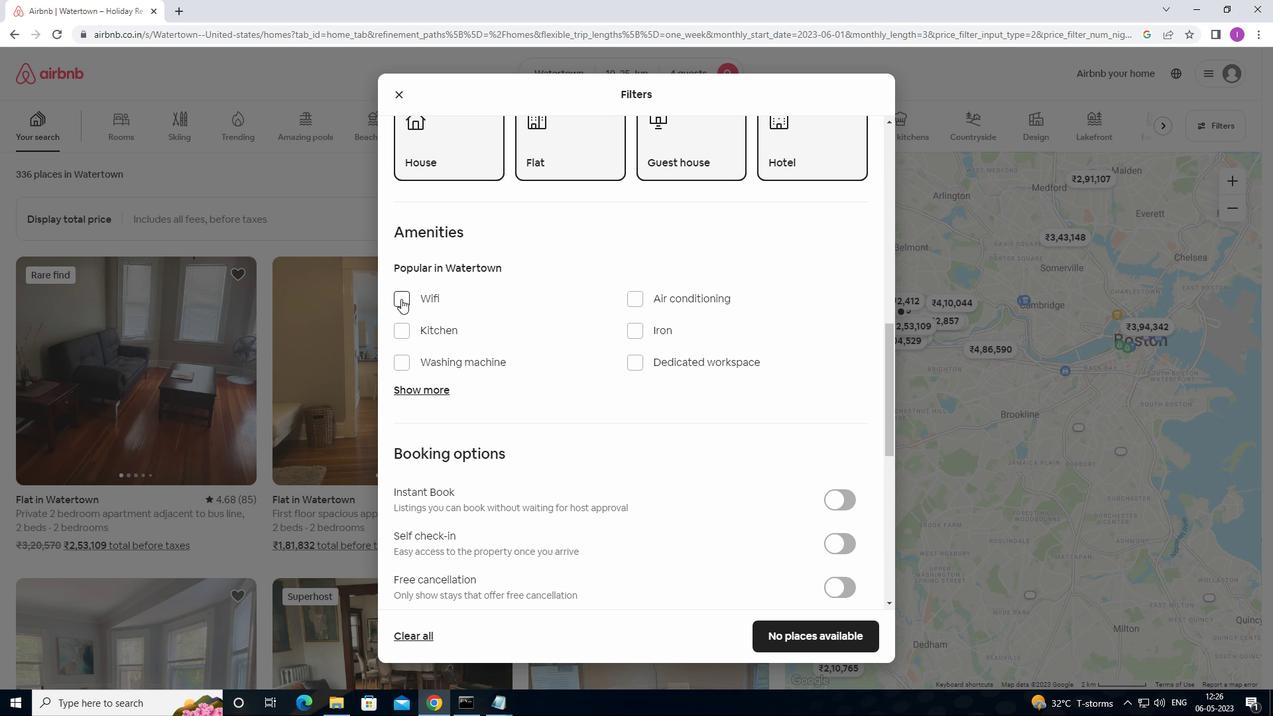 
Action: Mouse pressed left at (402, 298)
Screenshot: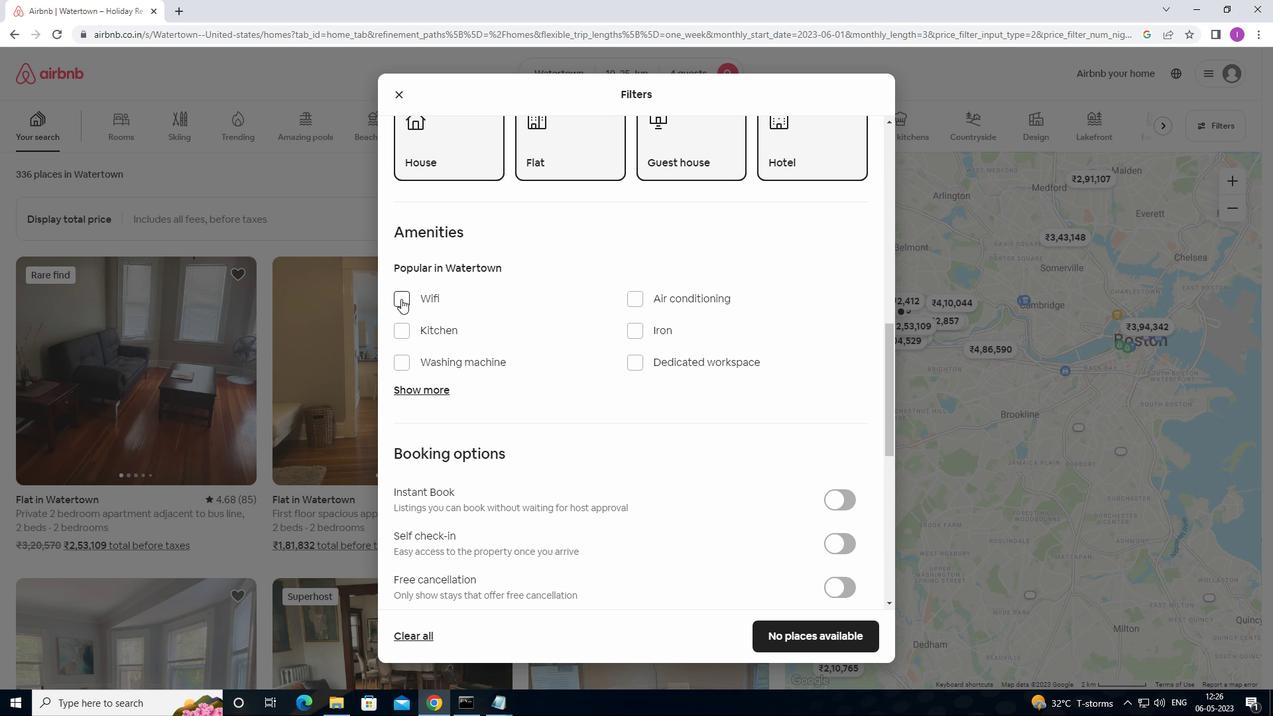 
Action: Mouse moved to (557, 318)
Screenshot: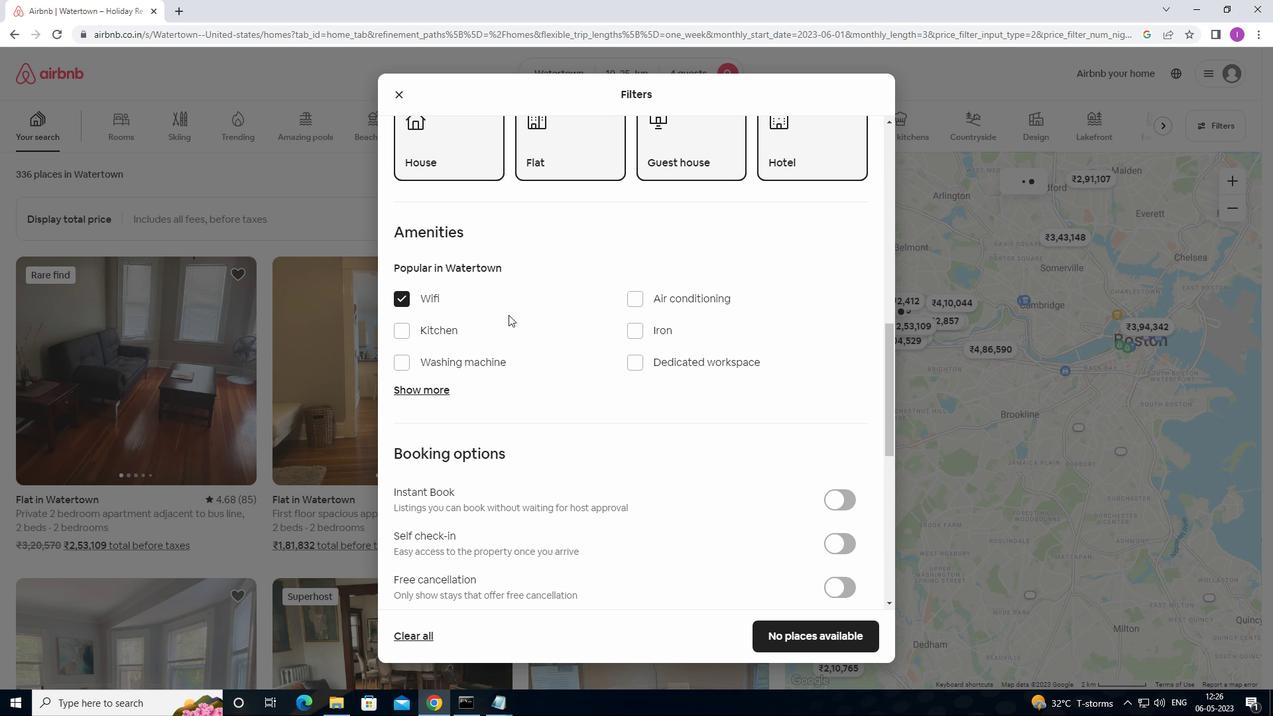 
Action: Mouse scrolled (557, 318) with delta (0, 0)
Screenshot: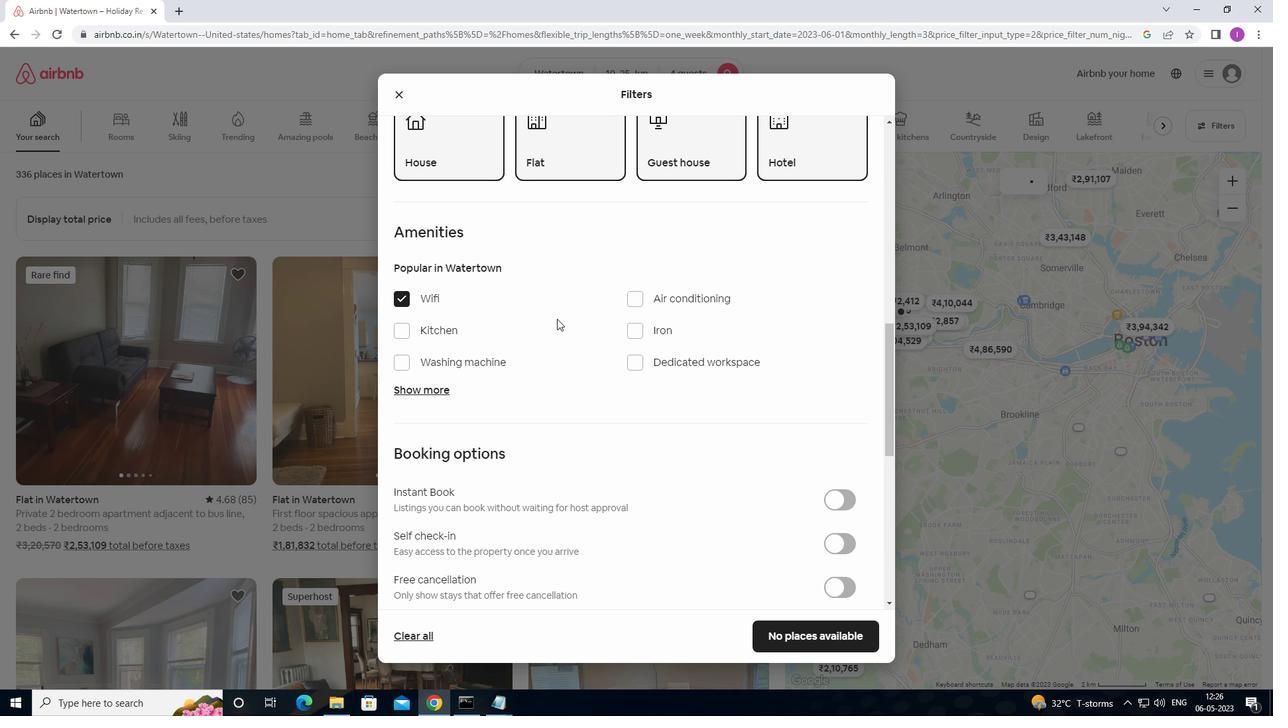 
Action: Mouse moved to (420, 321)
Screenshot: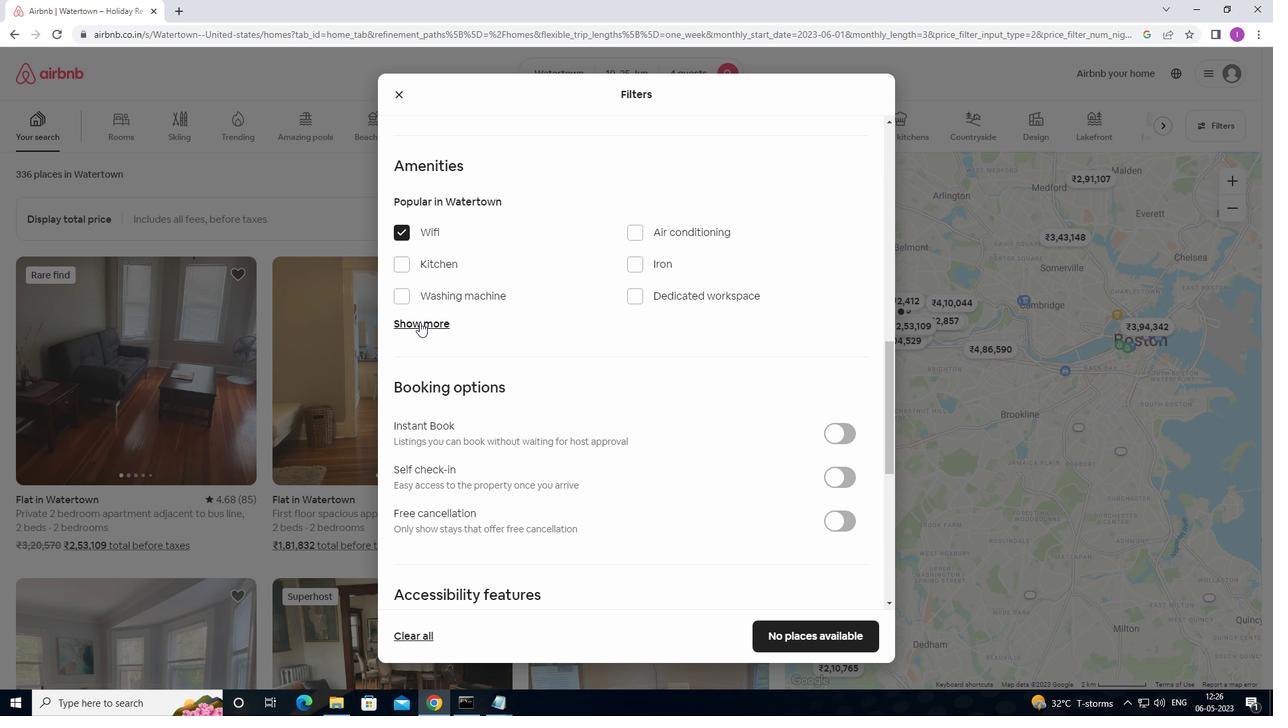 
Action: Mouse pressed left at (420, 321)
Screenshot: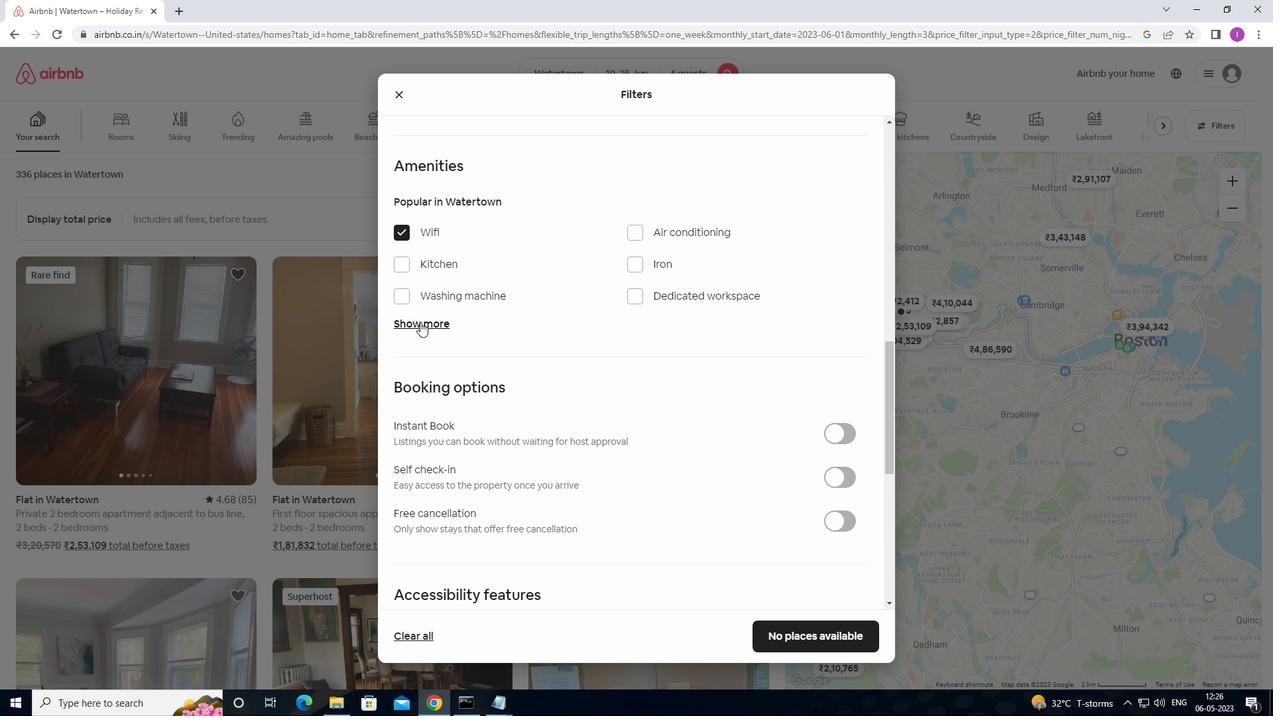 
Action: Mouse moved to (409, 399)
Screenshot: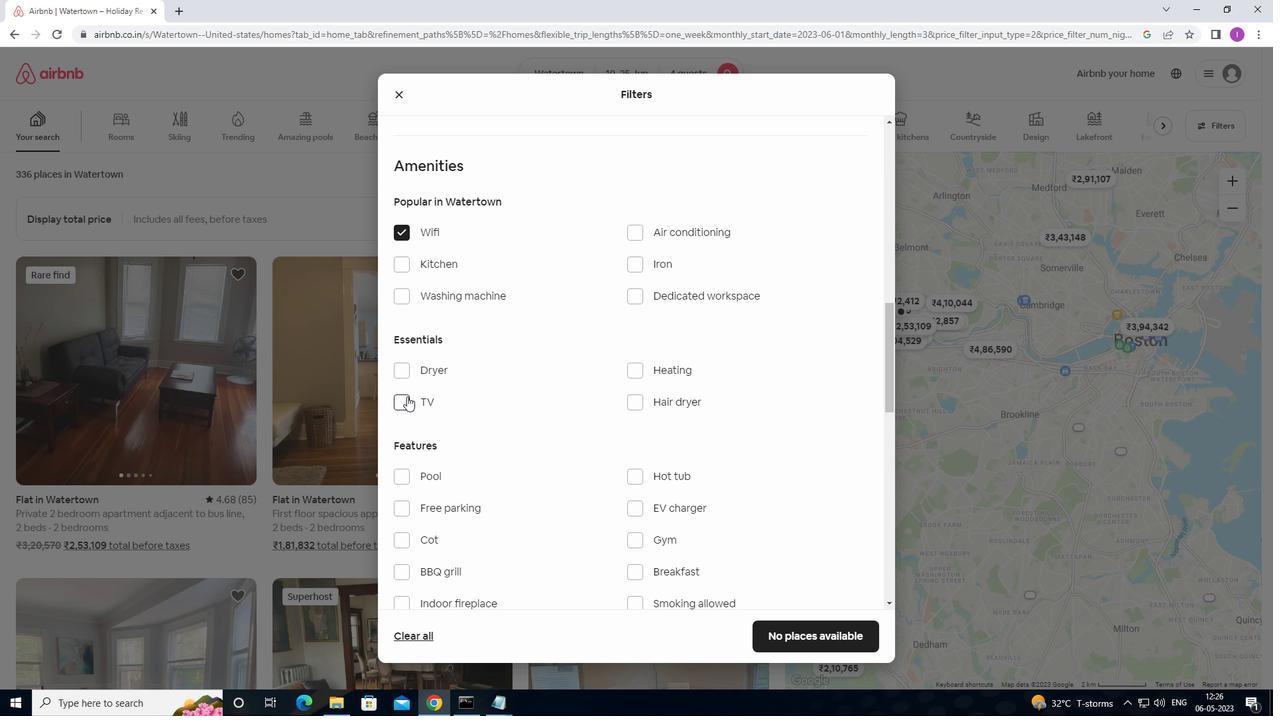 
Action: Mouse pressed left at (409, 399)
Screenshot: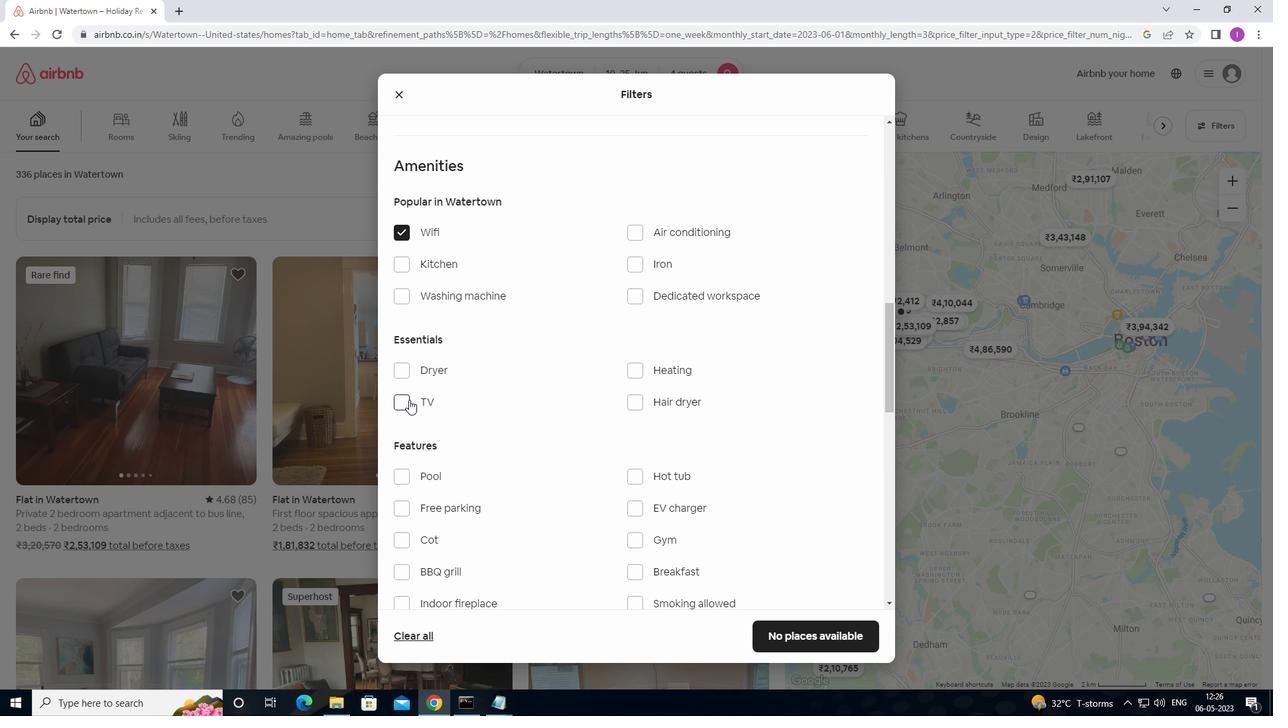 
Action: Mouse moved to (492, 391)
Screenshot: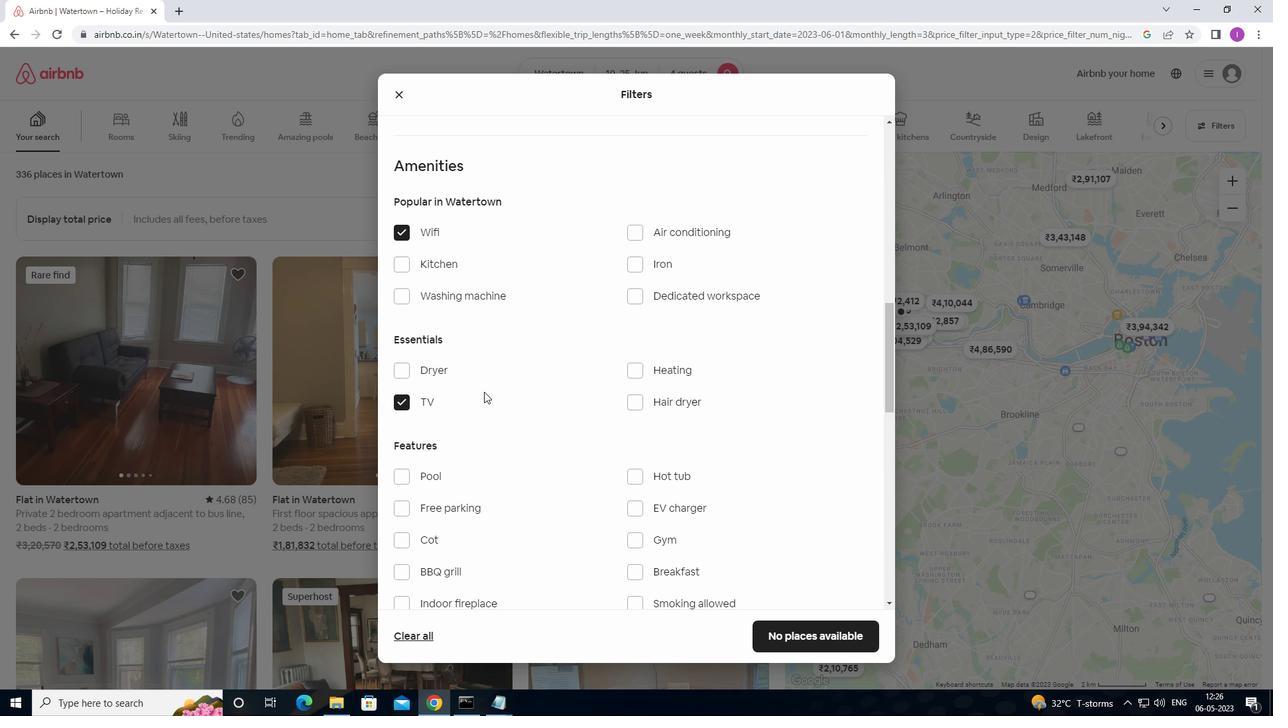 
Action: Mouse scrolled (492, 390) with delta (0, 0)
Screenshot: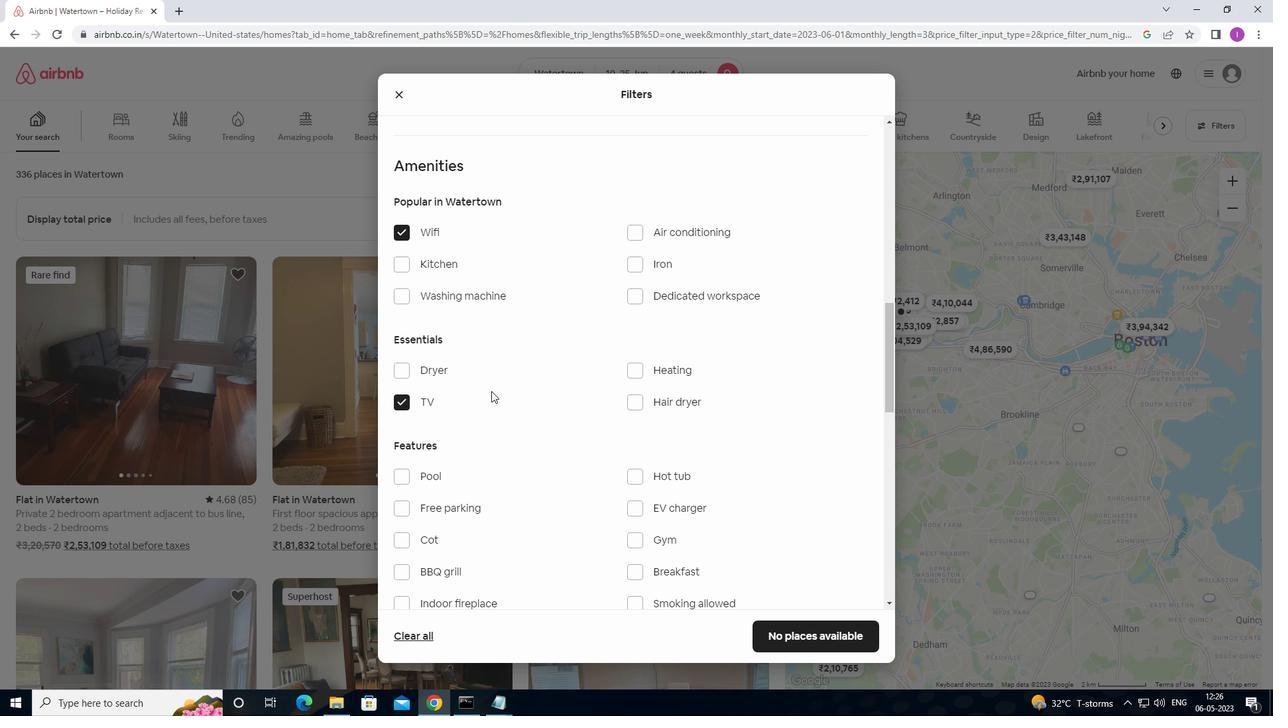 
Action: Mouse scrolled (492, 391) with delta (0, 0)
Screenshot: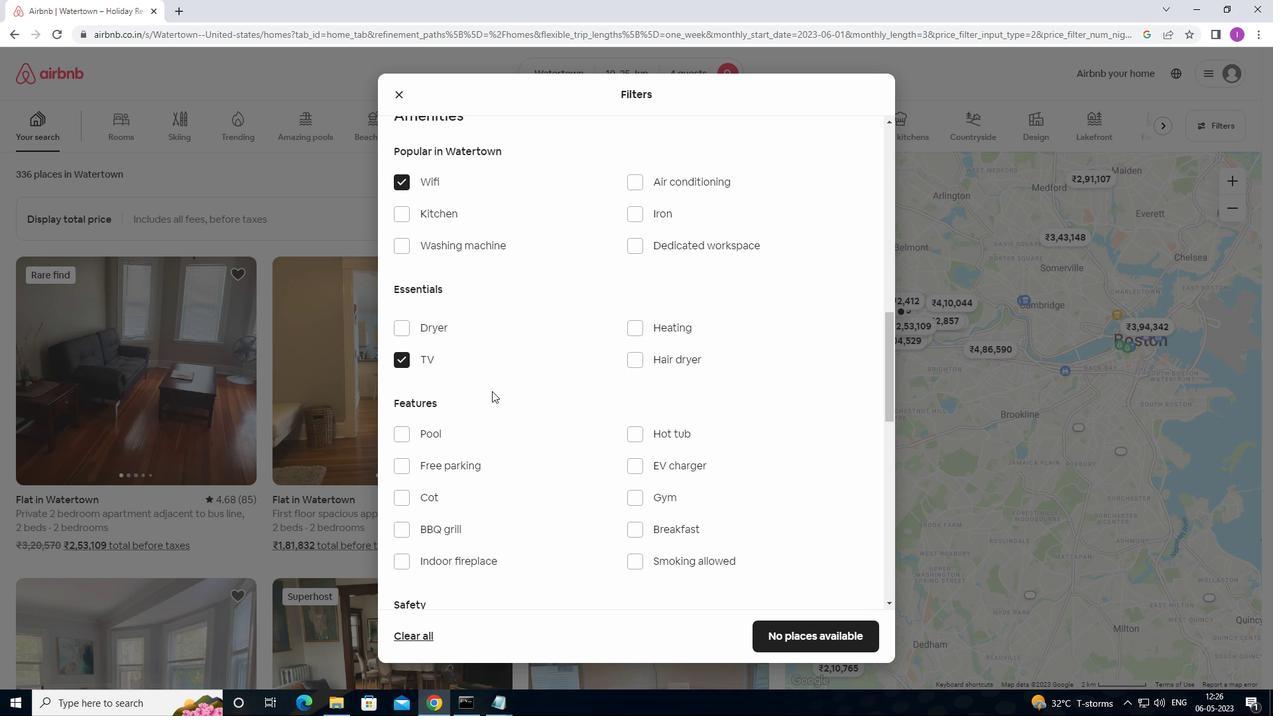 
Action: Mouse moved to (494, 389)
Screenshot: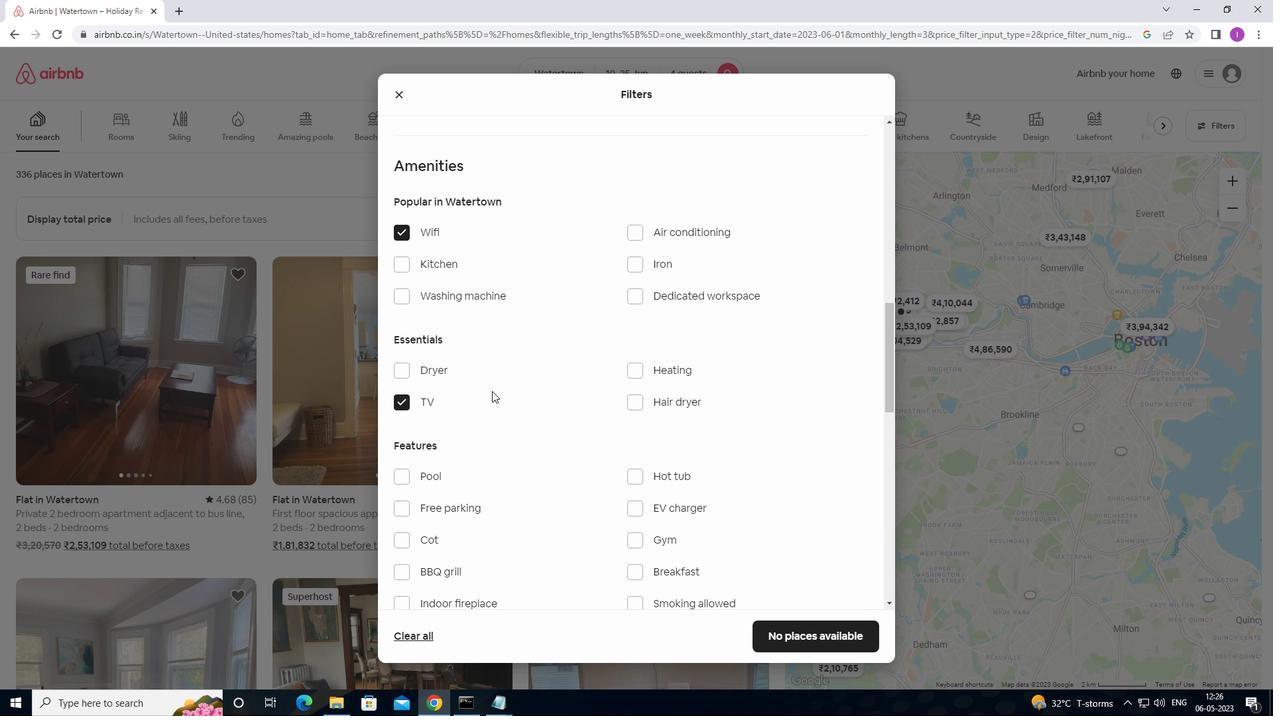 
Action: Mouse scrolled (494, 389) with delta (0, 0)
Screenshot: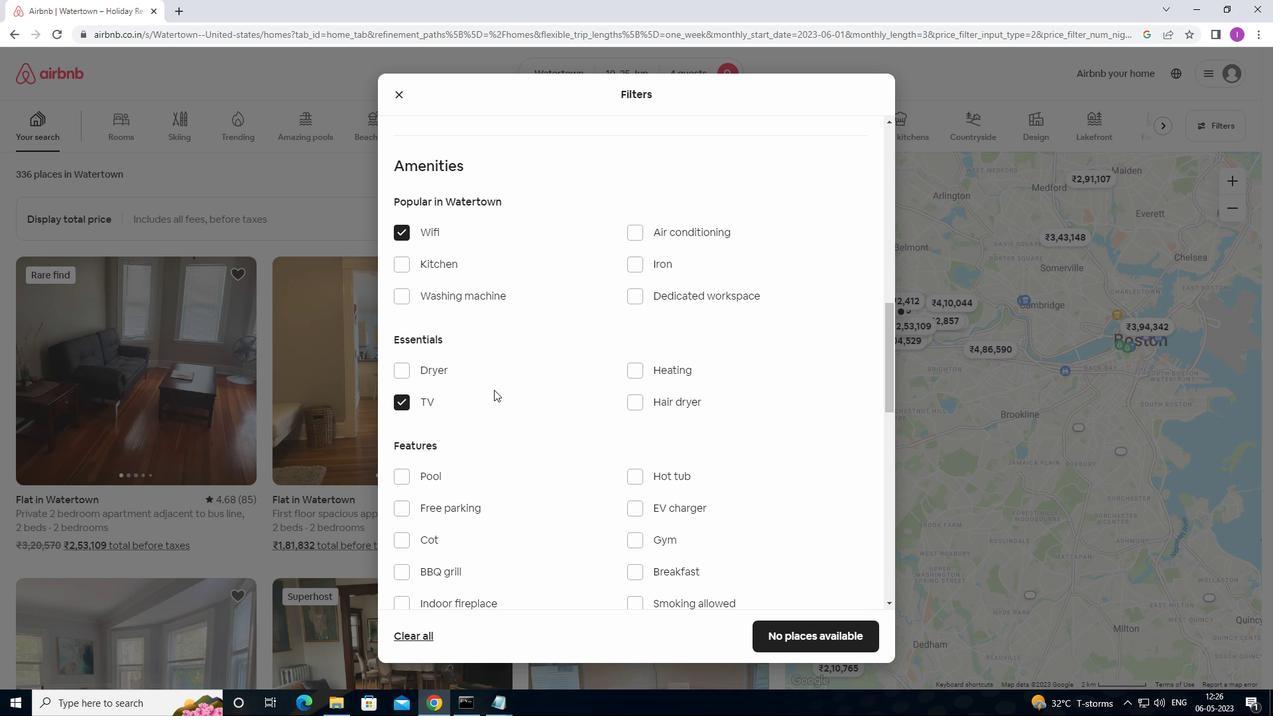 
Action: Mouse moved to (502, 387)
Screenshot: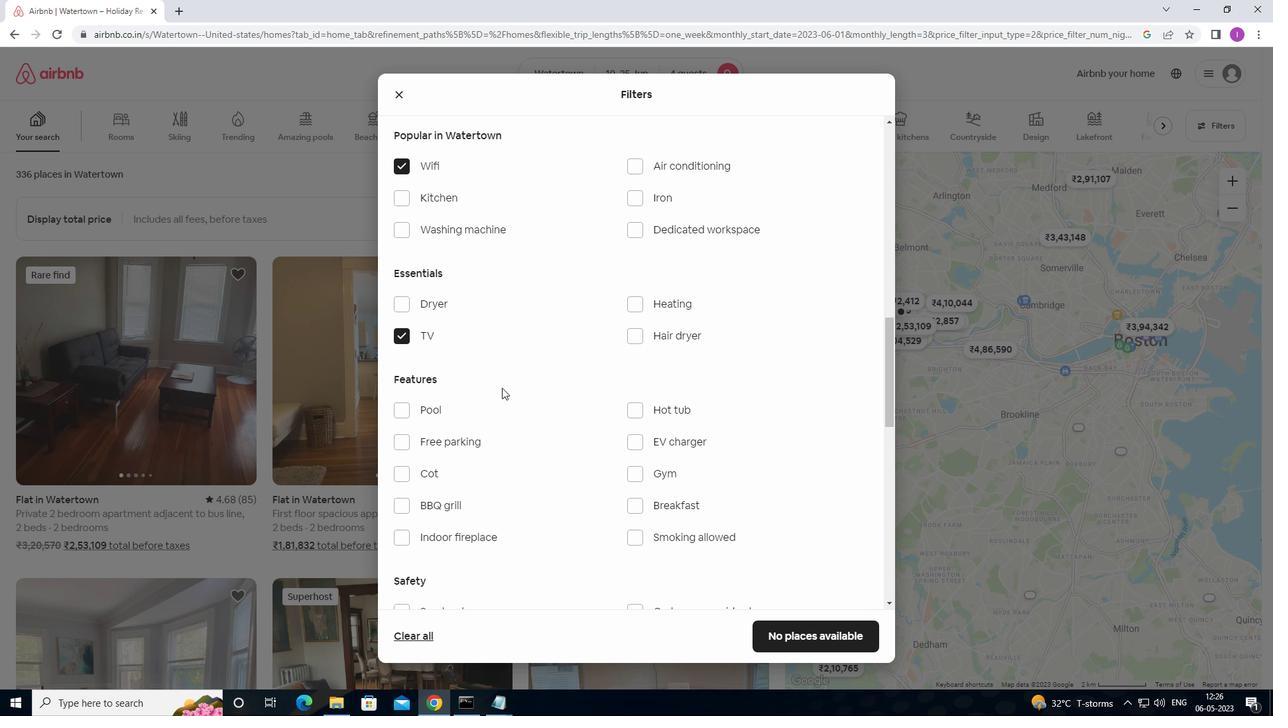 
Action: Mouse scrolled (502, 387) with delta (0, 0)
Screenshot: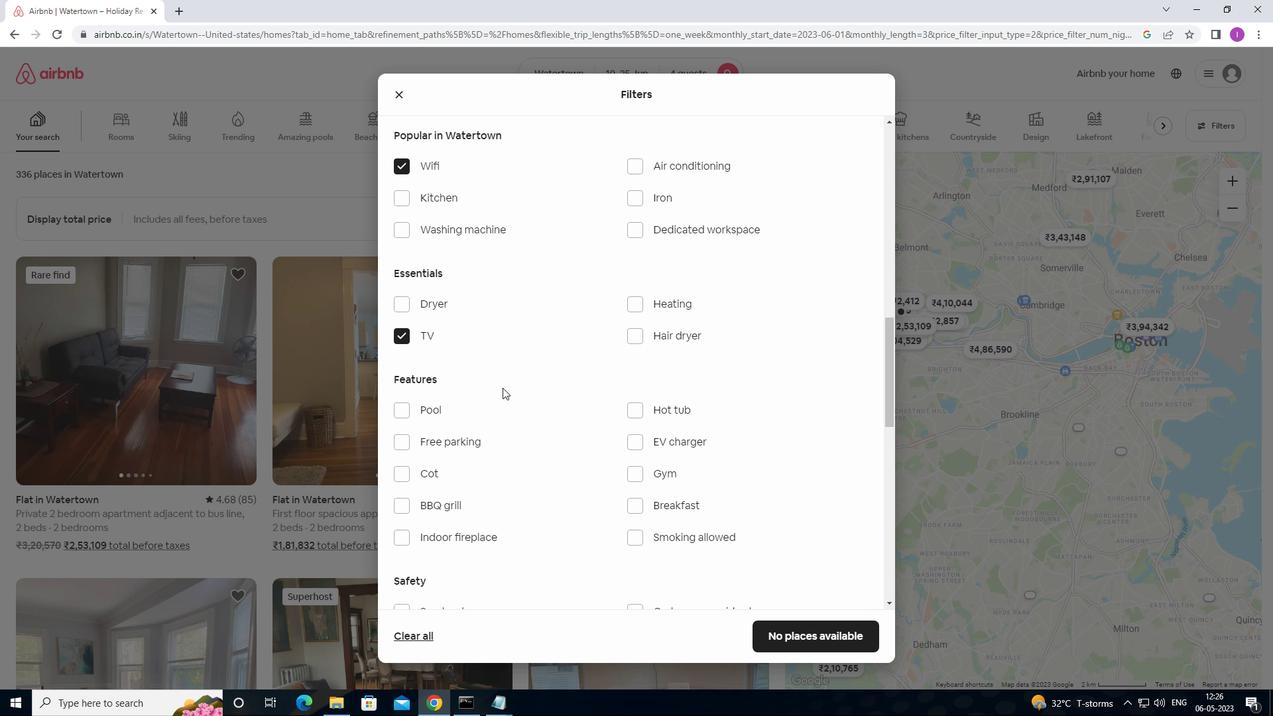 
Action: Mouse scrolled (502, 387) with delta (0, 0)
Screenshot: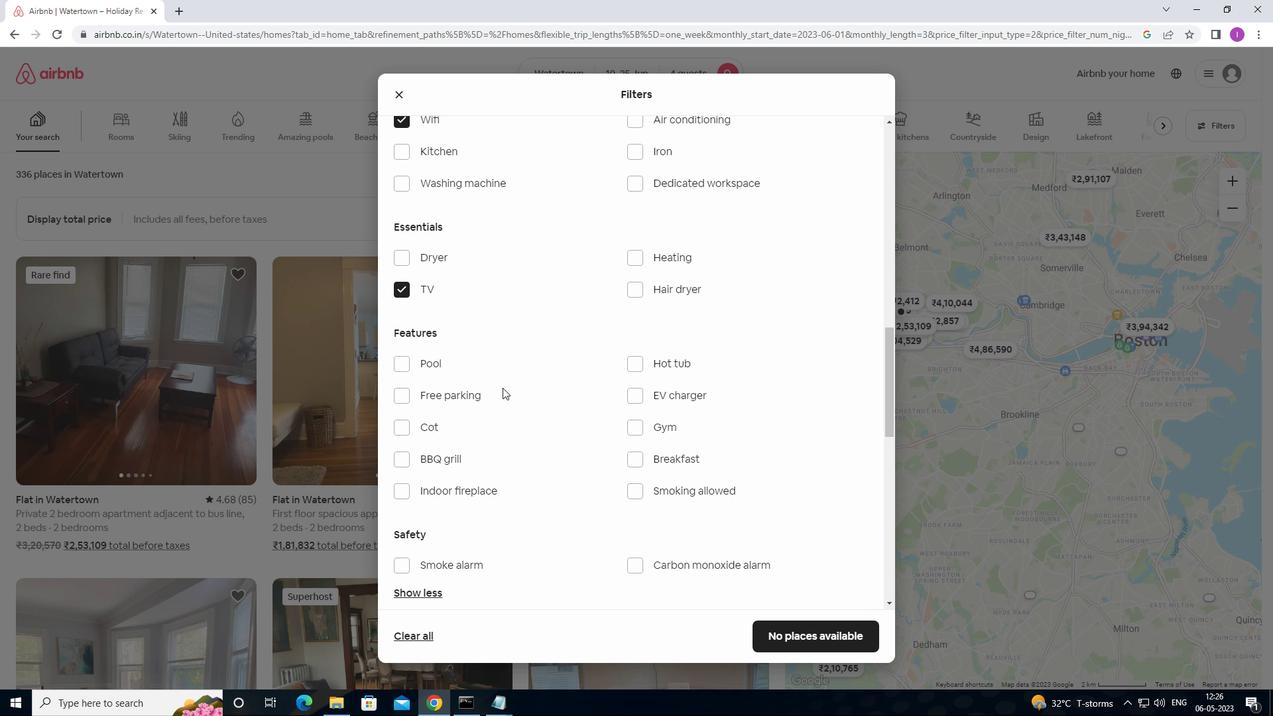 
Action: Mouse moved to (644, 346)
Screenshot: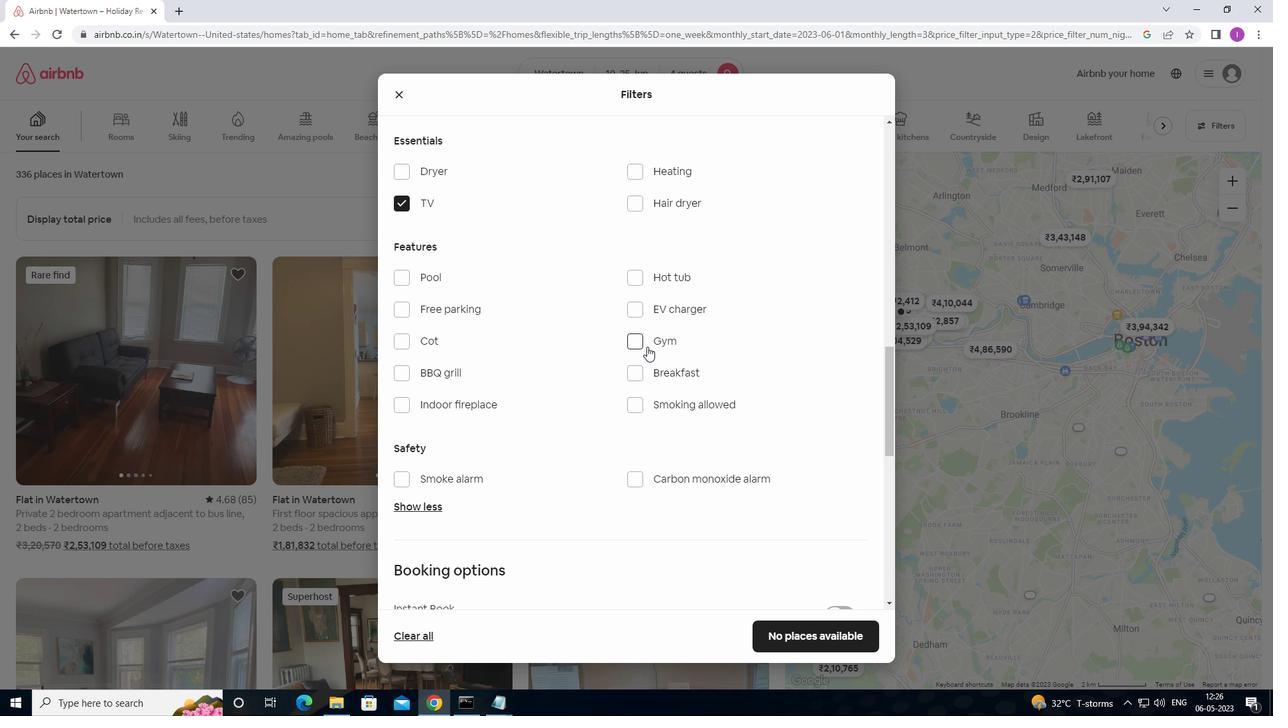 
Action: Mouse pressed left at (644, 346)
Screenshot: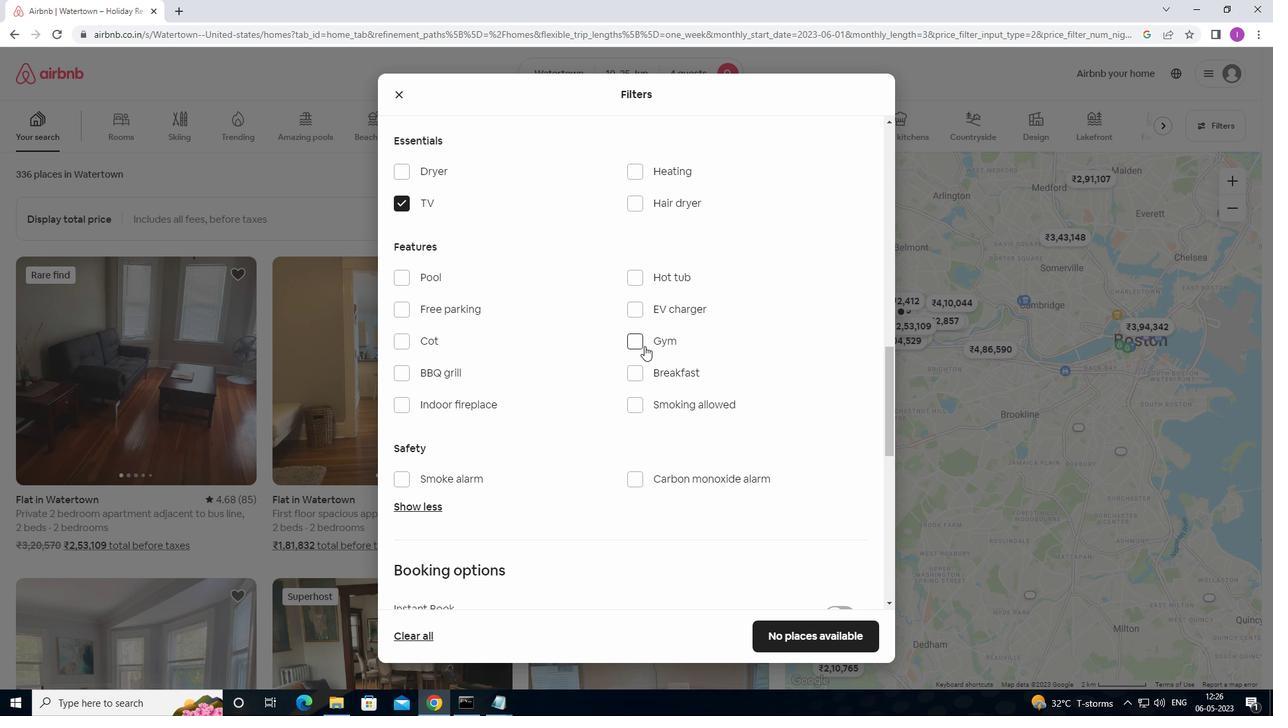 
Action: Mouse moved to (639, 369)
Screenshot: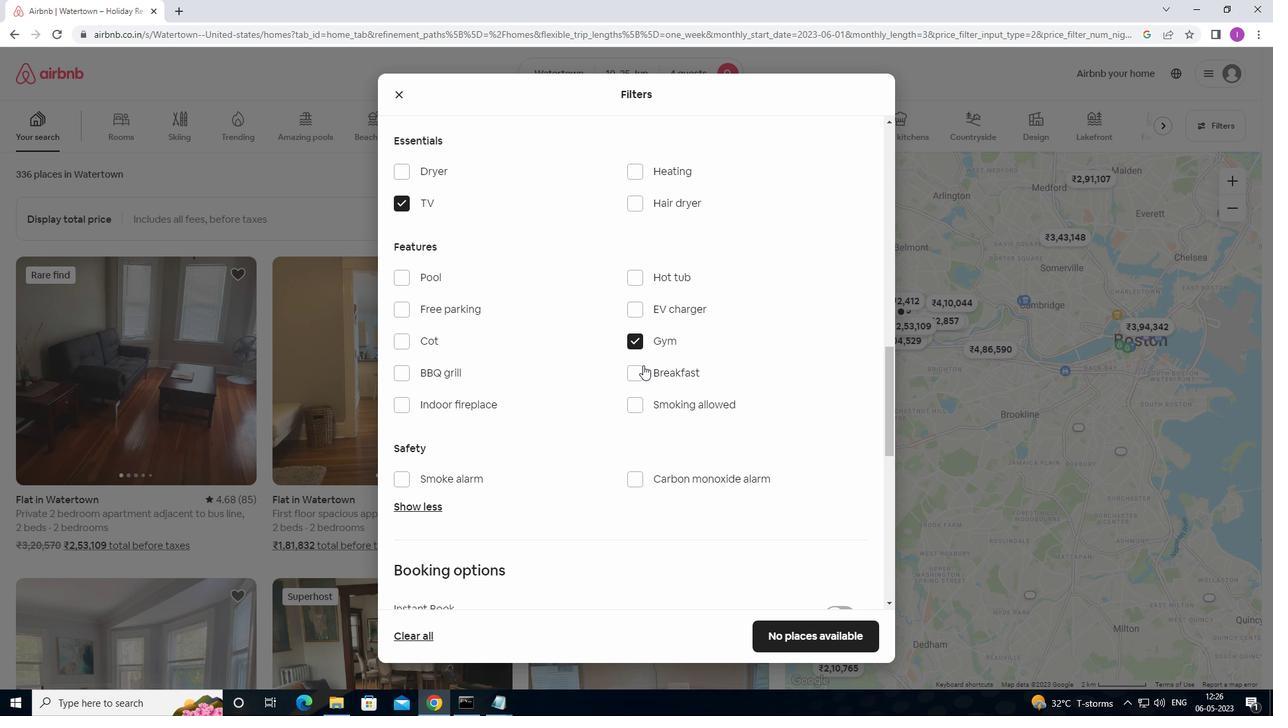 
Action: Mouse pressed left at (639, 369)
Screenshot: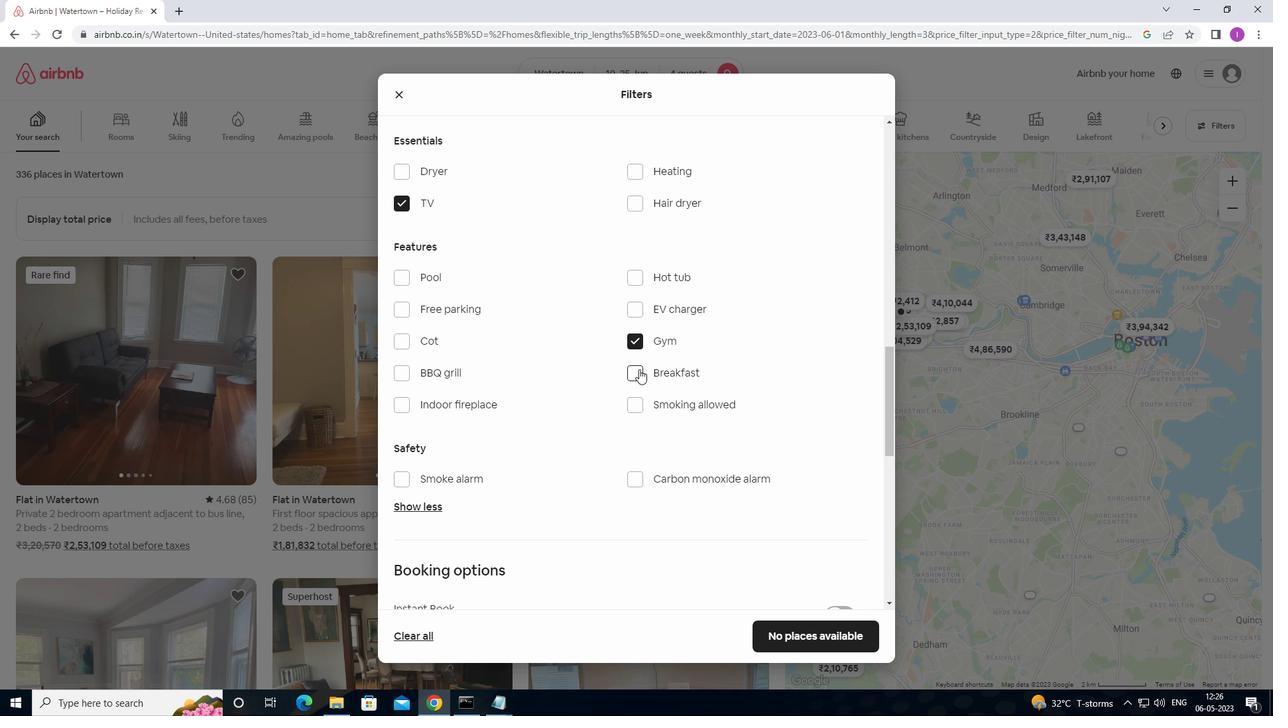 
Action: Mouse moved to (639, 366)
Screenshot: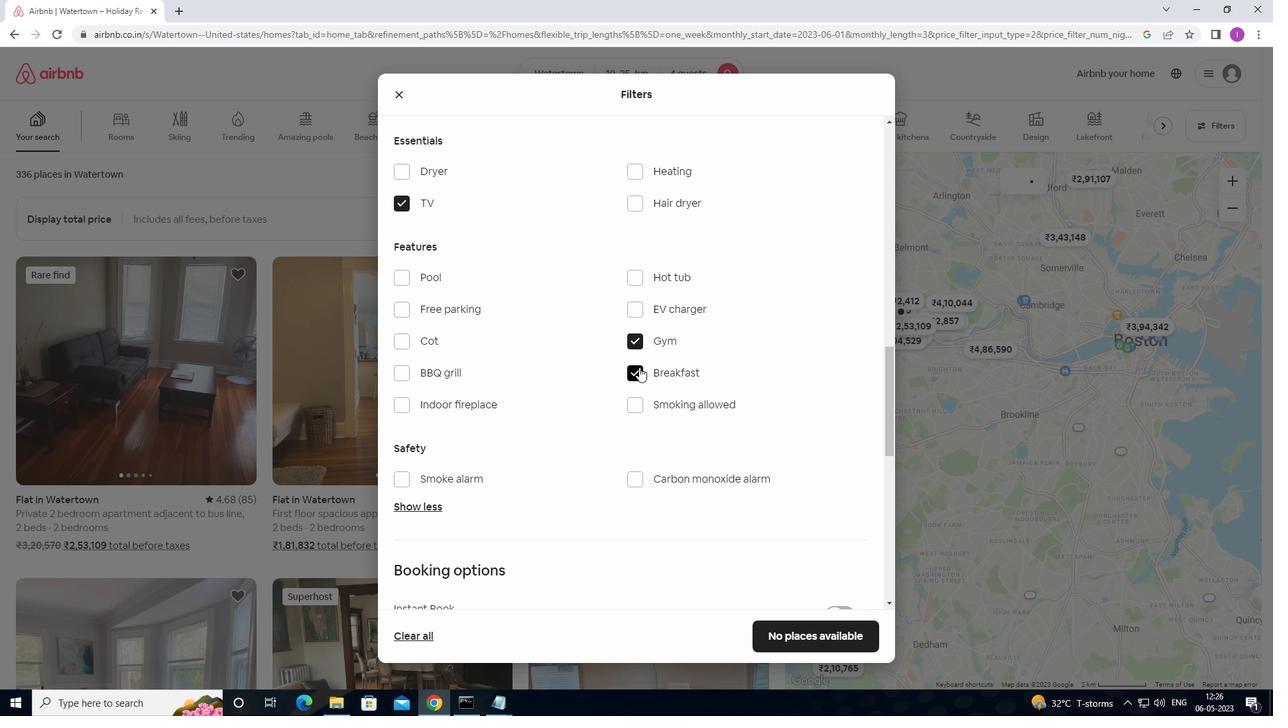 
Action: Mouse scrolled (639, 365) with delta (0, 0)
Screenshot: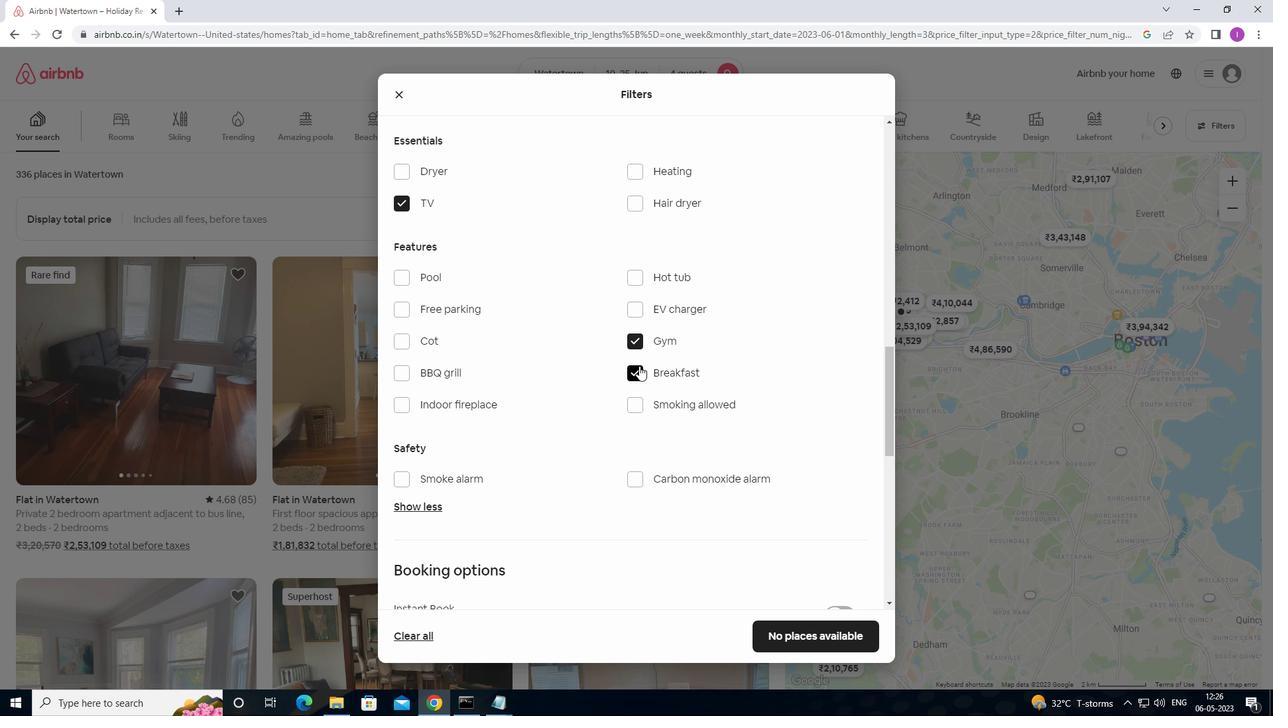 
Action: Mouse scrolled (639, 365) with delta (0, 0)
Screenshot: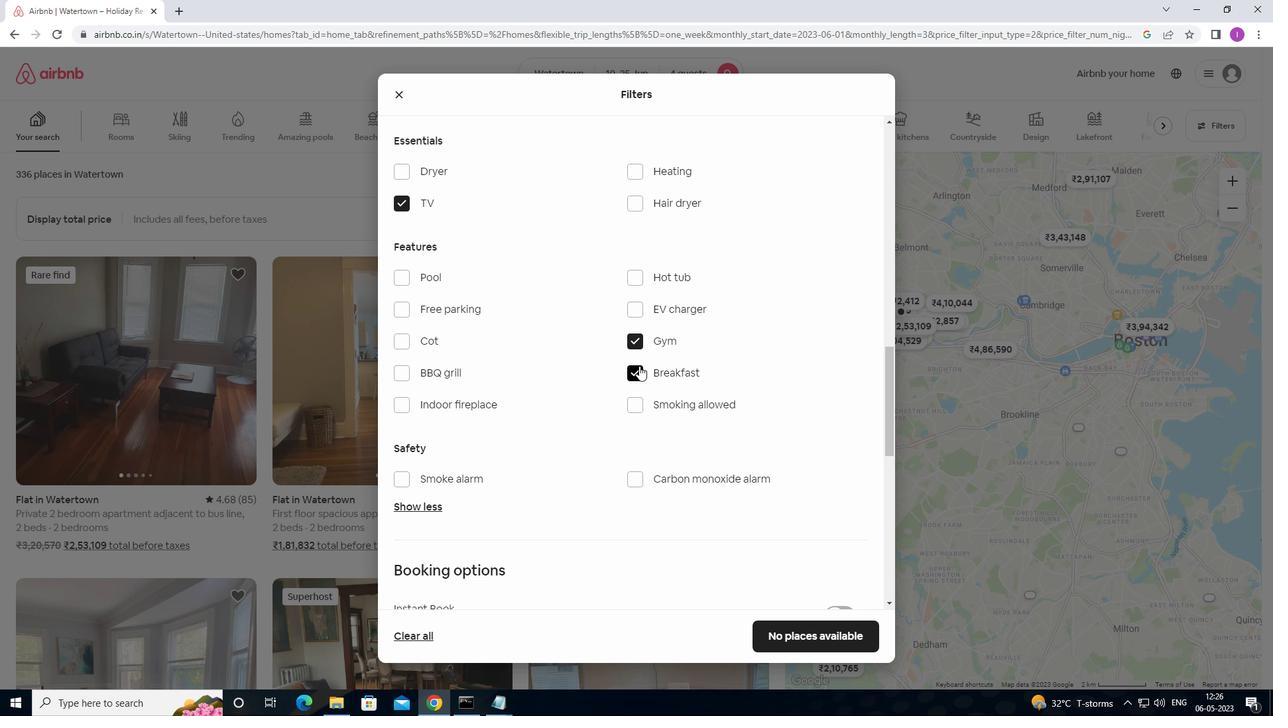 
Action: Mouse scrolled (639, 365) with delta (0, 0)
Screenshot: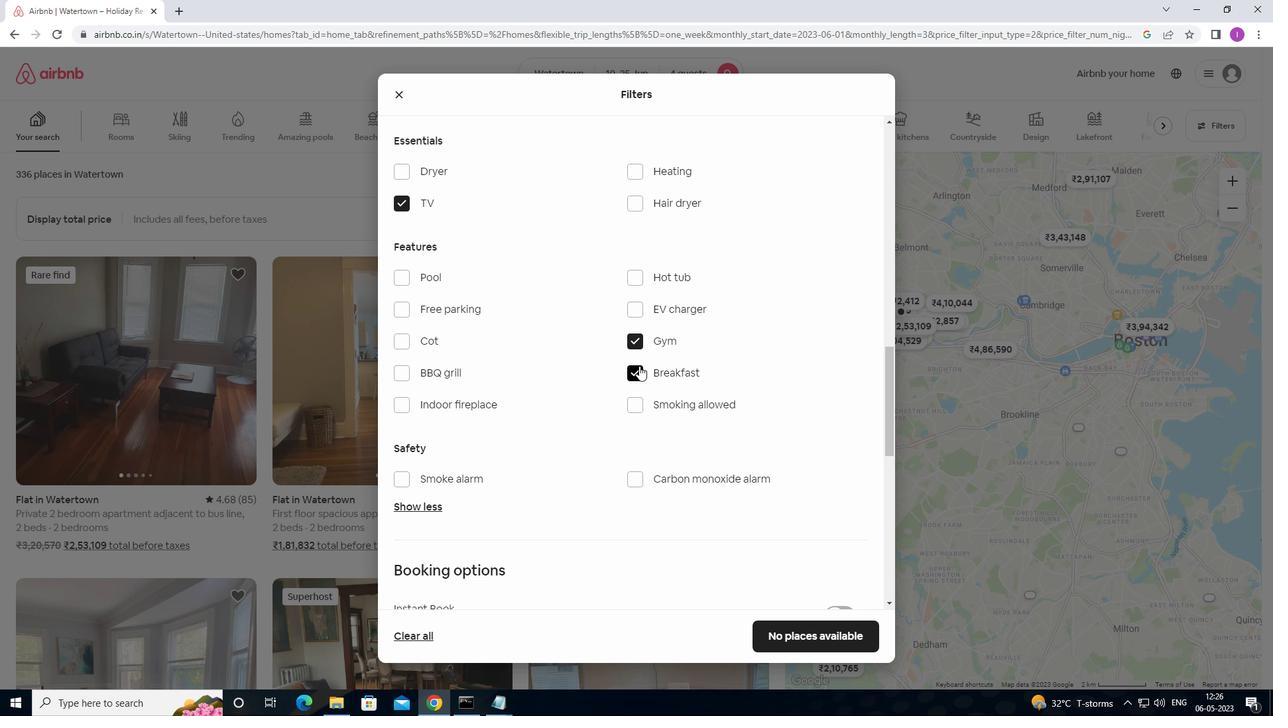 
Action: Mouse moved to (638, 365)
Screenshot: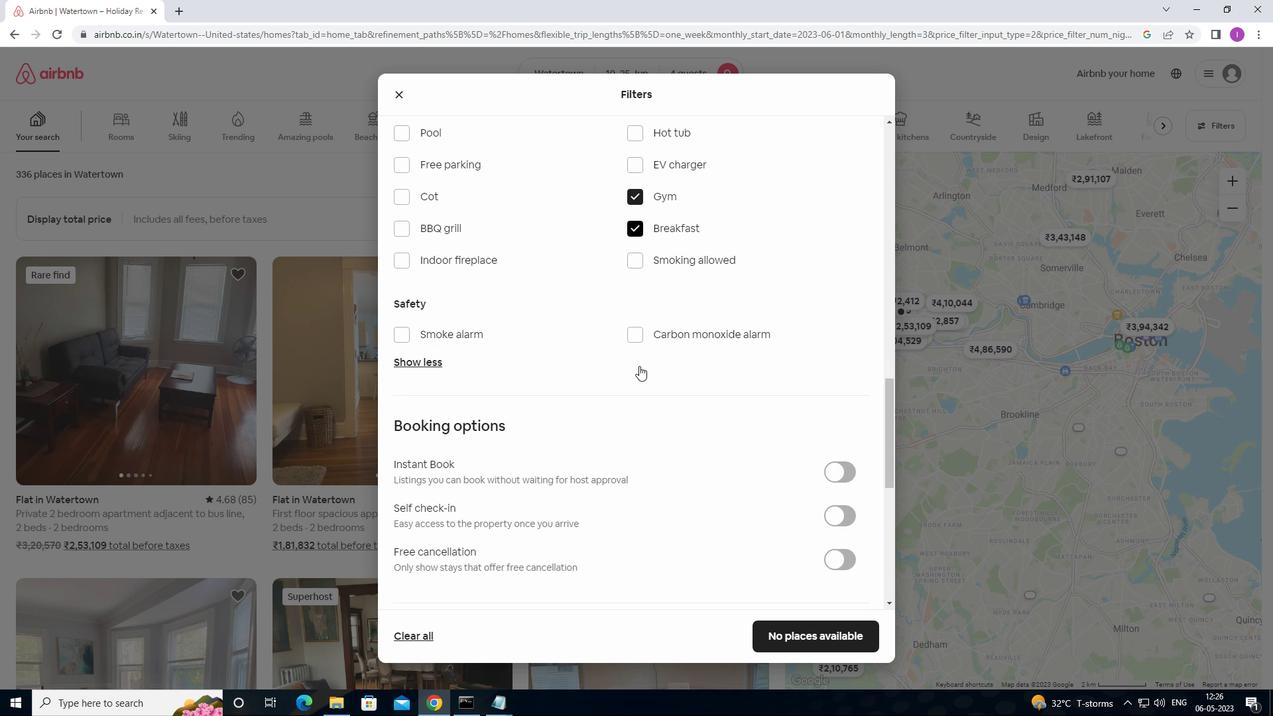 
Action: Mouse scrolled (638, 364) with delta (0, 0)
Screenshot: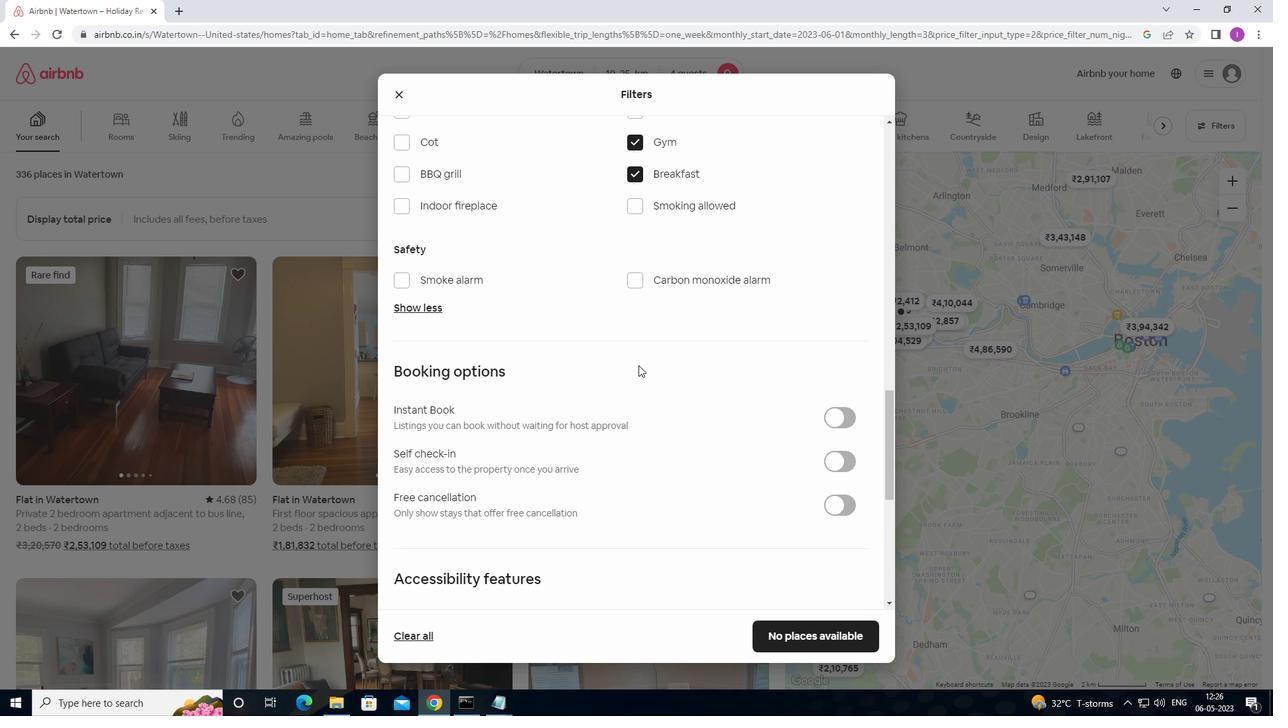 
Action: Mouse scrolled (638, 364) with delta (0, 0)
Screenshot: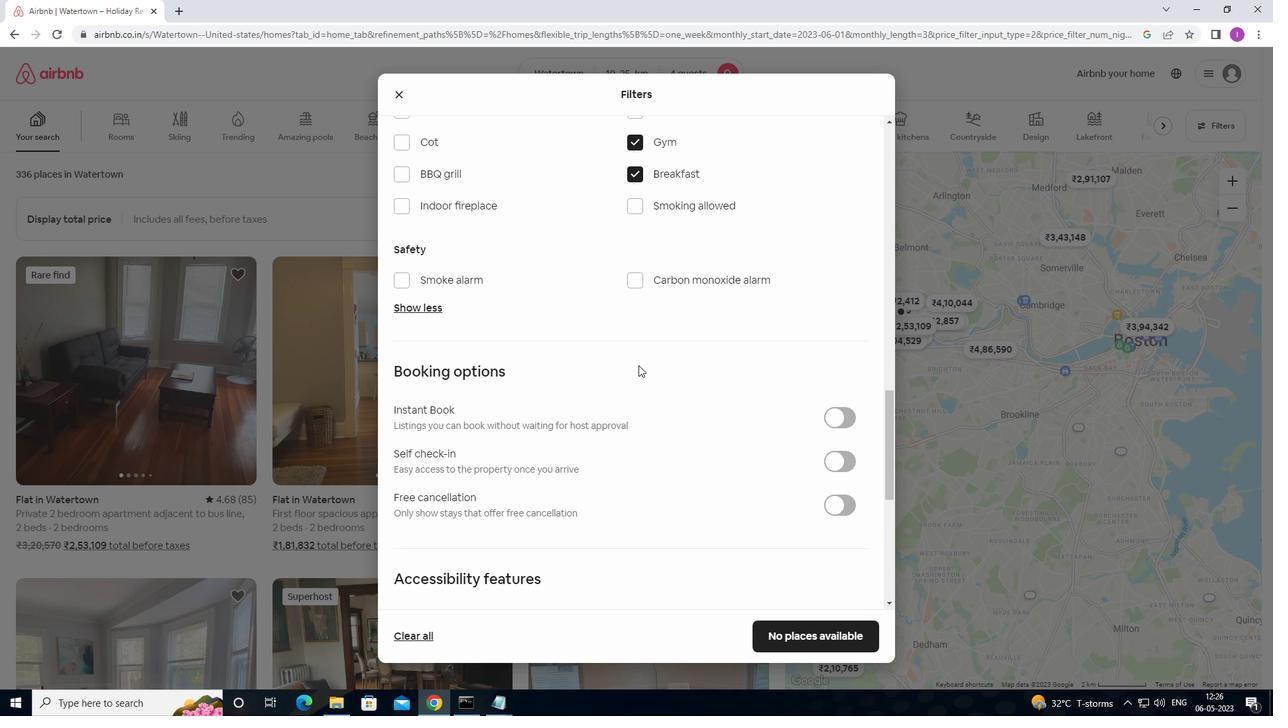 
Action: Mouse moved to (841, 326)
Screenshot: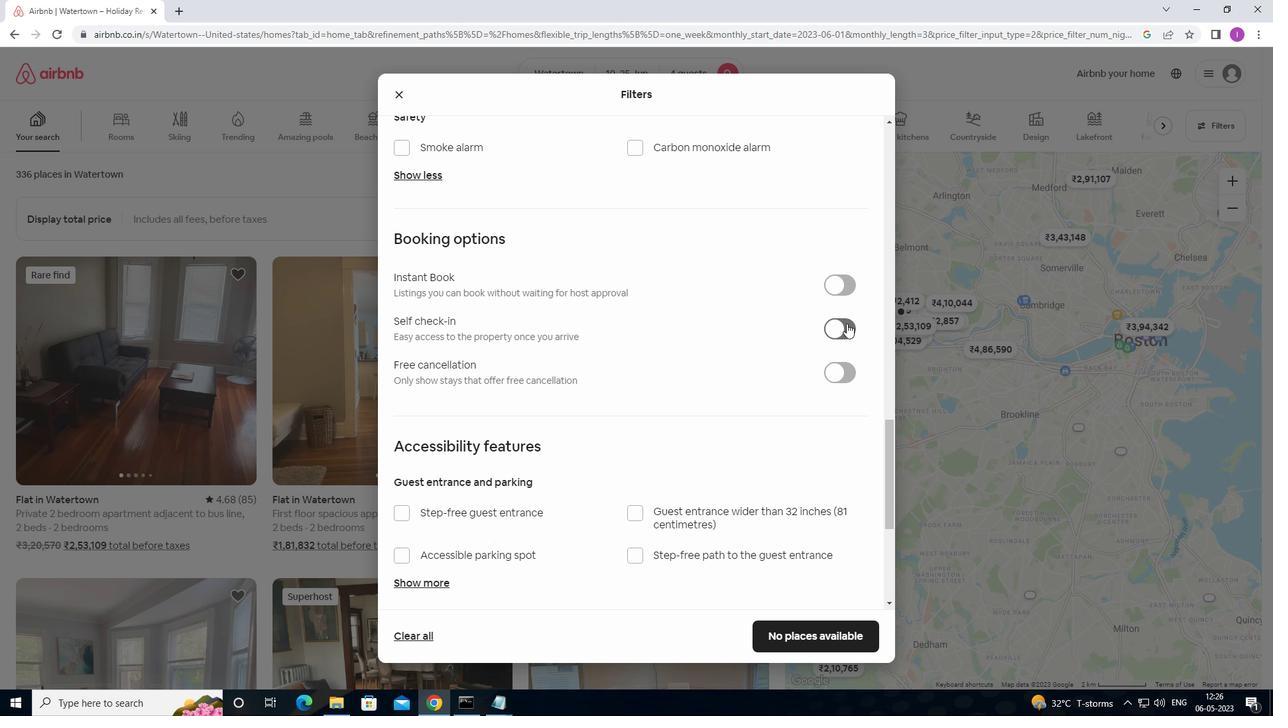 
Action: Mouse pressed left at (841, 326)
Screenshot: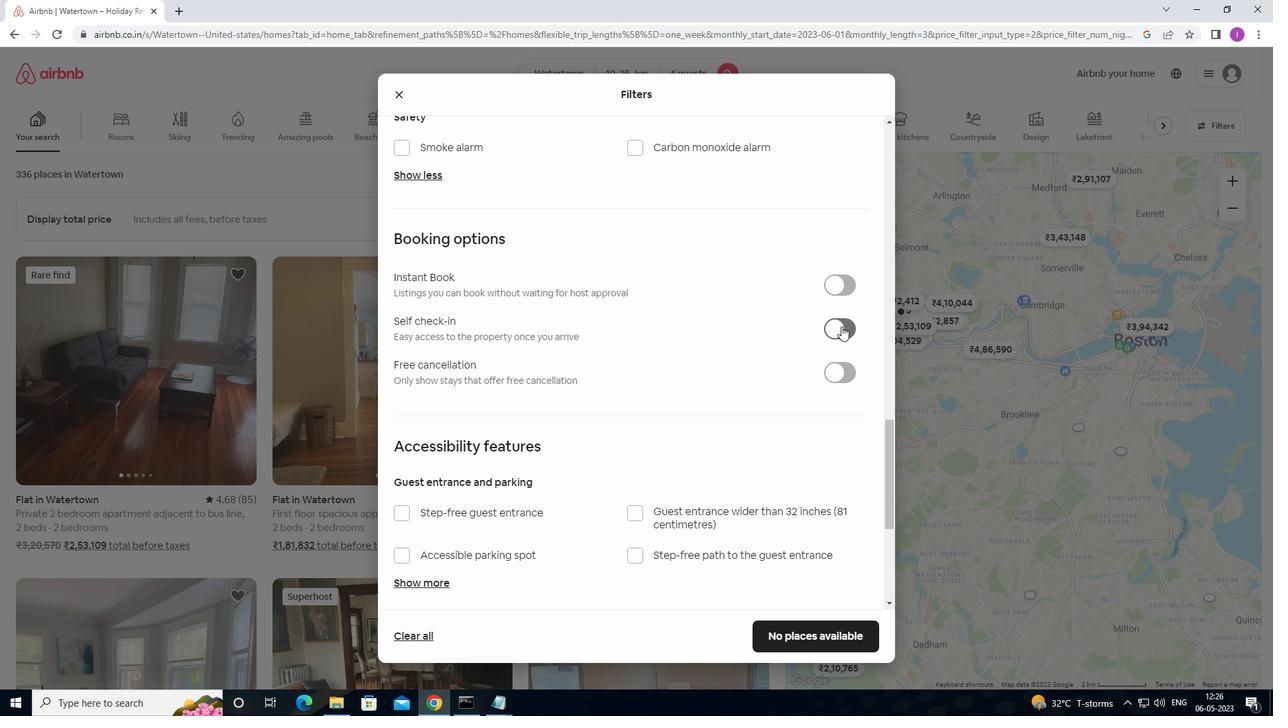 
Action: Mouse moved to (545, 381)
Screenshot: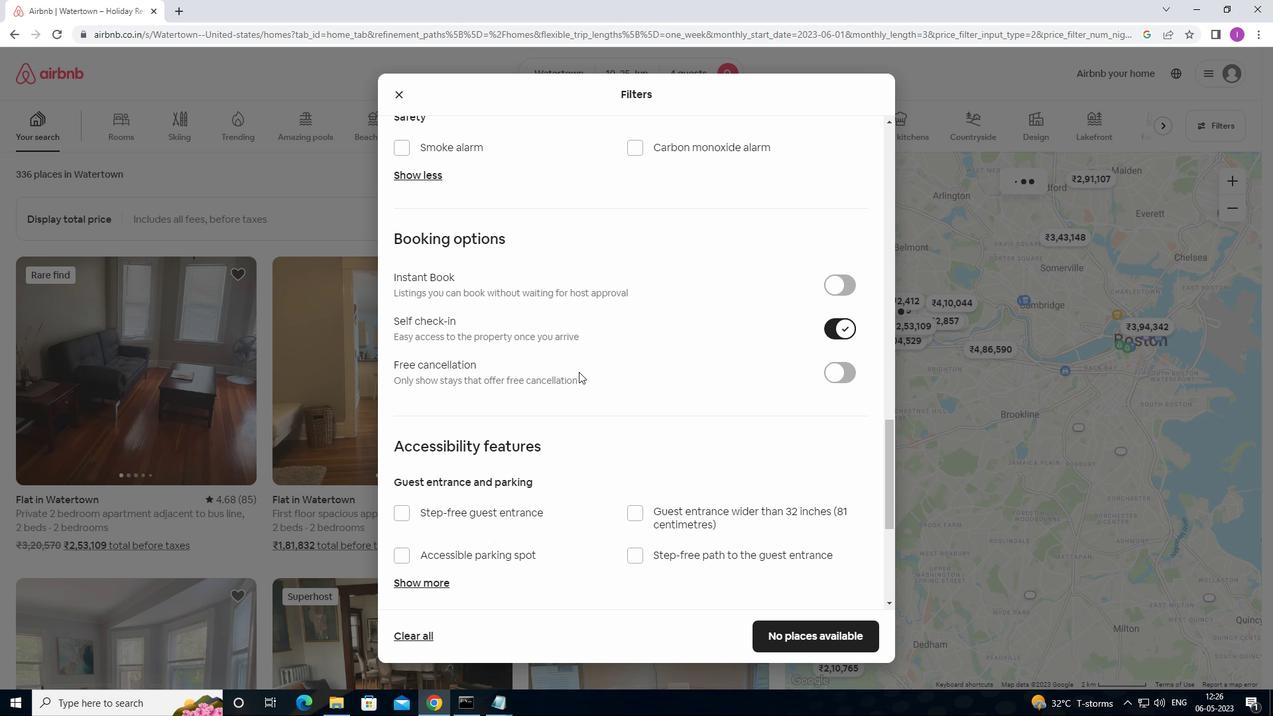
Action: Mouse scrolled (545, 380) with delta (0, 0)
Screenshot: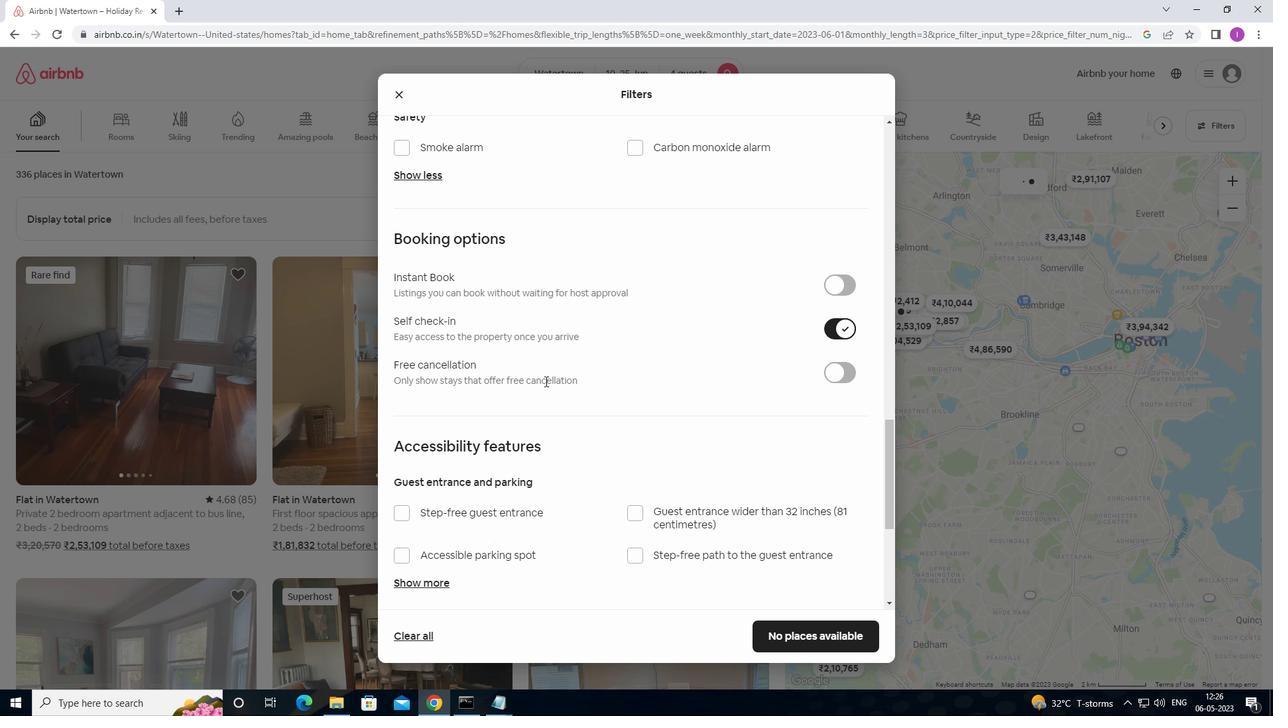 
Action: Mouse scrolled (545, 380) with delta (0, 0)
Screenshot: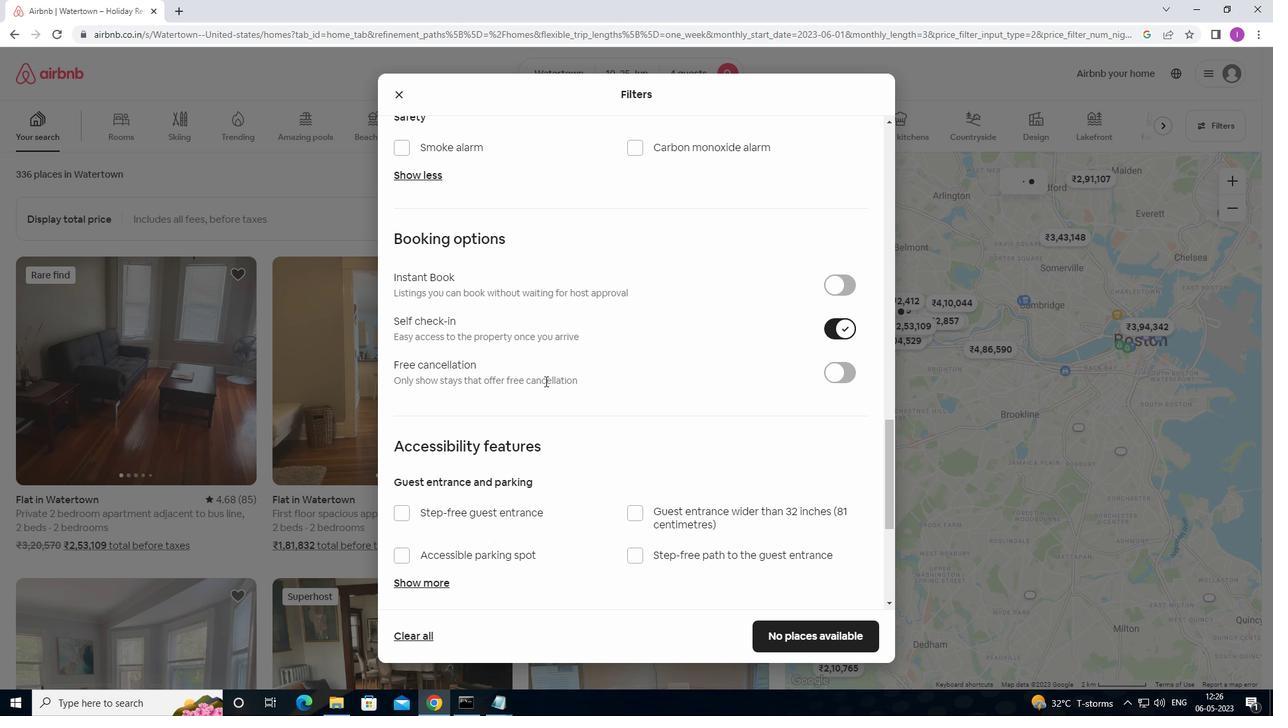 
Action: Mouse scrolled (545, 380) with delta (0, 0)
Screenshot: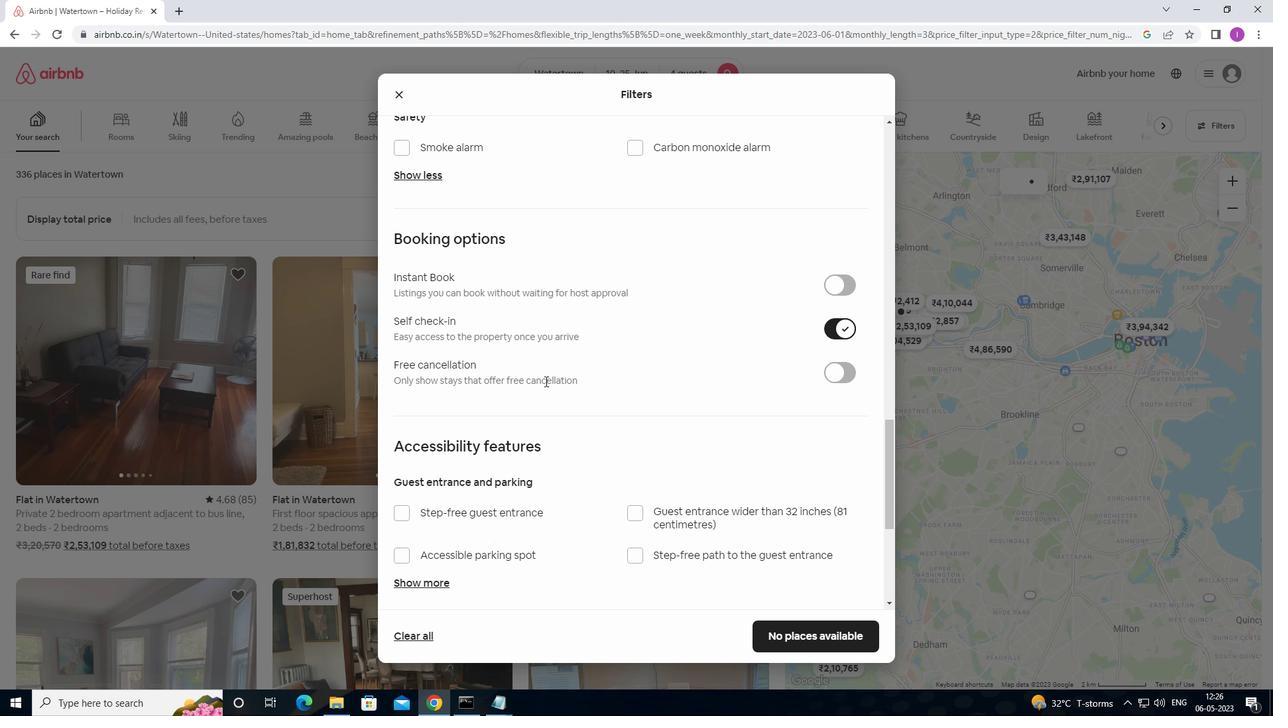 
Action: Mouse scrolled (545, 380) with delta (0, 0)
Screenshot: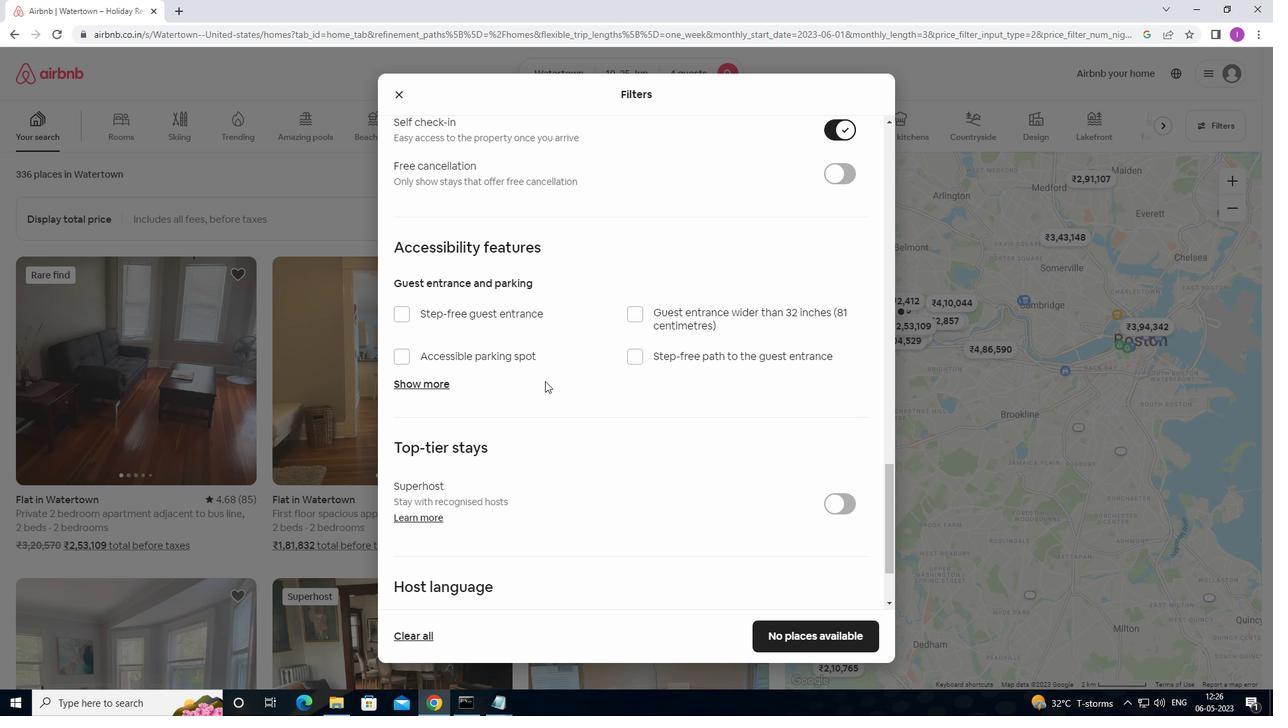 
Action: Mouse scrolled (545, 380) with delta (0, 0)
Screenshot: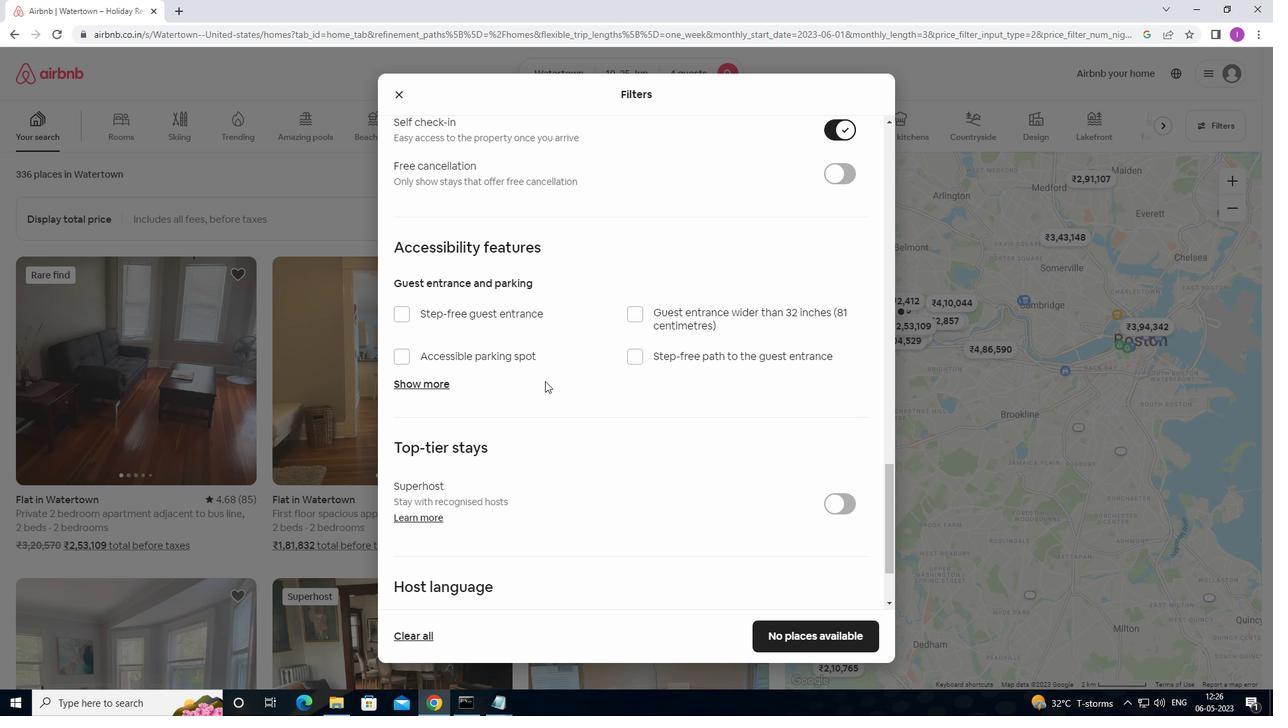 
Action: Mouse scrolled (545, 380) with delta (0, 0)
Screenshot: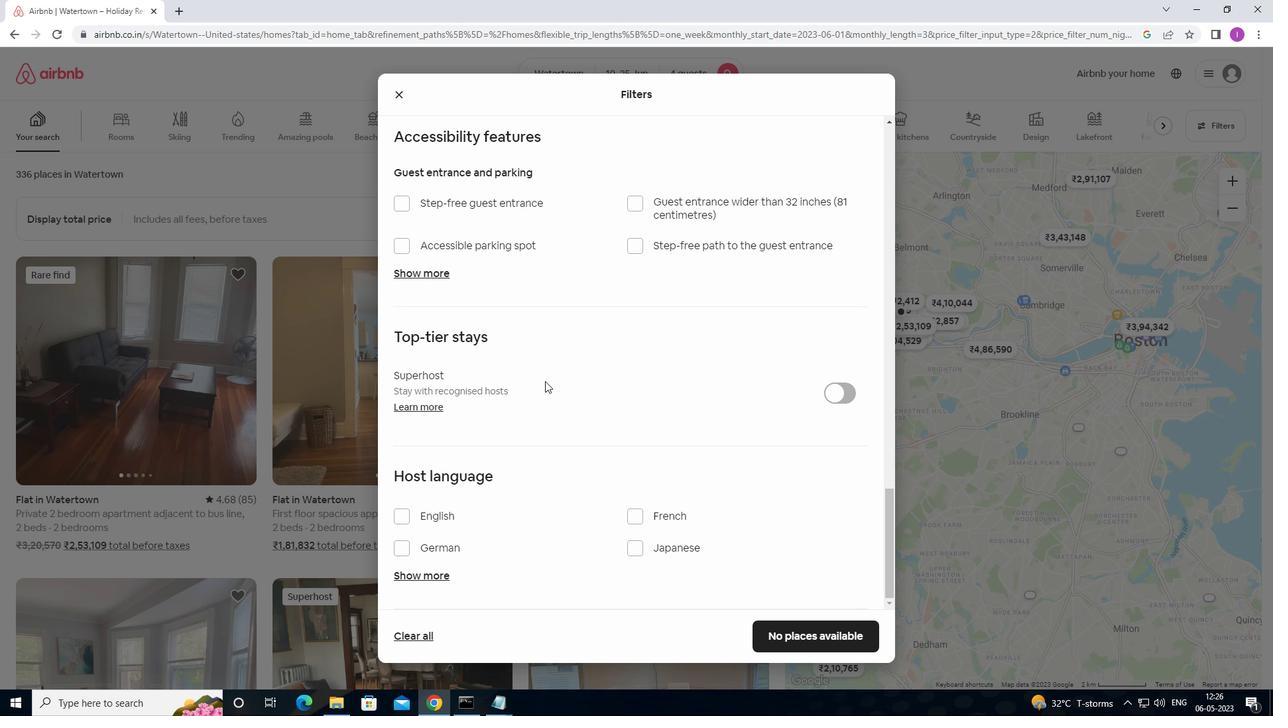 
Action: Mouse scrolled (545, 380) with delta (0, 0)
Screenshot: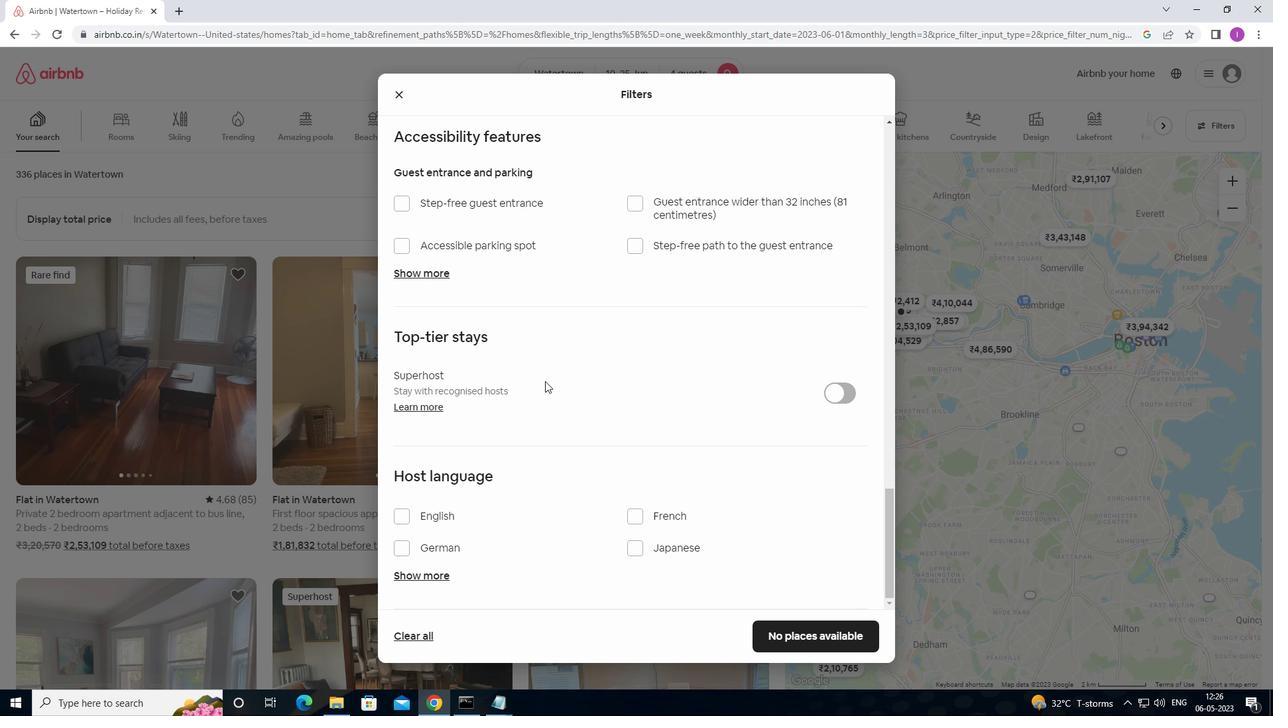 
Action: Mouse moved to (399, 515)
Screenshot: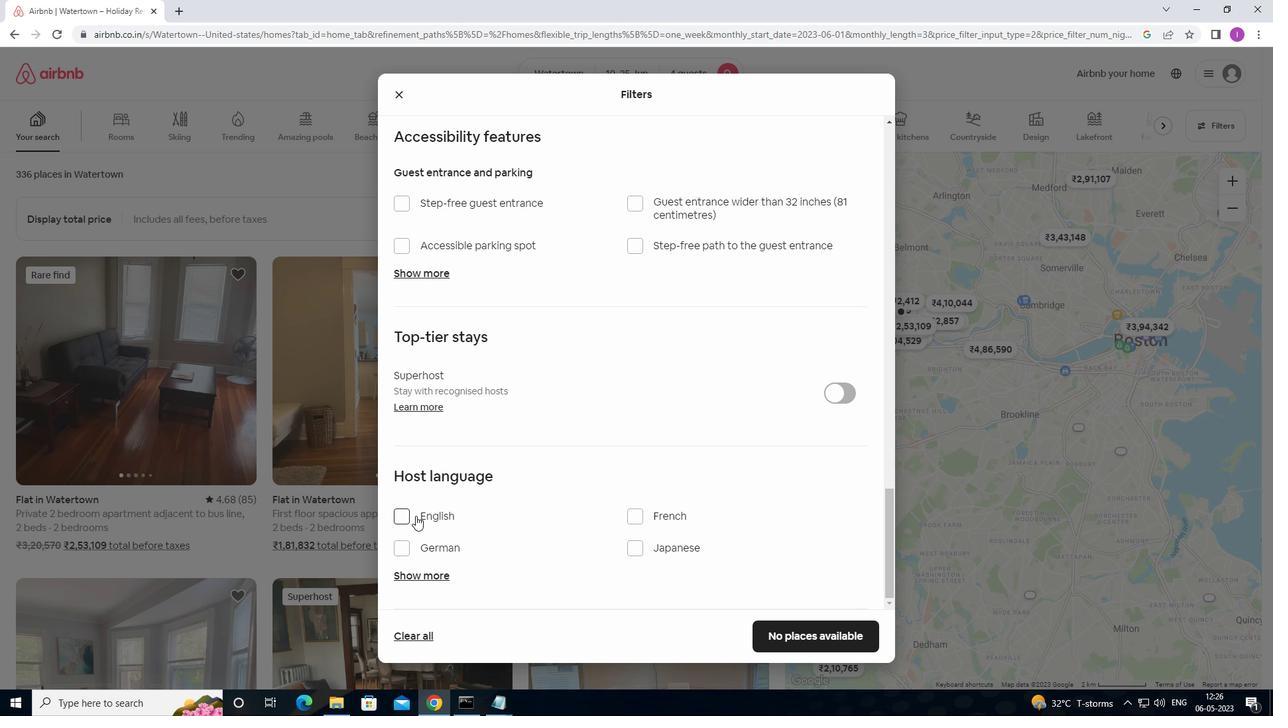 
Action: Mouse pressed left at (399, 515)
Screenshot: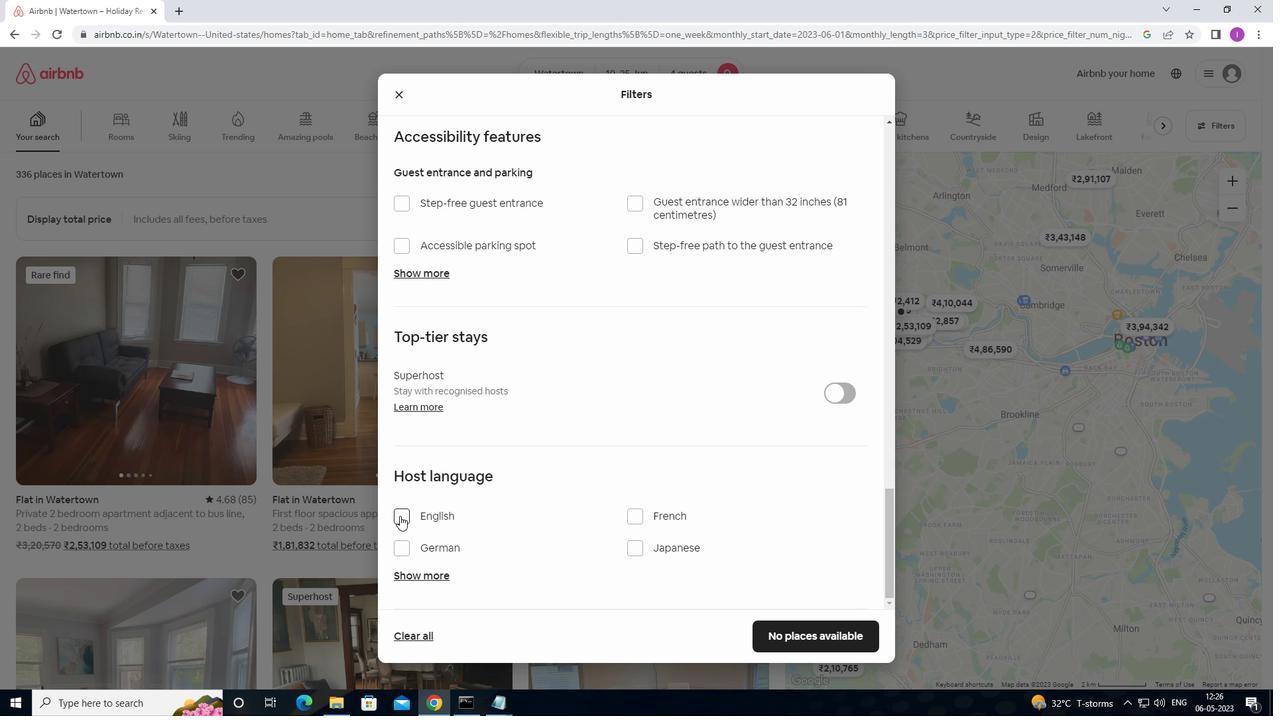 
Action: Mouse moved to (531, 466)
Screenshot: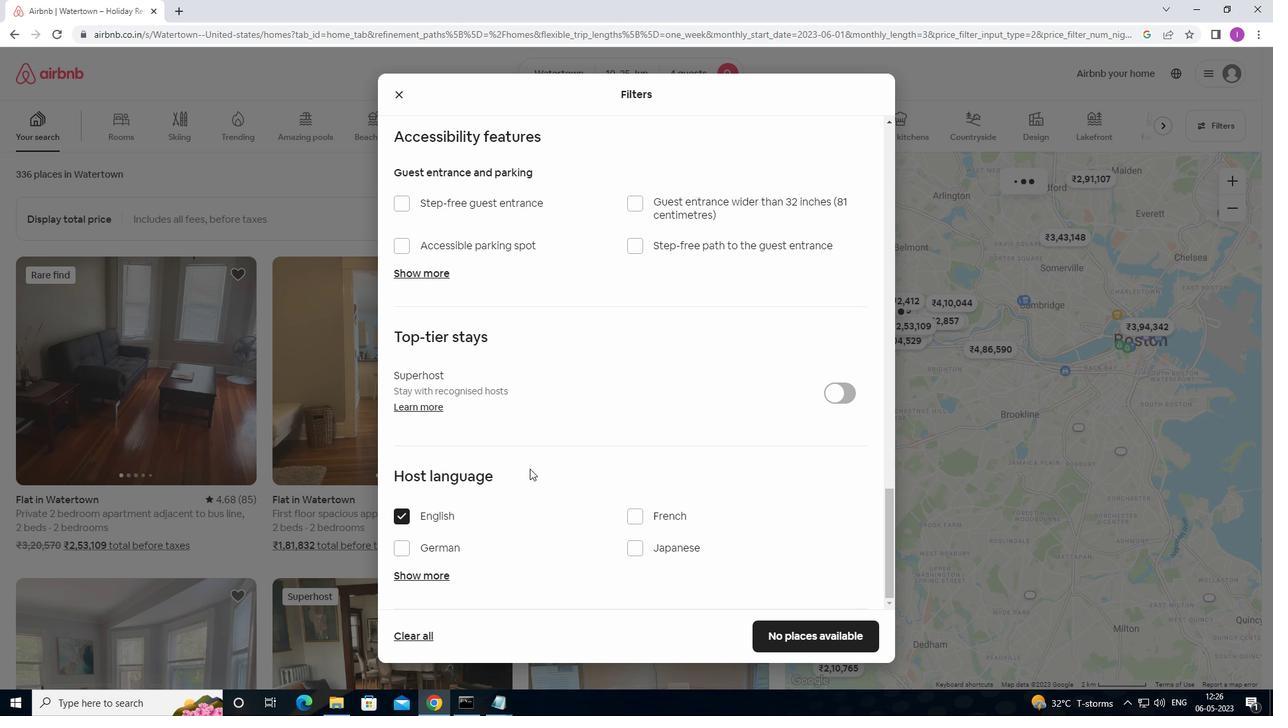 
Action: Mouse scrolled (531, 466) with delta (0, 0)
Screenshot: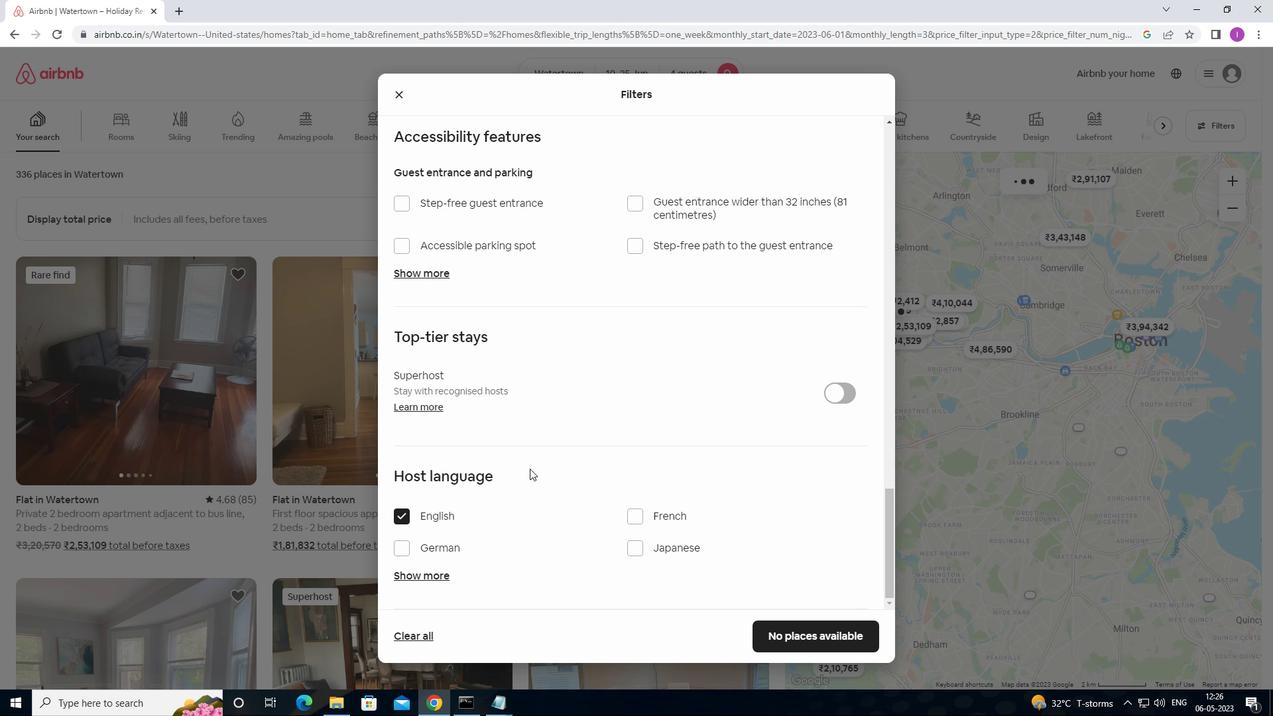 
Action: Mouse scrolled (531, 466) with delta (0, 0)
Screenshot: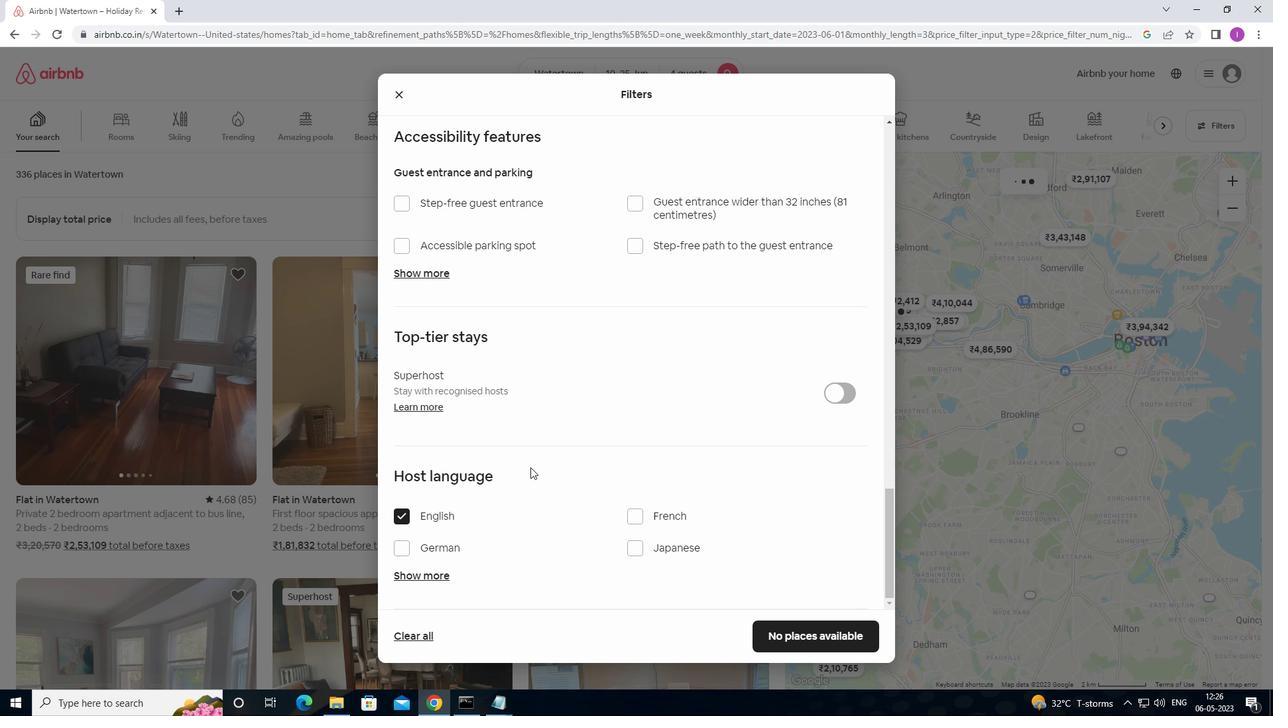 
Action: Mouse scrolled (531, 466) with delta (0, 0)
Screenshot: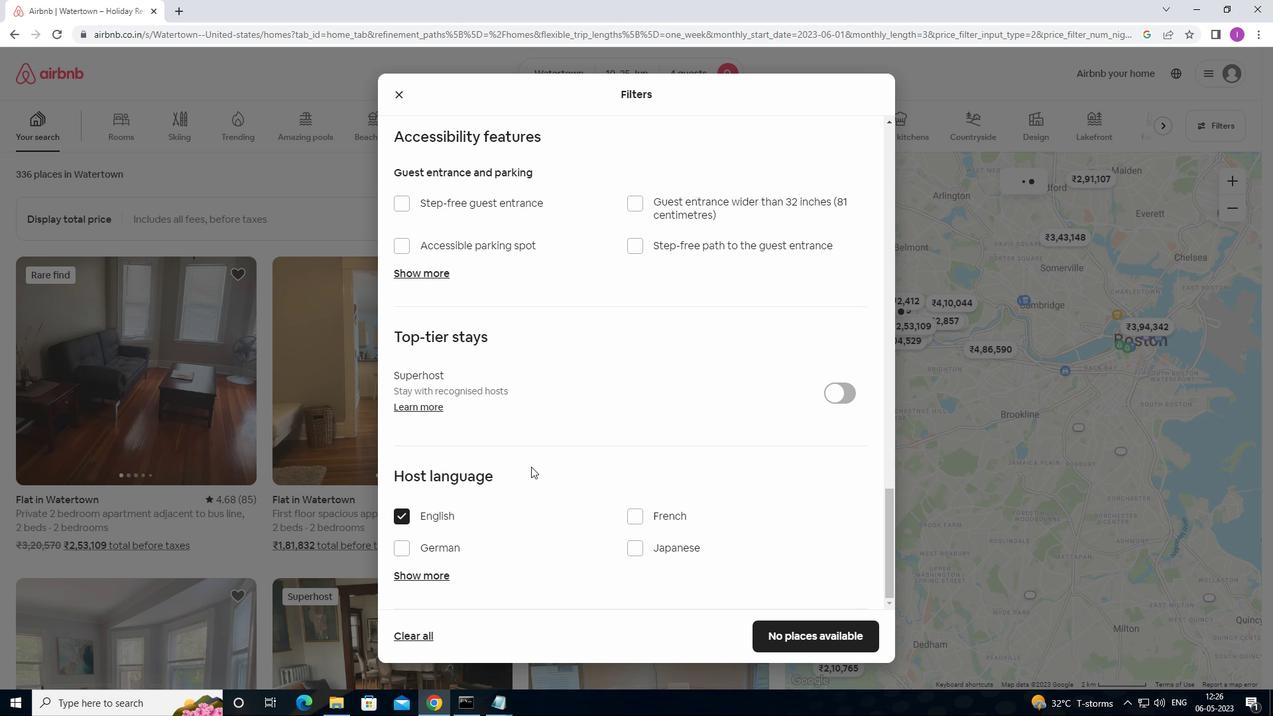 
Action: Mouse moved to (532, 464)
Screenshot: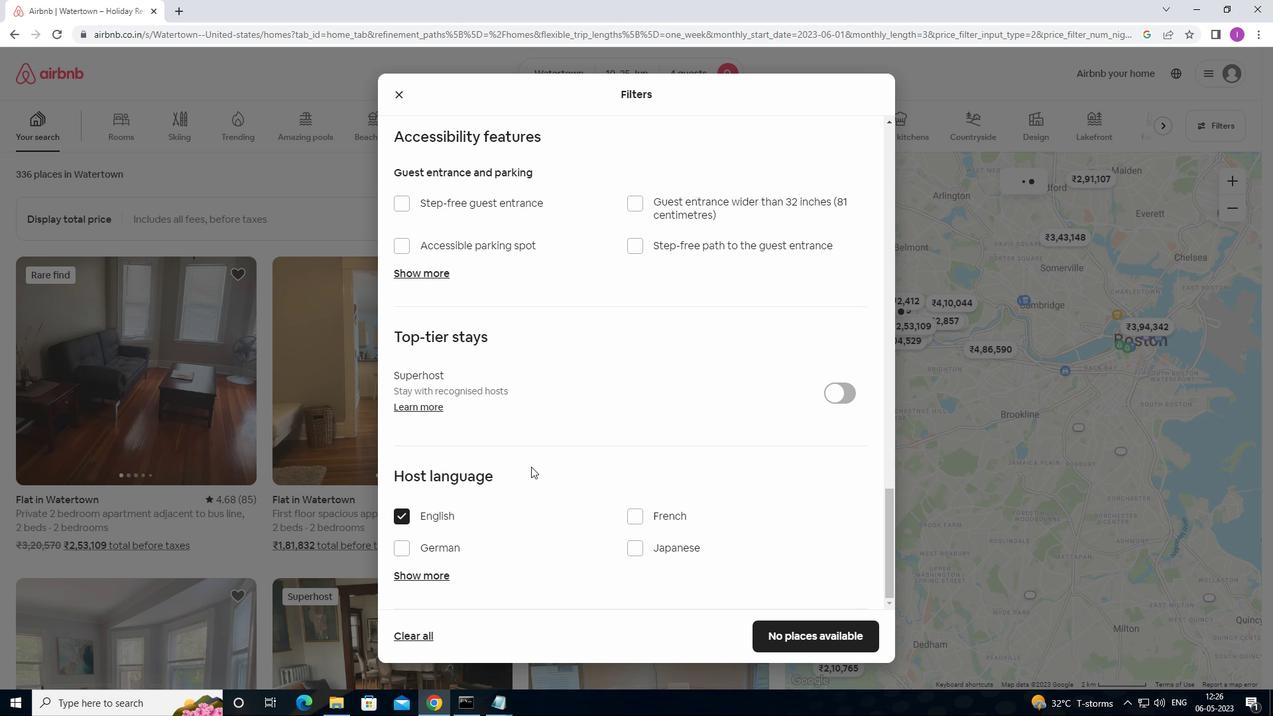 
Action: Mouse scrolled (532, 464) with delta (0, 0)
Screenshot: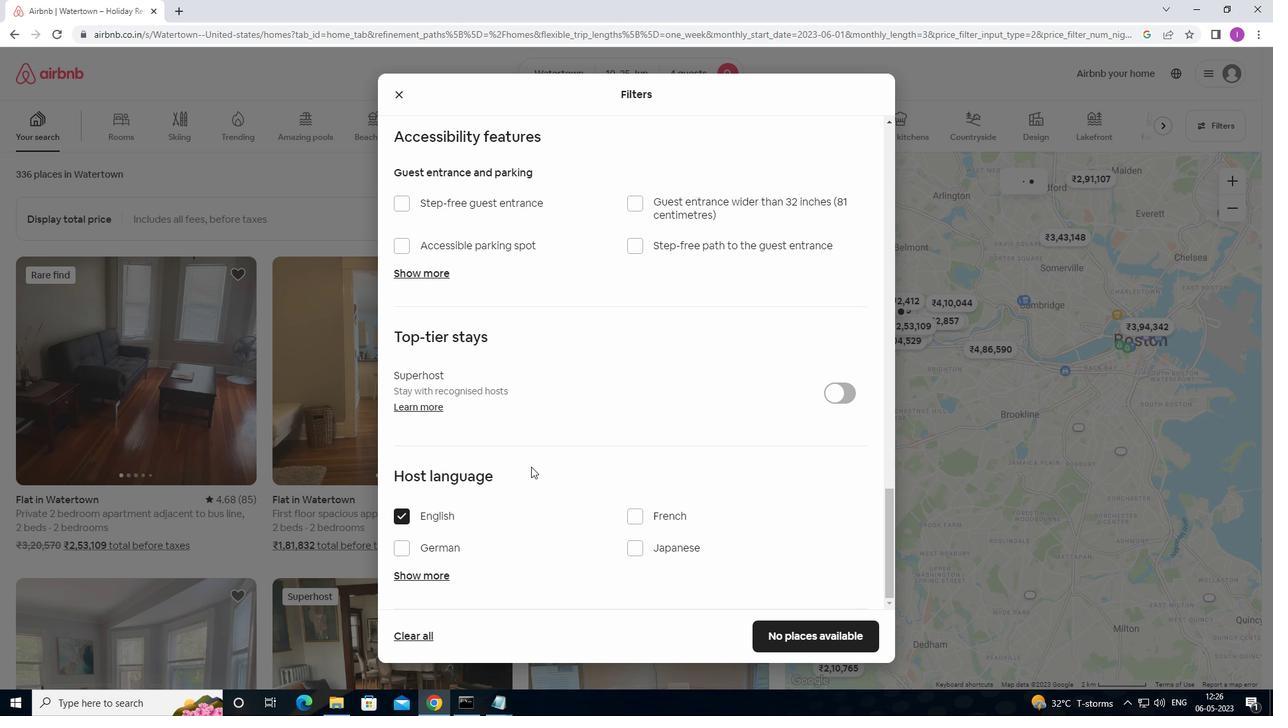
Action: Mouse moved to (808, 639)
Screenshot: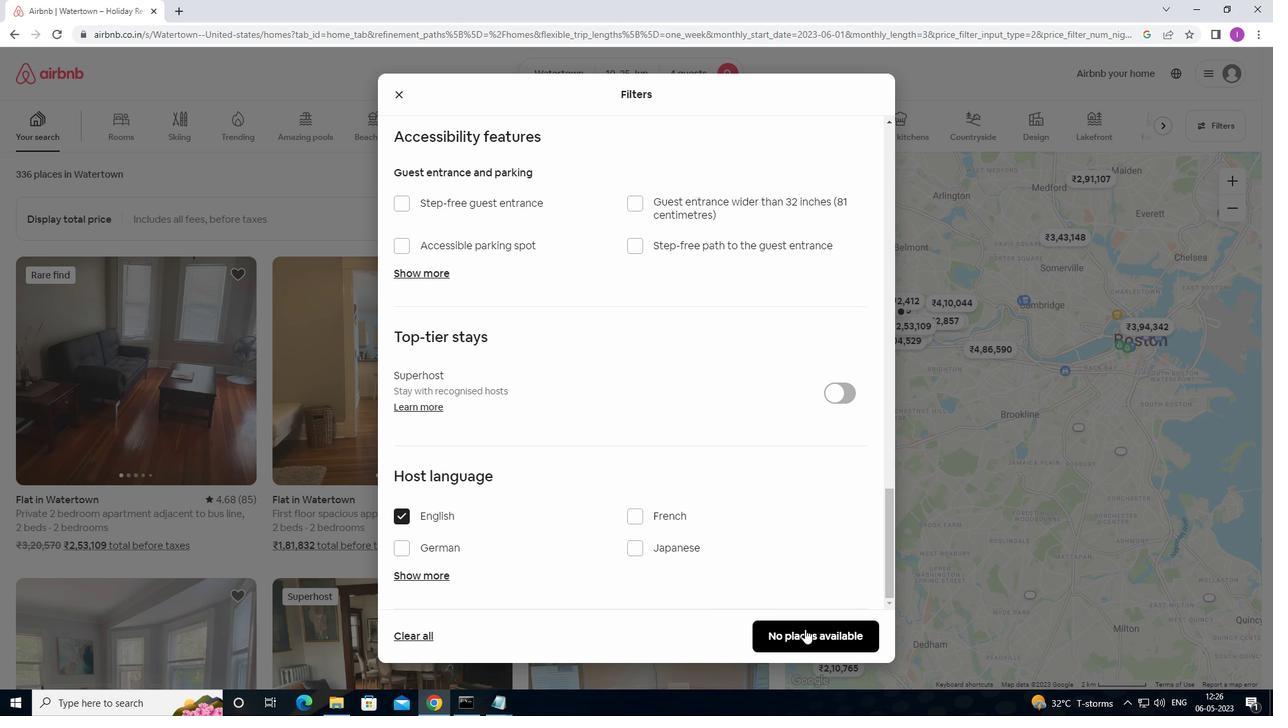 
Action: Mouse pressed left at (808, 639)
Screenshot: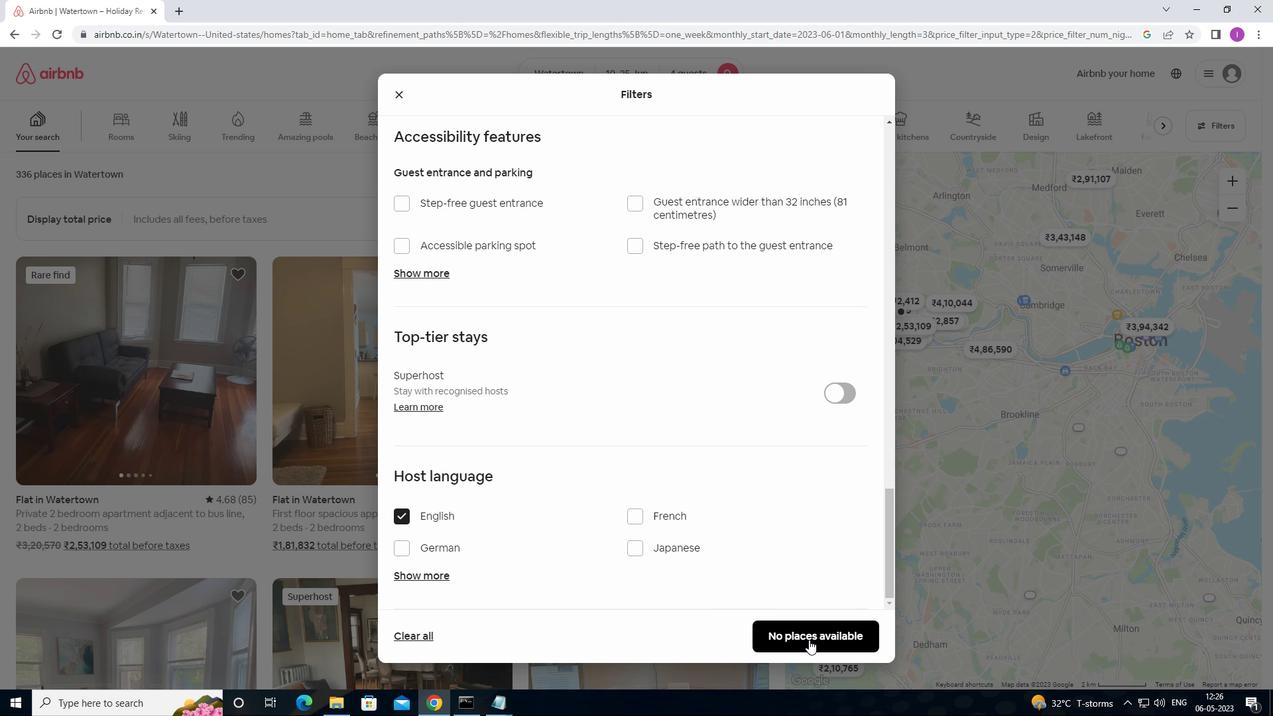 
Action: Mouse moved to (647, 561)
Screenshot: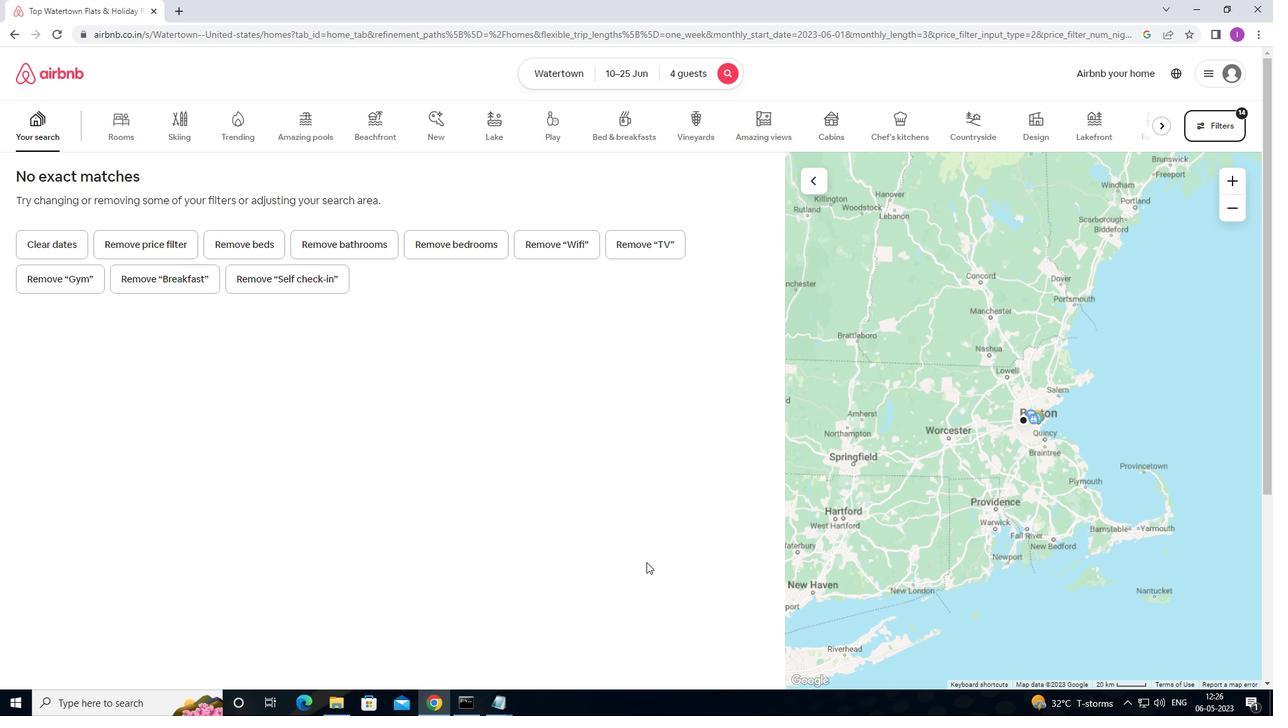
